 Task: Find connections with filter location Spittal an der Drau with filter topic #Businessmindsetswith filter profile language Potuguese with filter current company Sprinklr with filter school University Of Bombay with filter industry Movies, Videos and Sound with filter service category Mobile Marketing with filter keywords title Life Coach
Action: Mouse moved to (551, 172)
Screenshot: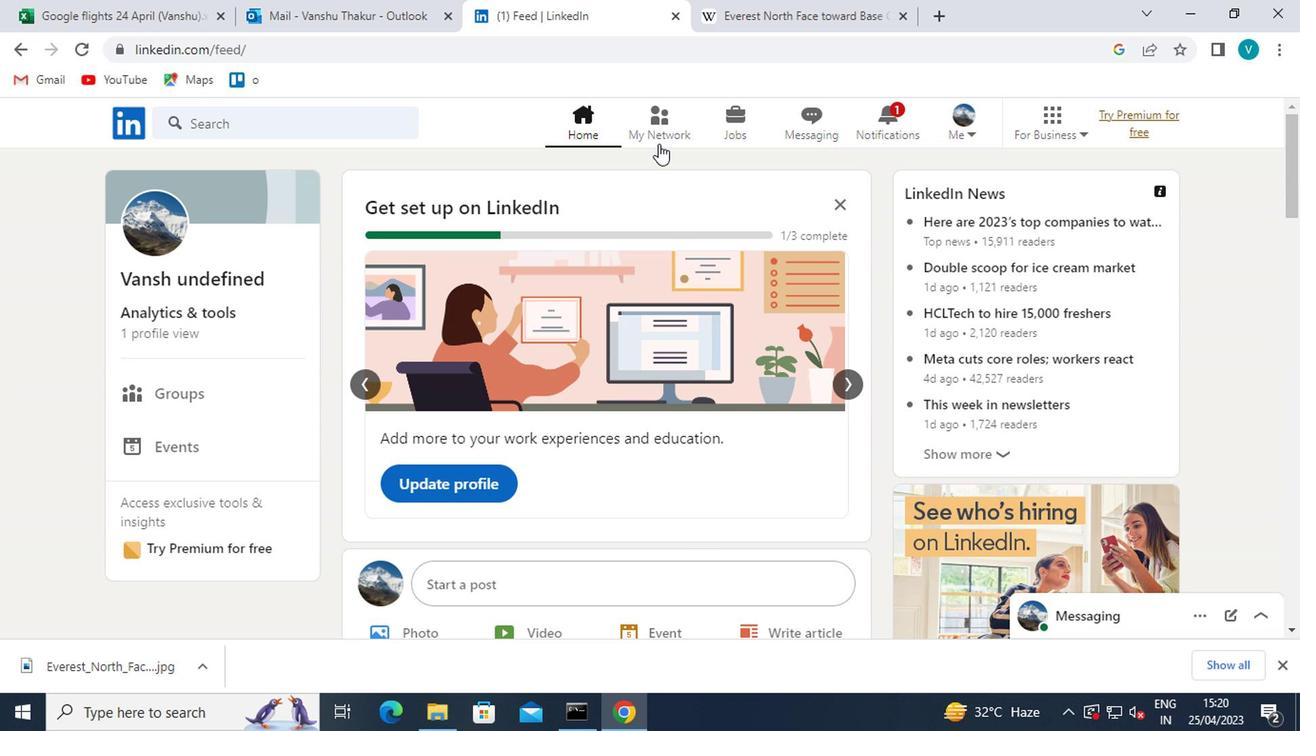 
Action: Mouse pressed left at (551, 172)
Screenshot: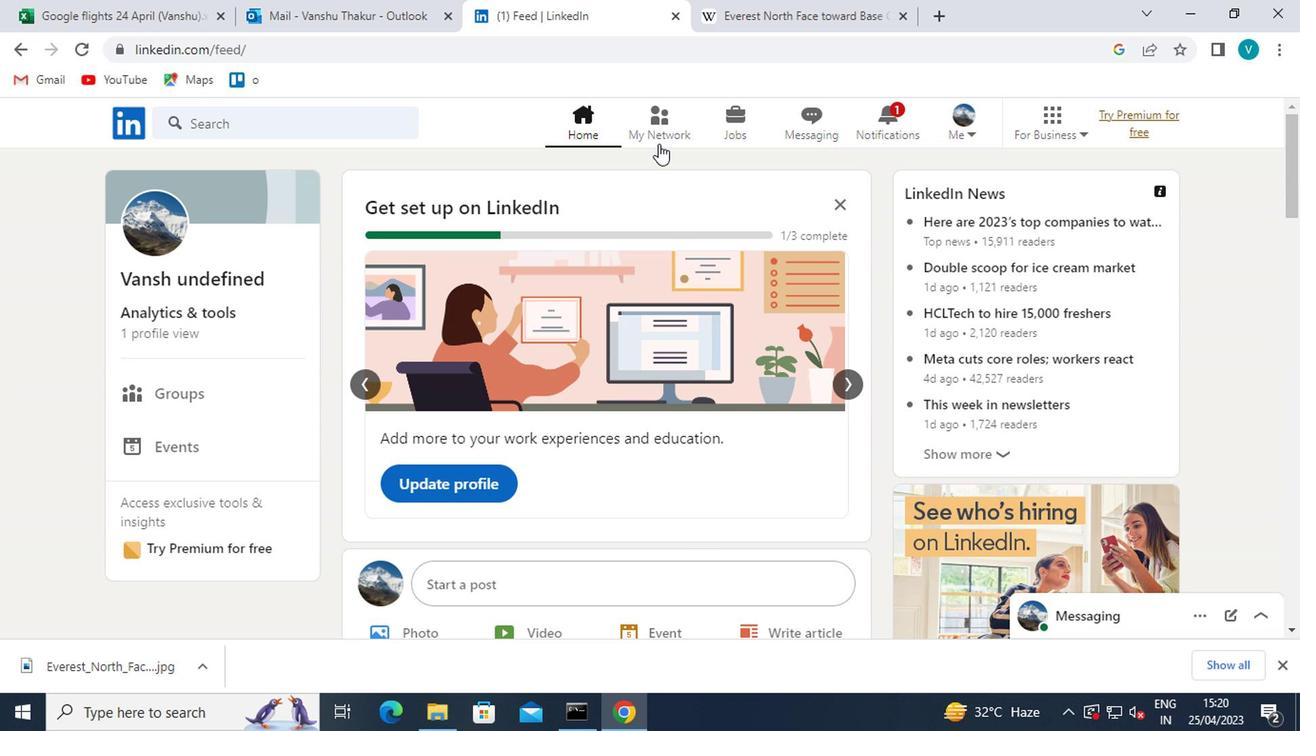 
Action: Mouse moved to (227, 251)
Screenshot: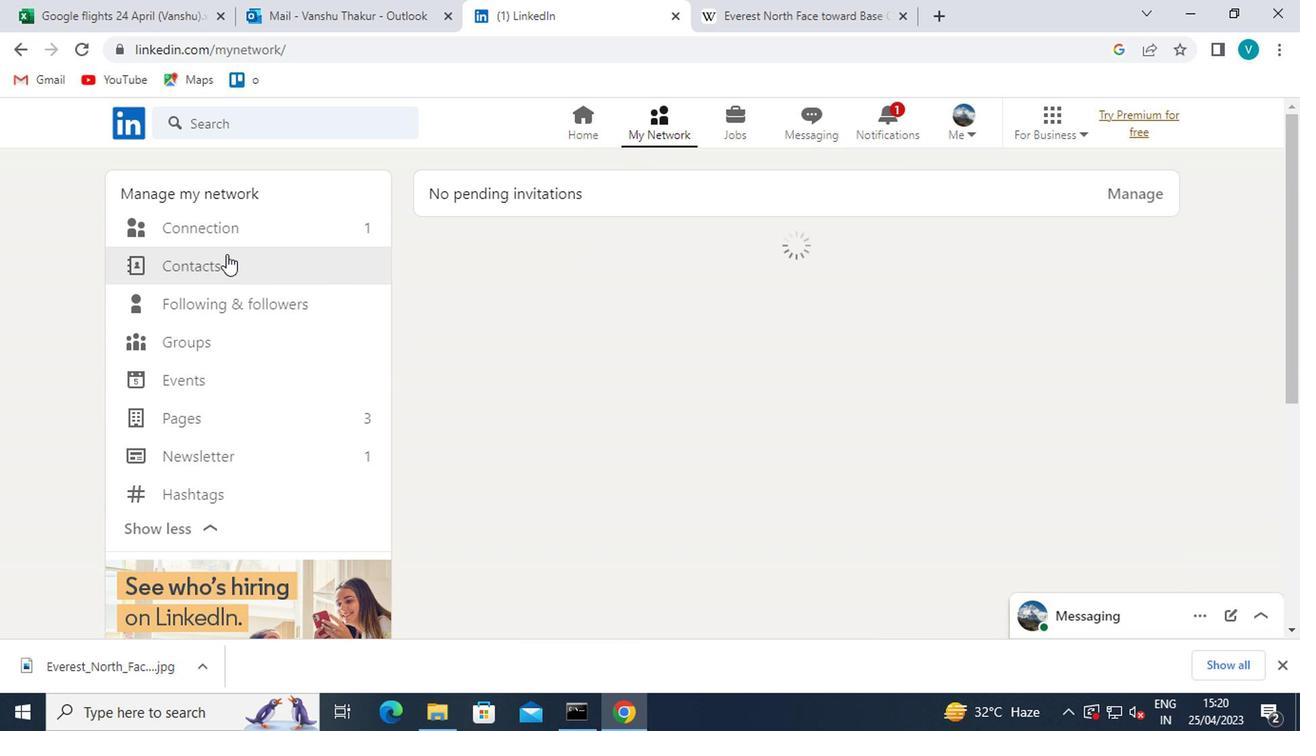
Action: Mouse pressed left at (227, 251)
Screenshot: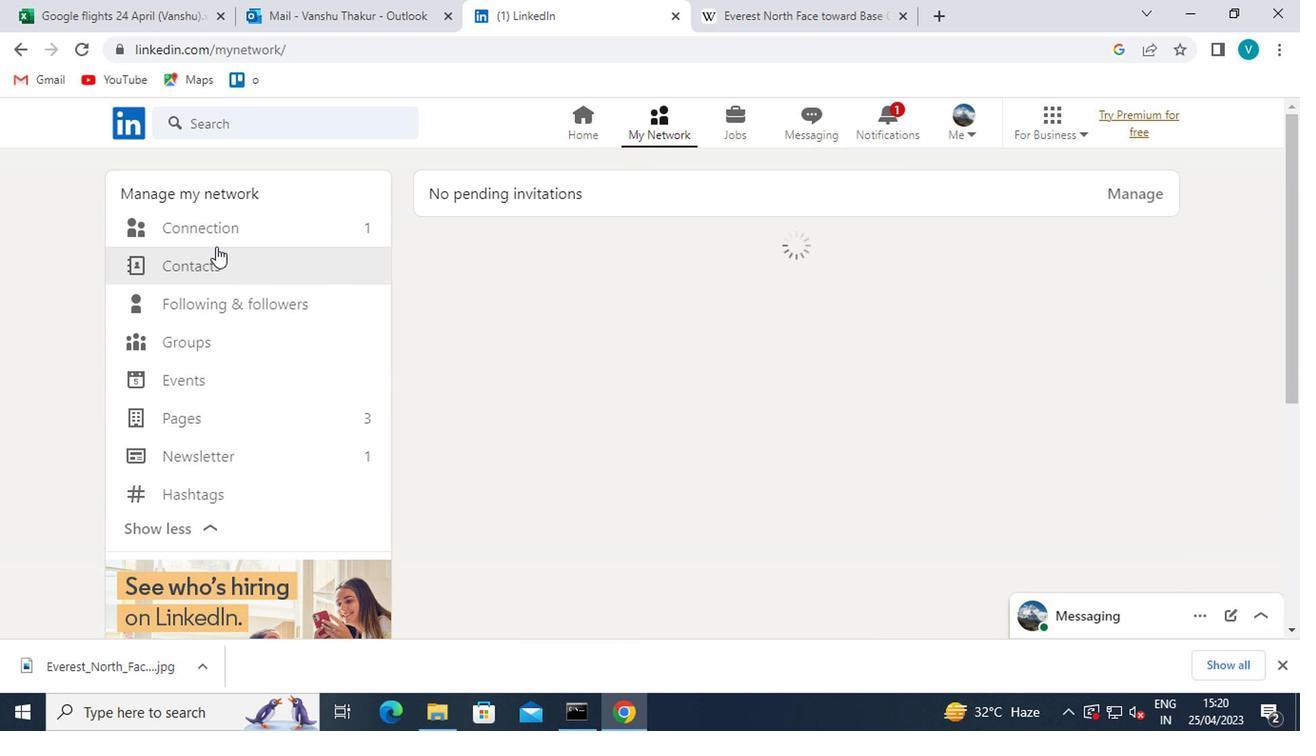 
Action: Mouse moved to (665, 240)
Screenshot: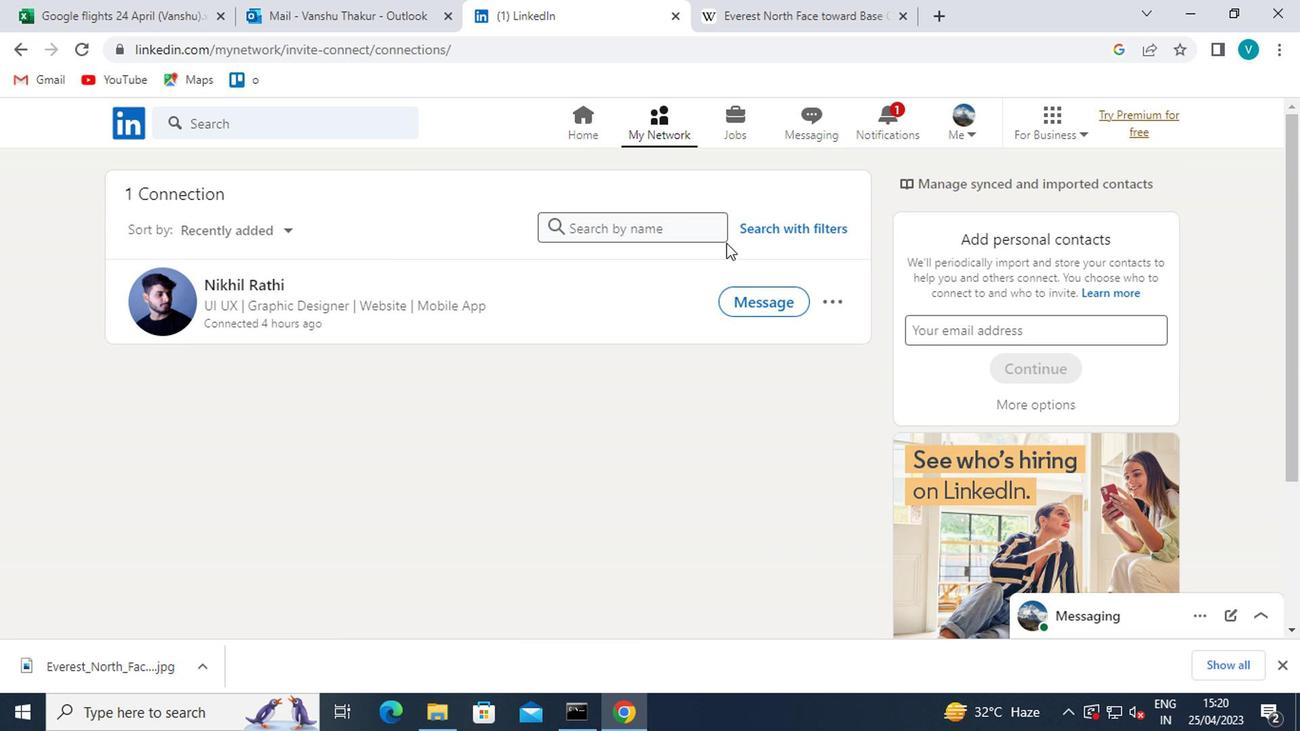 
Action: Mouse pressed left at (665, 240)
Screenshot: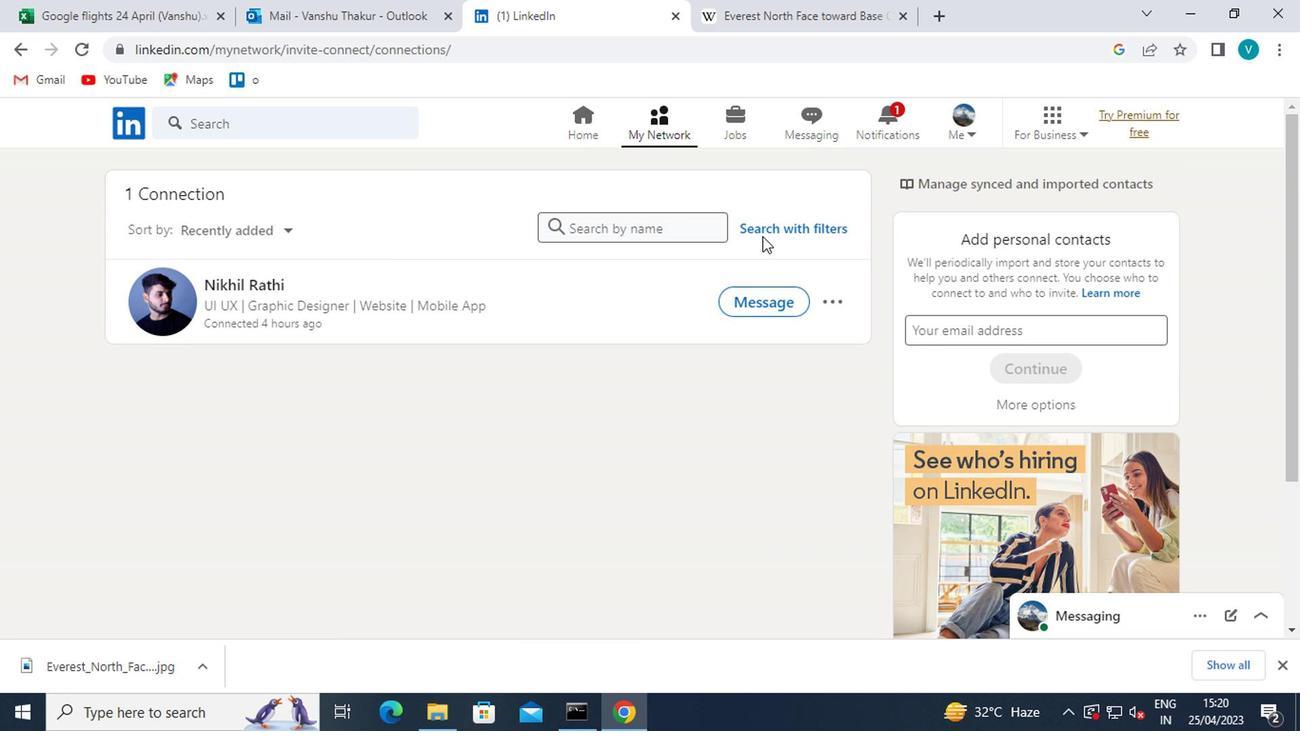 
Action: Mouse moved to (538, 215)
Screenshot: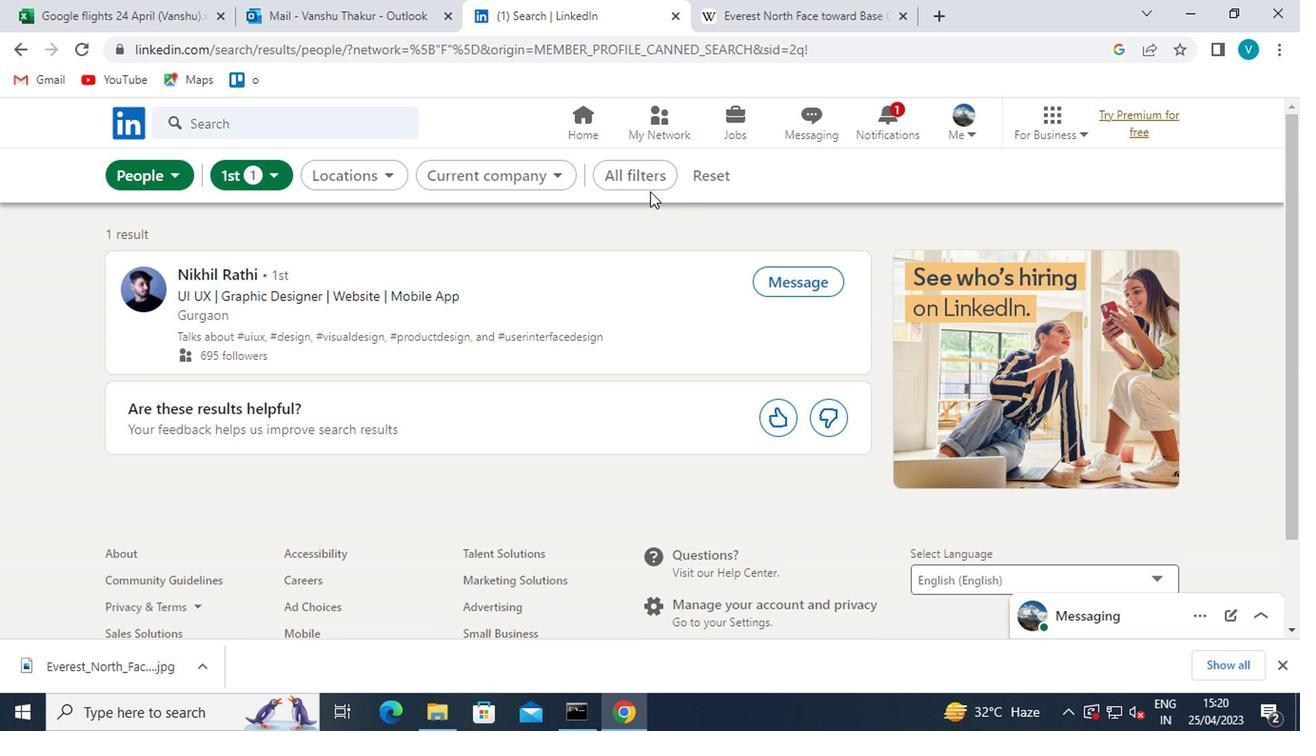 
Action: Mouse pressed left at (538, 215)
Screenshot: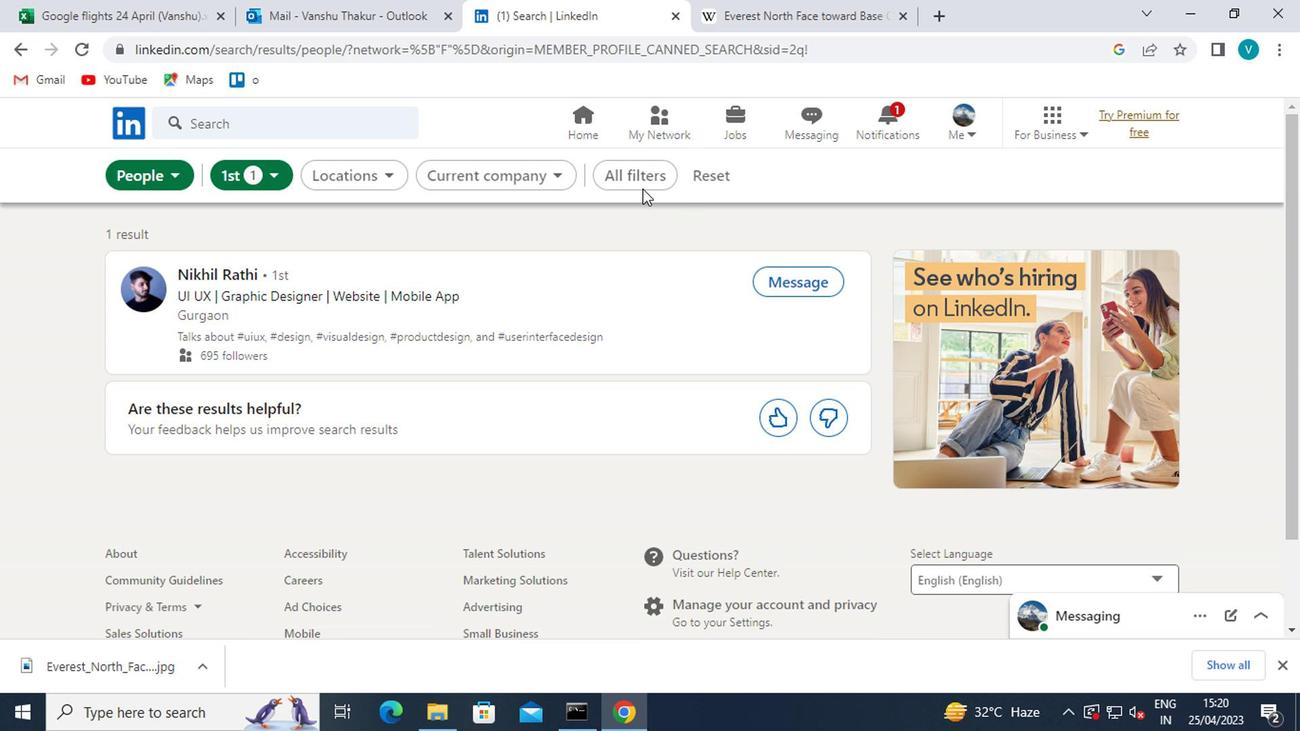 
Action: Mouse moved to (717, 311)
Screenshot: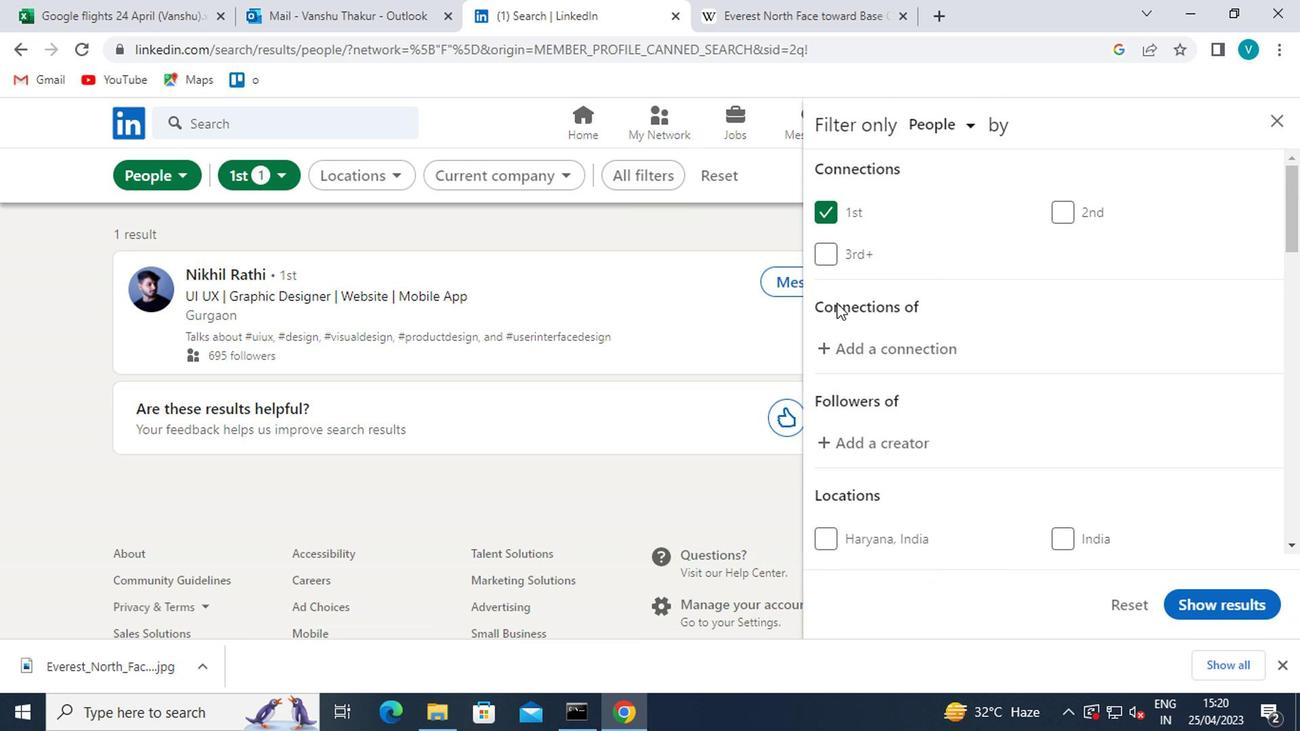 
Action: Mouse scrolled (717, 310) with delta (0, 0)
Screenshot: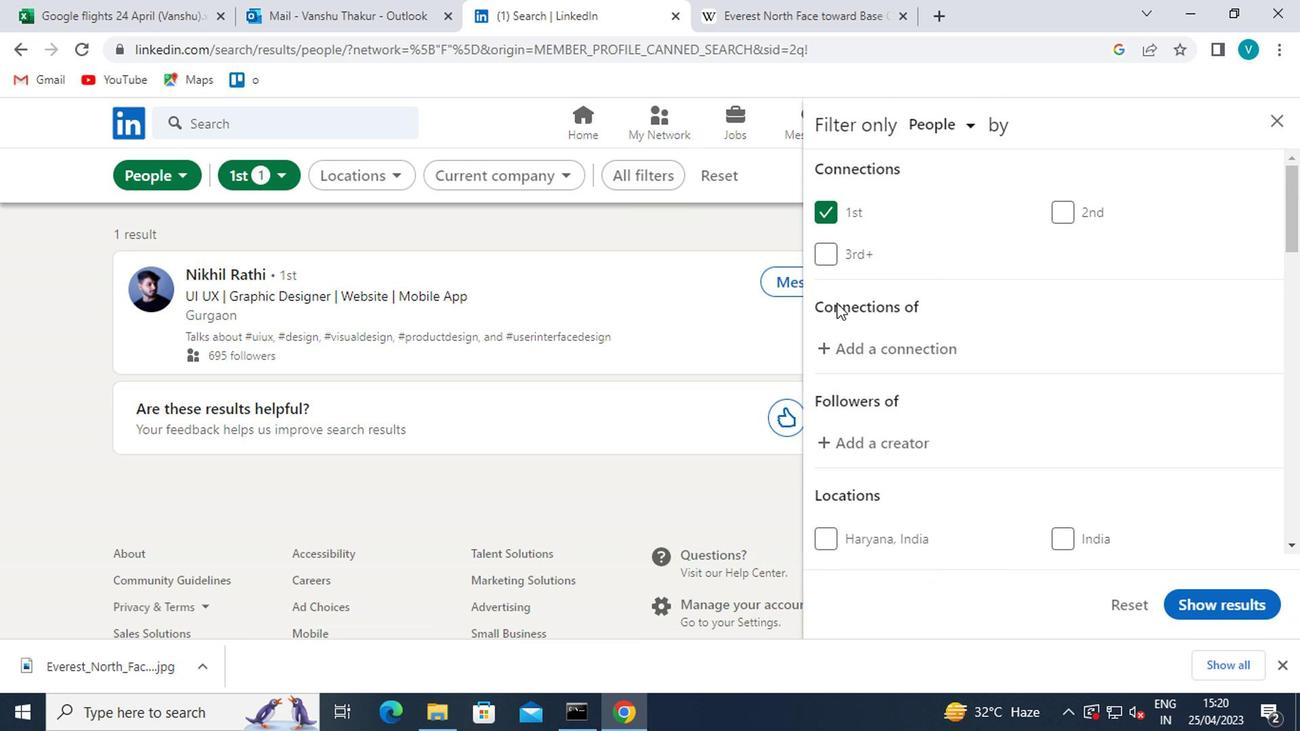 
Action: Mouse moved to (718, 312)
Screenshot: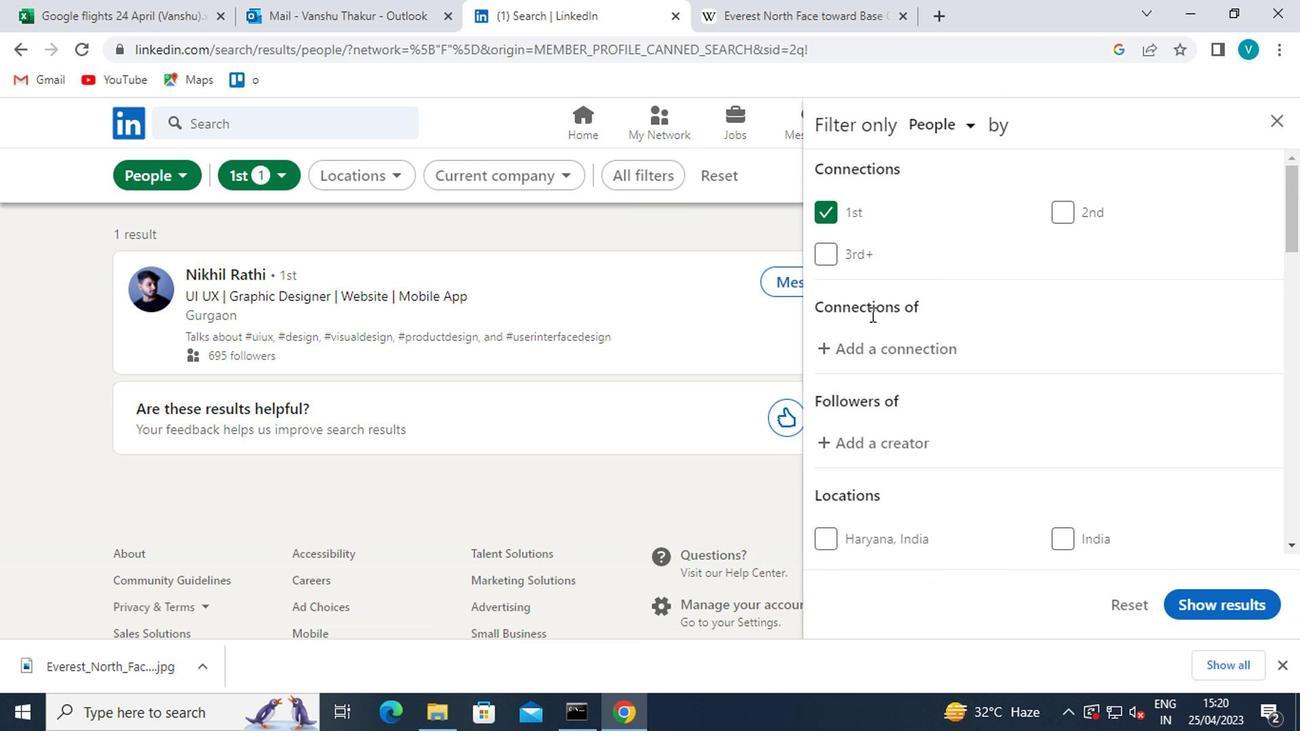 
Action: Mouse scrolled (718, 311) with delta (0, 0)
Screenshot: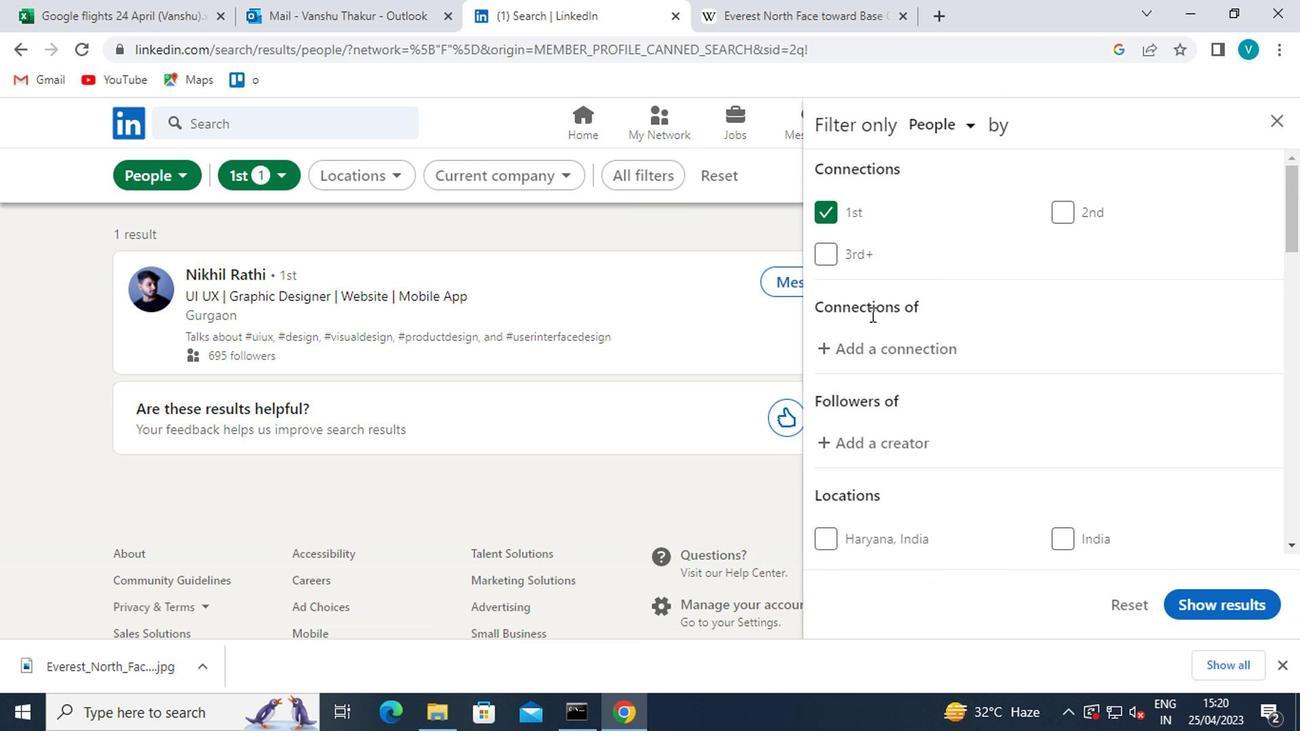 
Action: Mouse scrolled (718, 311) with delta (0, 0)
Screenshot: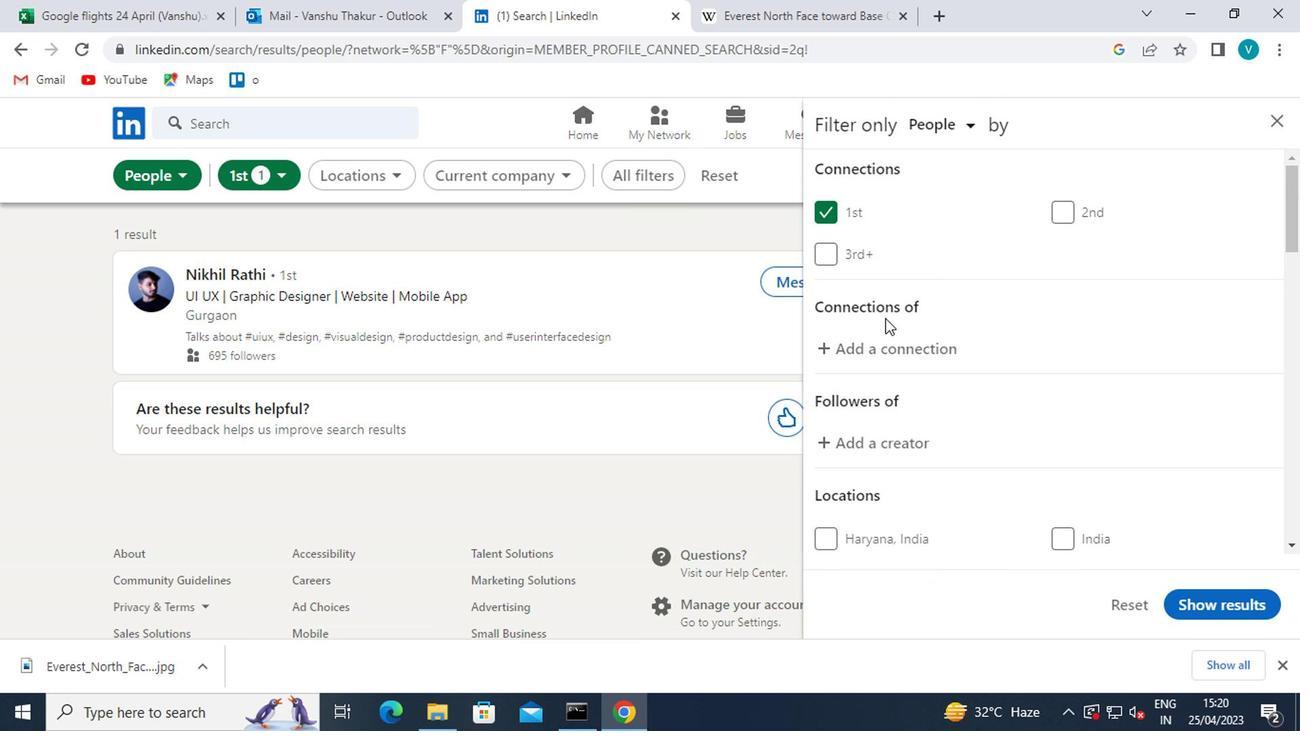 
Action: Mouse moved to (725, 320)
Screenshot: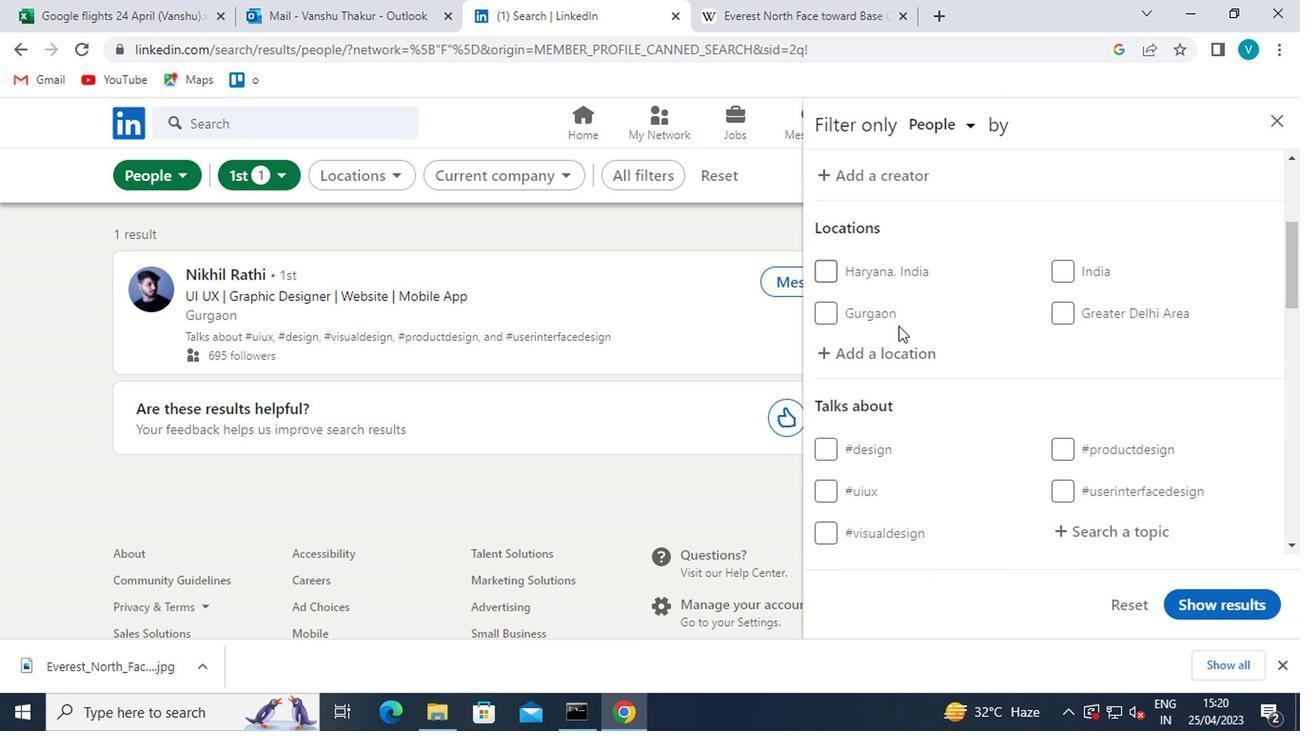 
Action: Mouse pressed left at (725, 320)
Screenshot: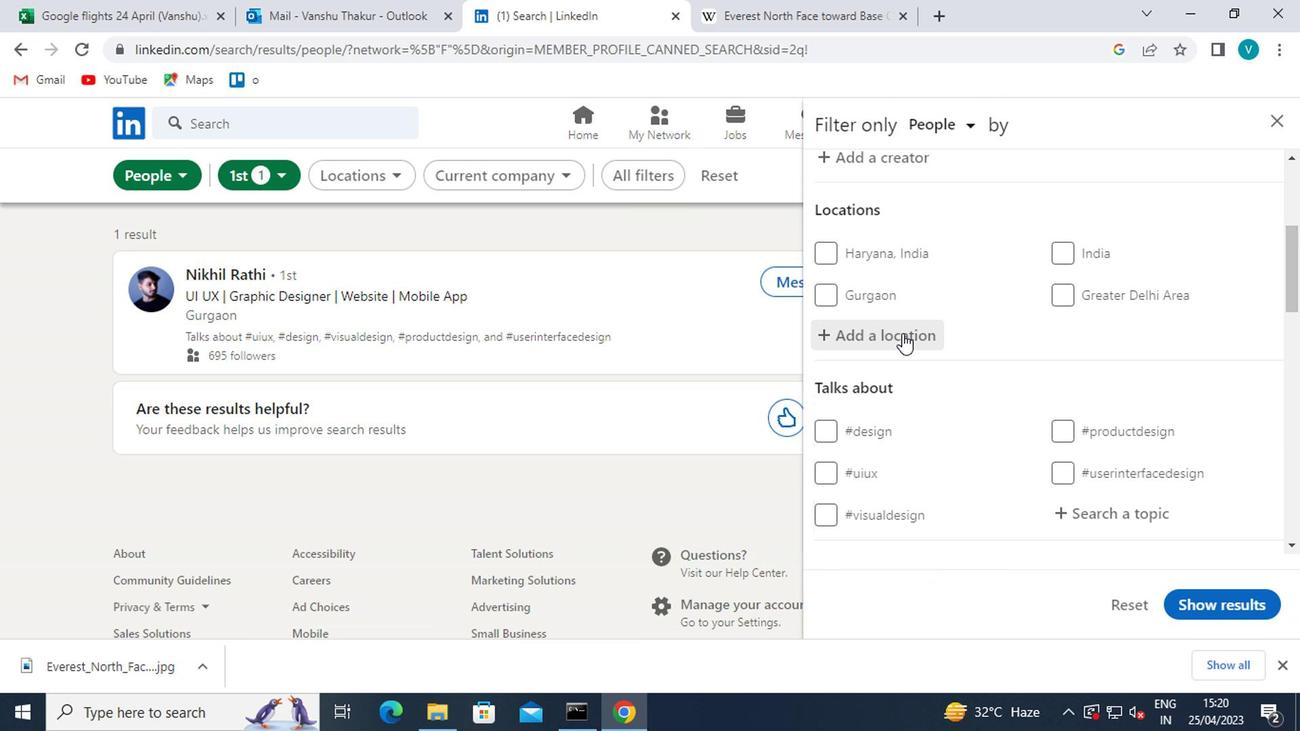 
Action: Mouse moved to (727, 320)
Screenshot: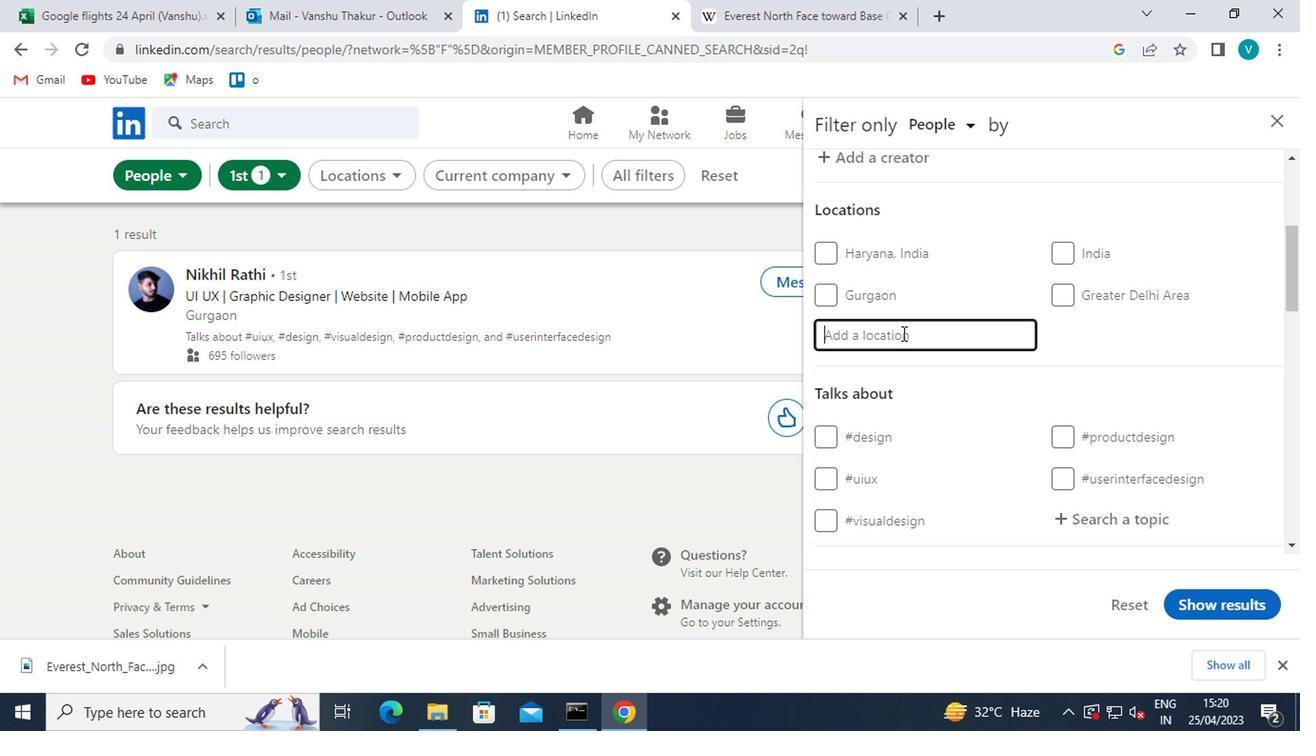 
Action: Key pressed <Key.shift>SPITTAL<Key.space>AB<Key.backspace>N<Key.space>
Screenshot: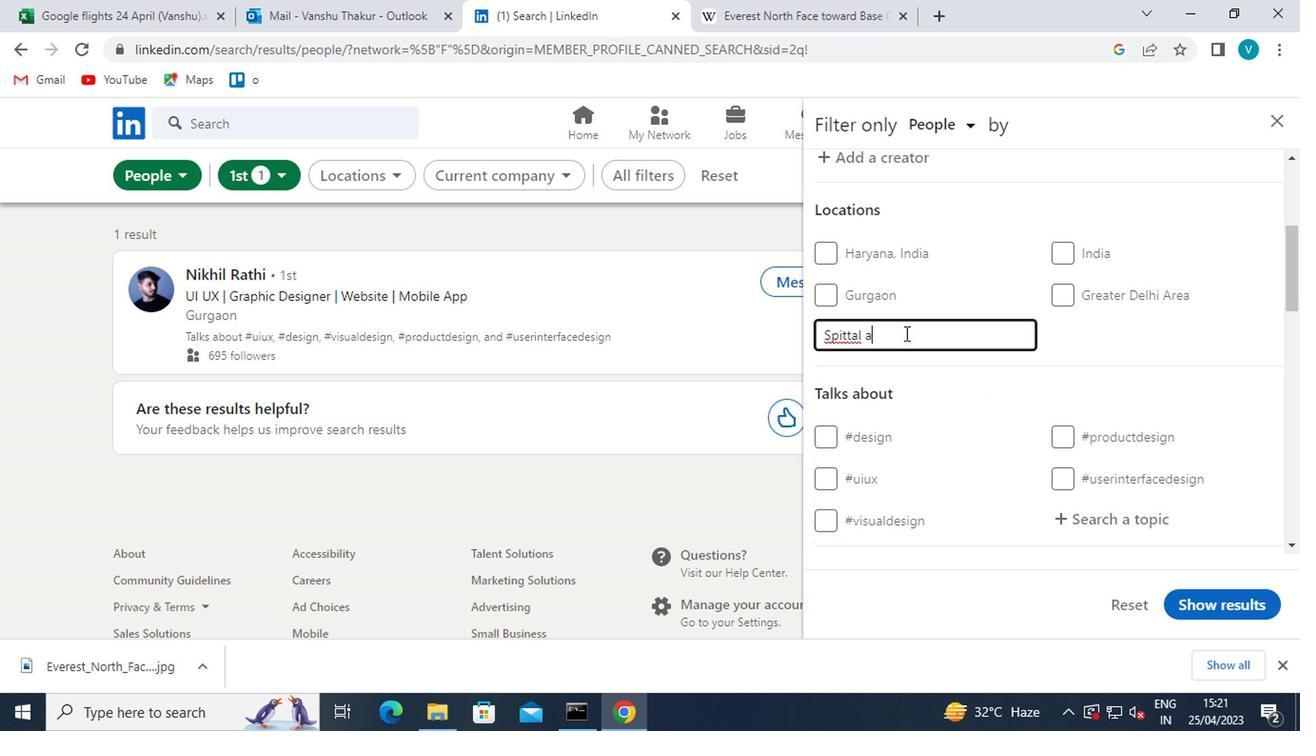
Action: Mouse moved to (748, 348)
Screenshot: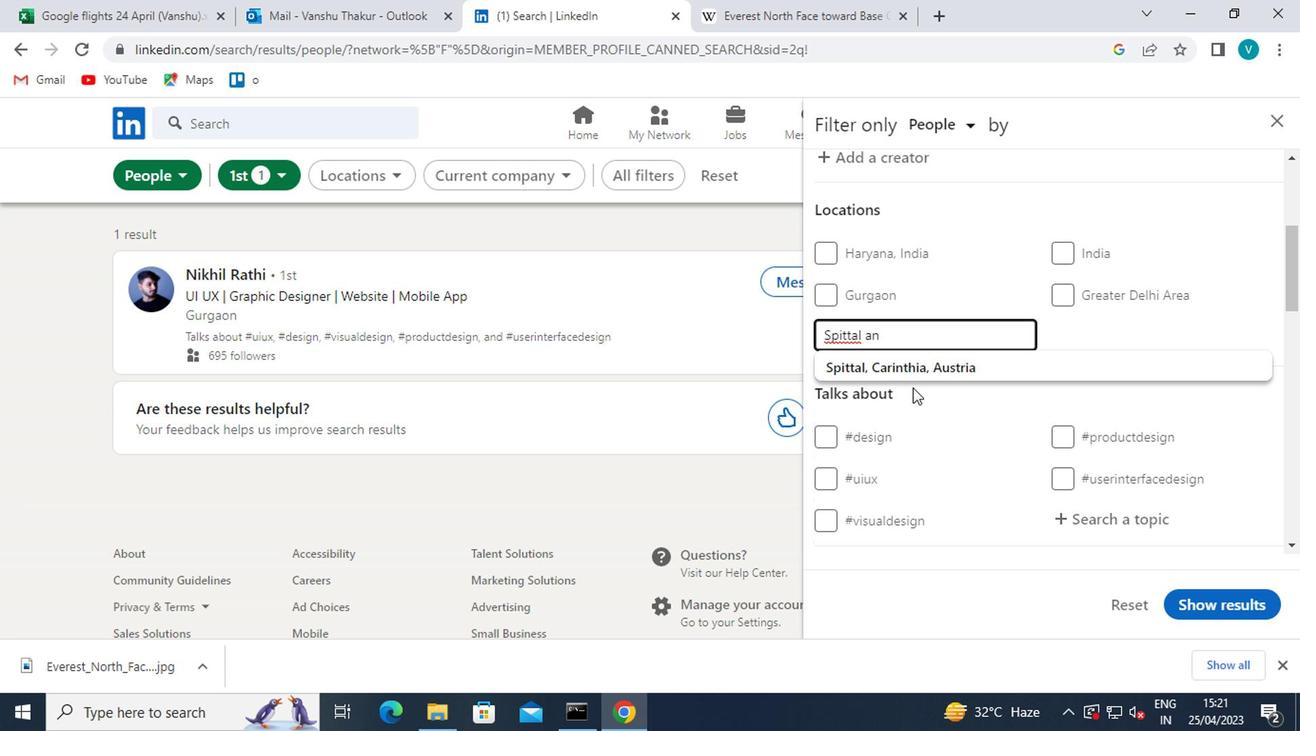 
Action: Mouse pressed left at (748, 348)
Screenshot: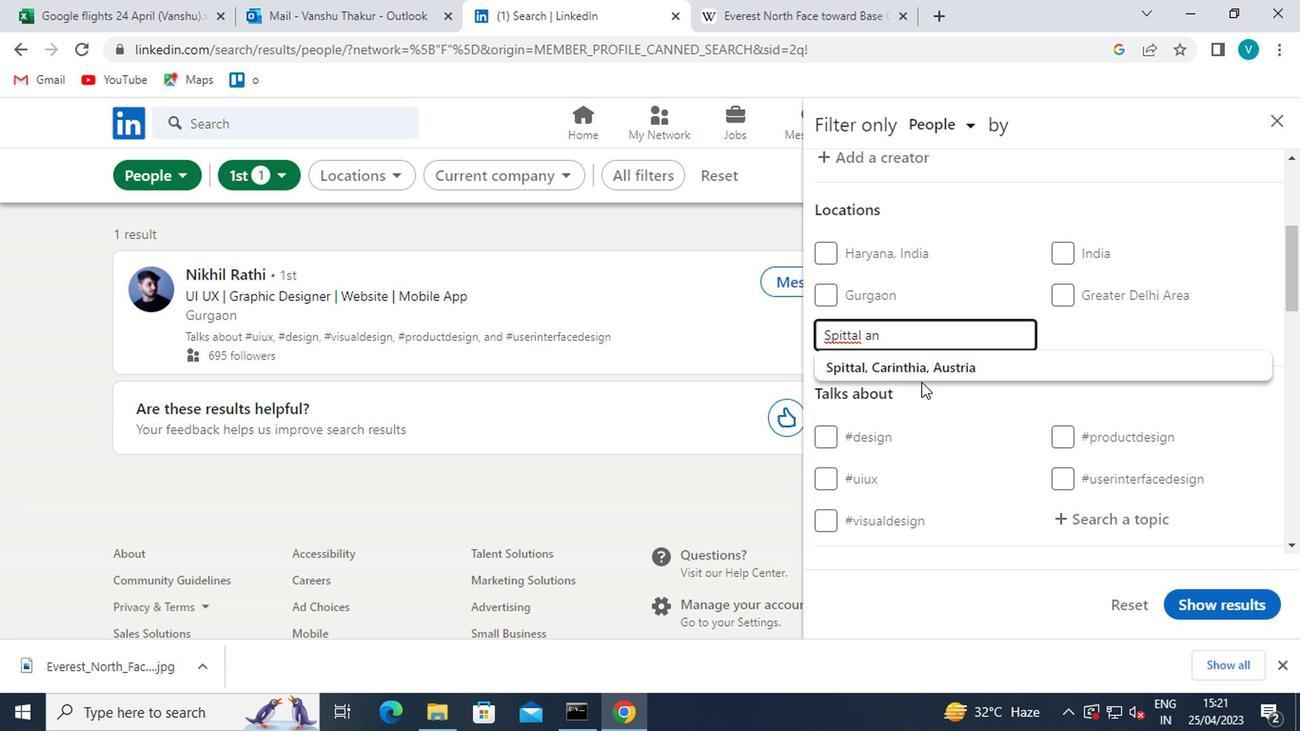 
Action: Mouse moved to (751, 350)
Screenshot: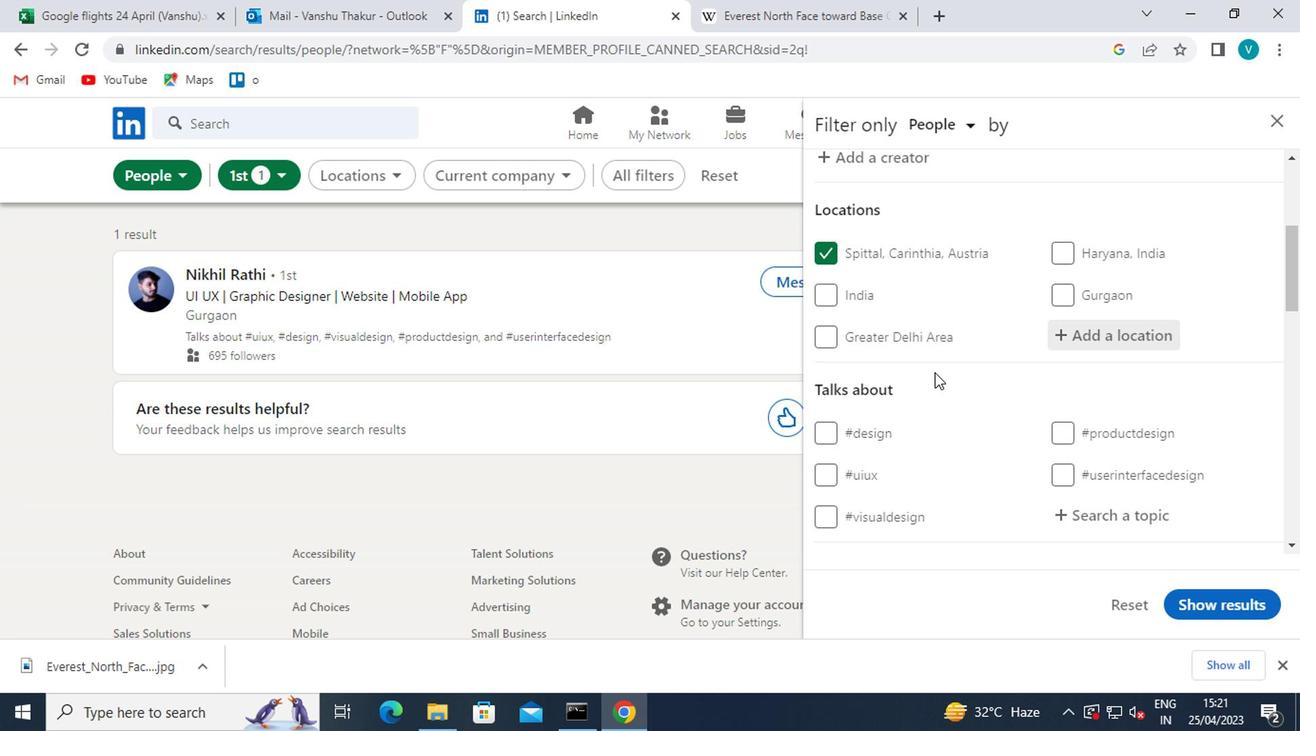 
Action: Mouse scrolled (751, 349) with delta (0, 0)
Screenshot: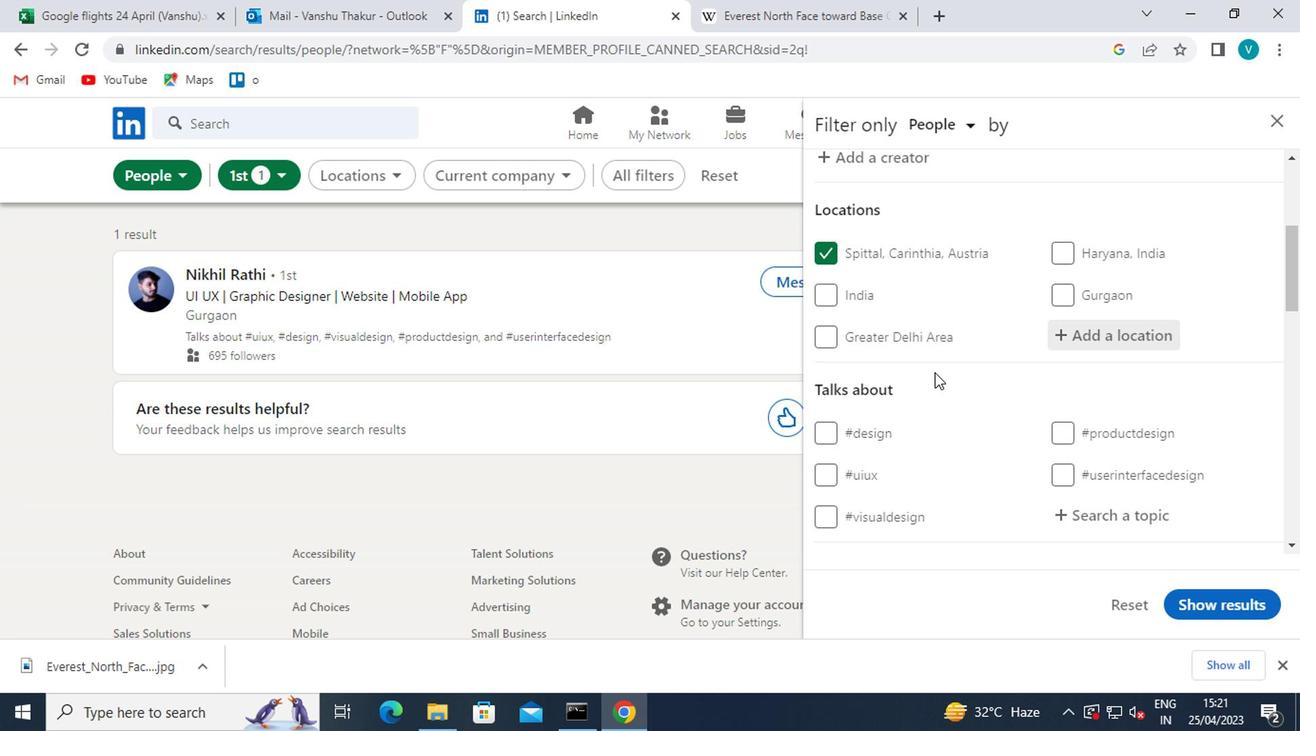 
Action: Mouse moved to (755, 352)
Screenshot: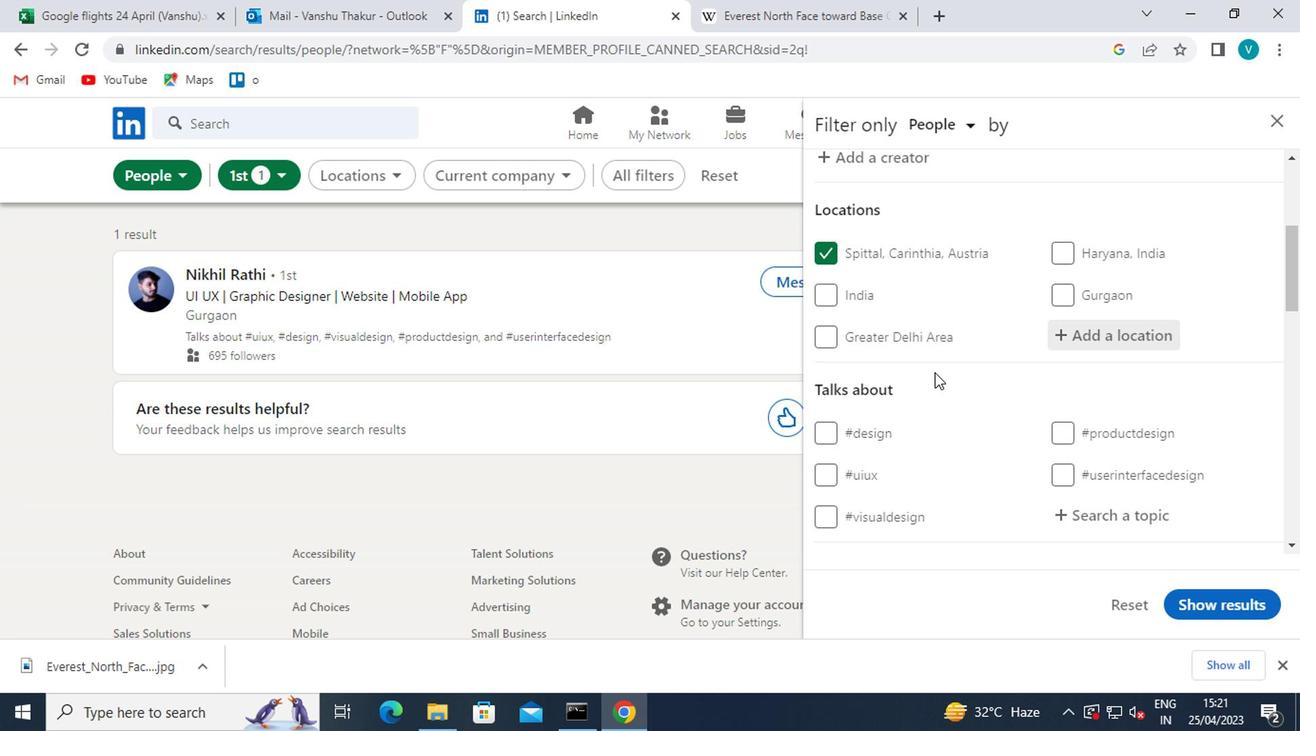 
Action: Mouse scrolled (755, 351) with delta (0, 0)
Screenshot: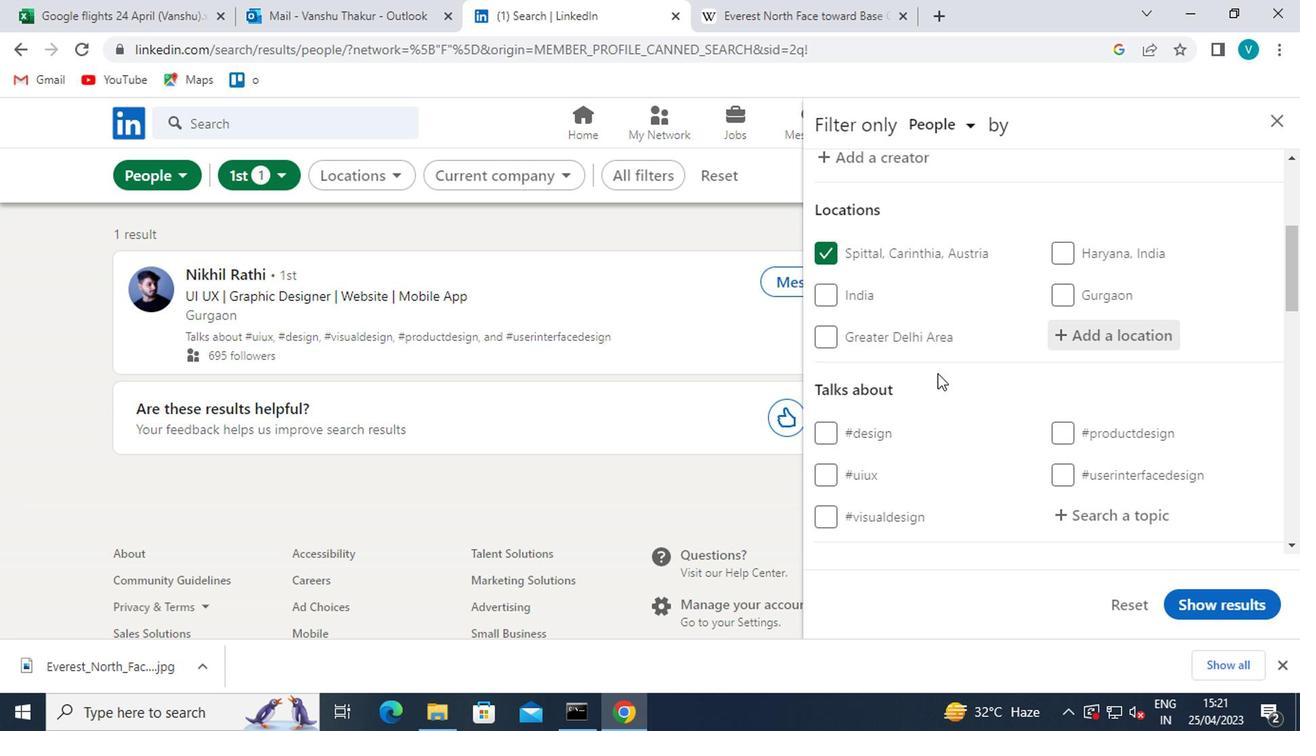 
Action: Mouse moved to (889, 318)
Screenshot: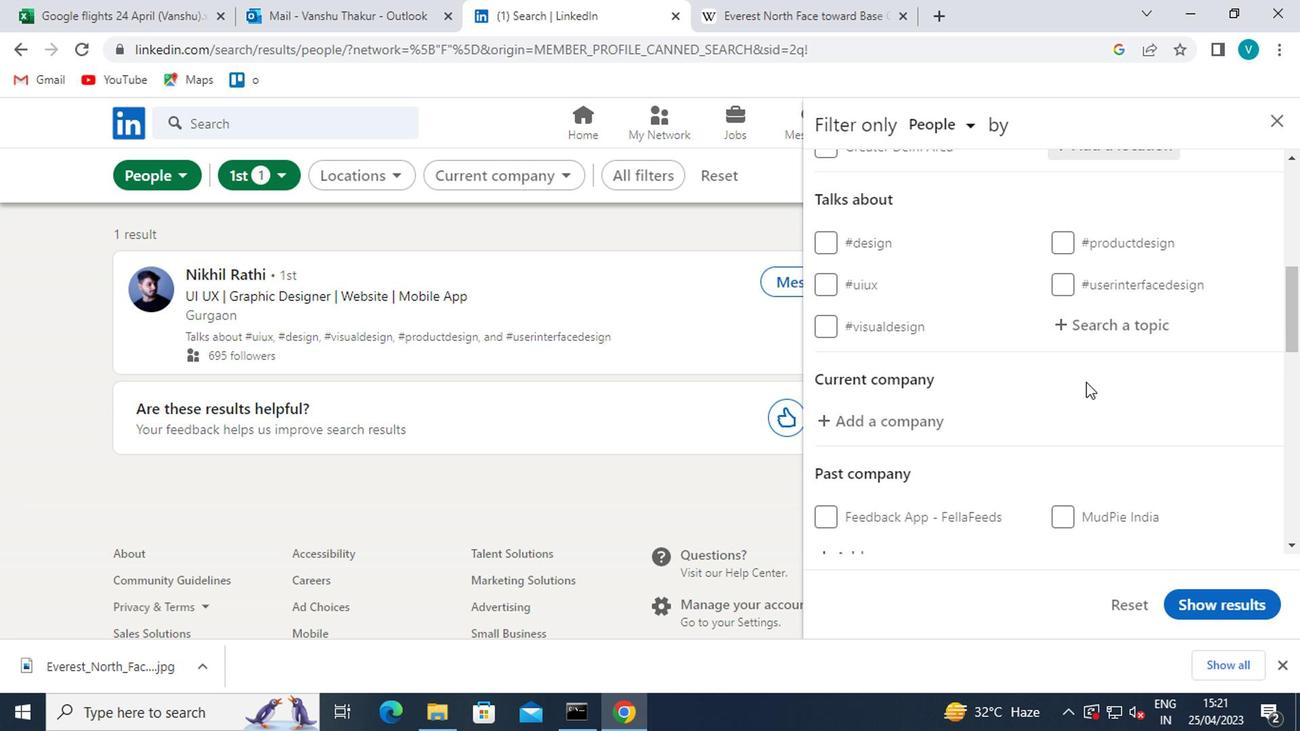
Action: Mouse pressed left at (889, 318)
Screenshot: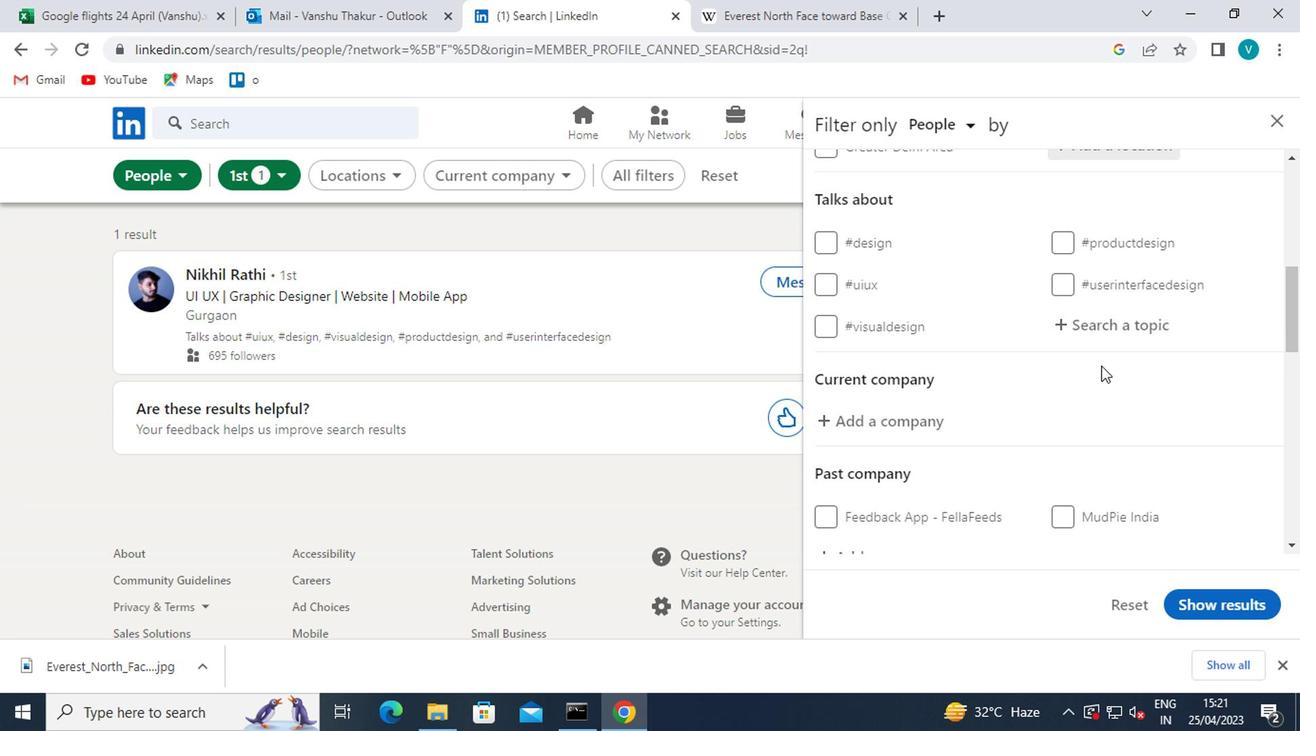
Action: Mouse moved to (872, 306)
Screenshot: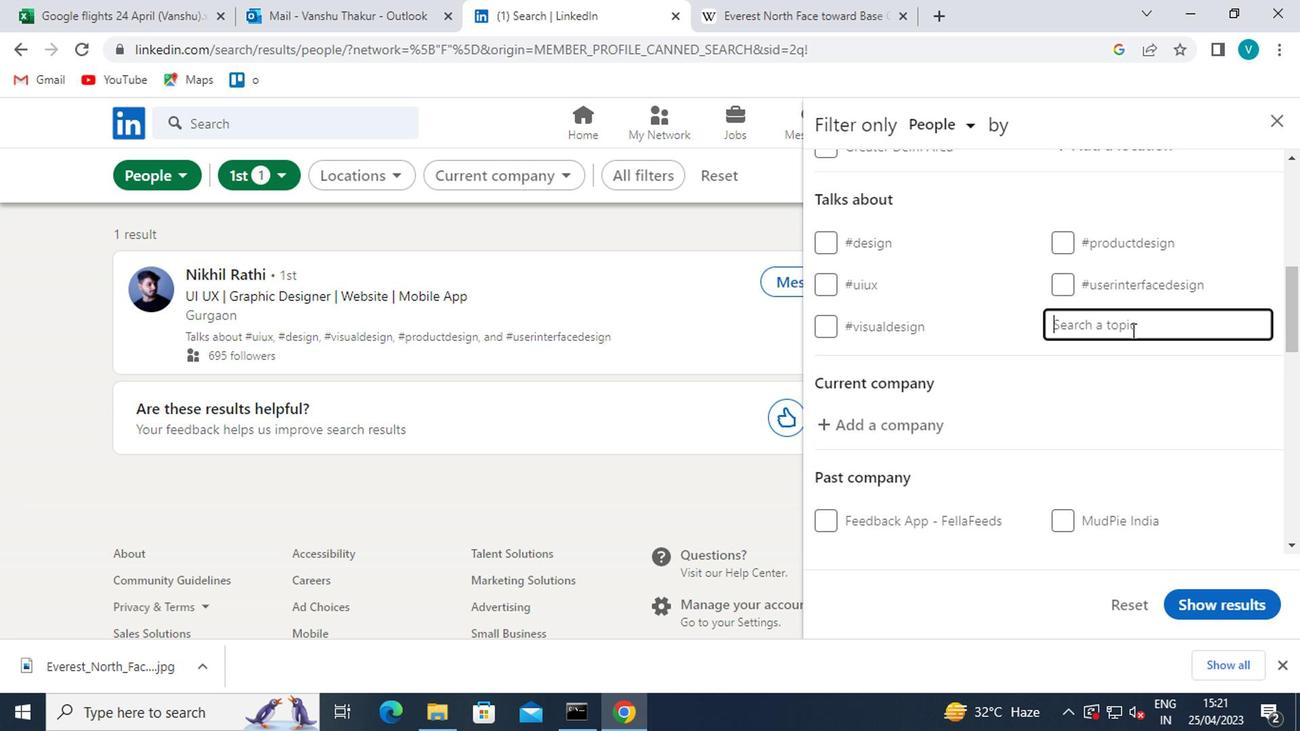 
Action: Key pressed <Key.shift>#<Key.shift>BUSINESSMINDSETS
Screenshot: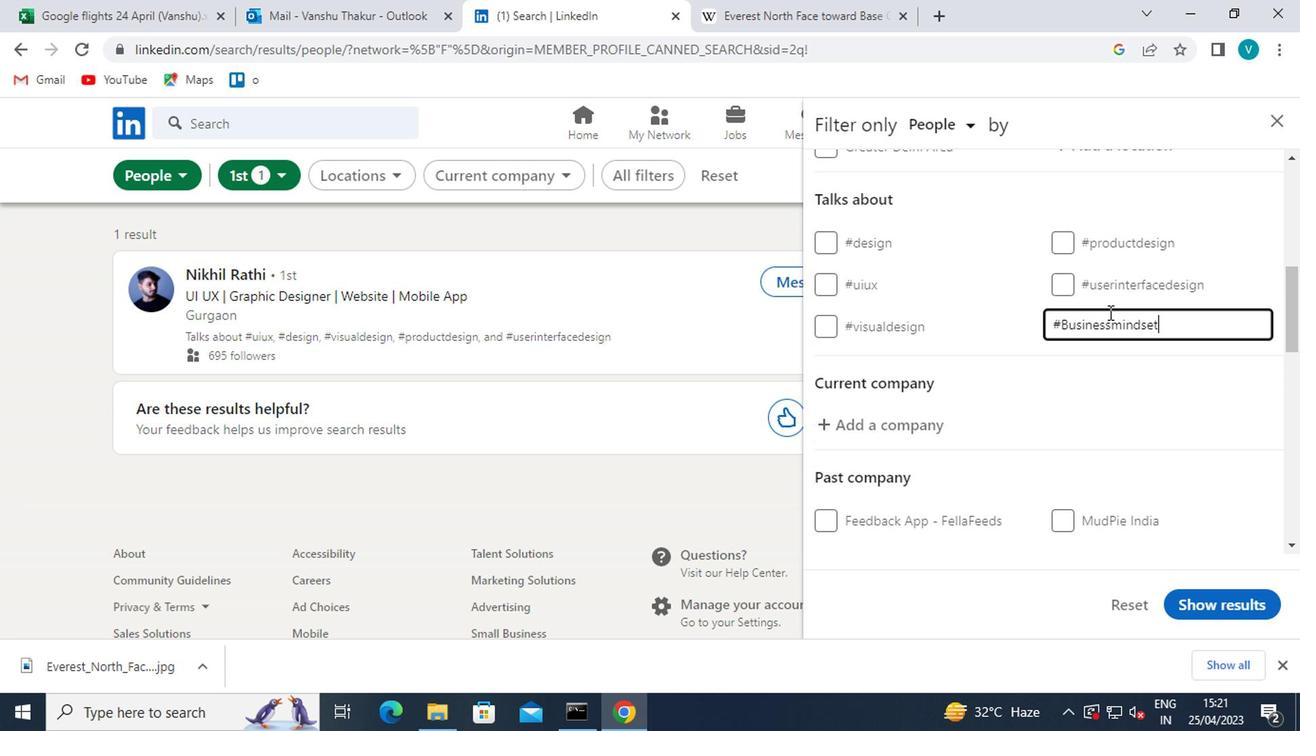 
Action: Mouse moved to (885, 359)
Screenshot: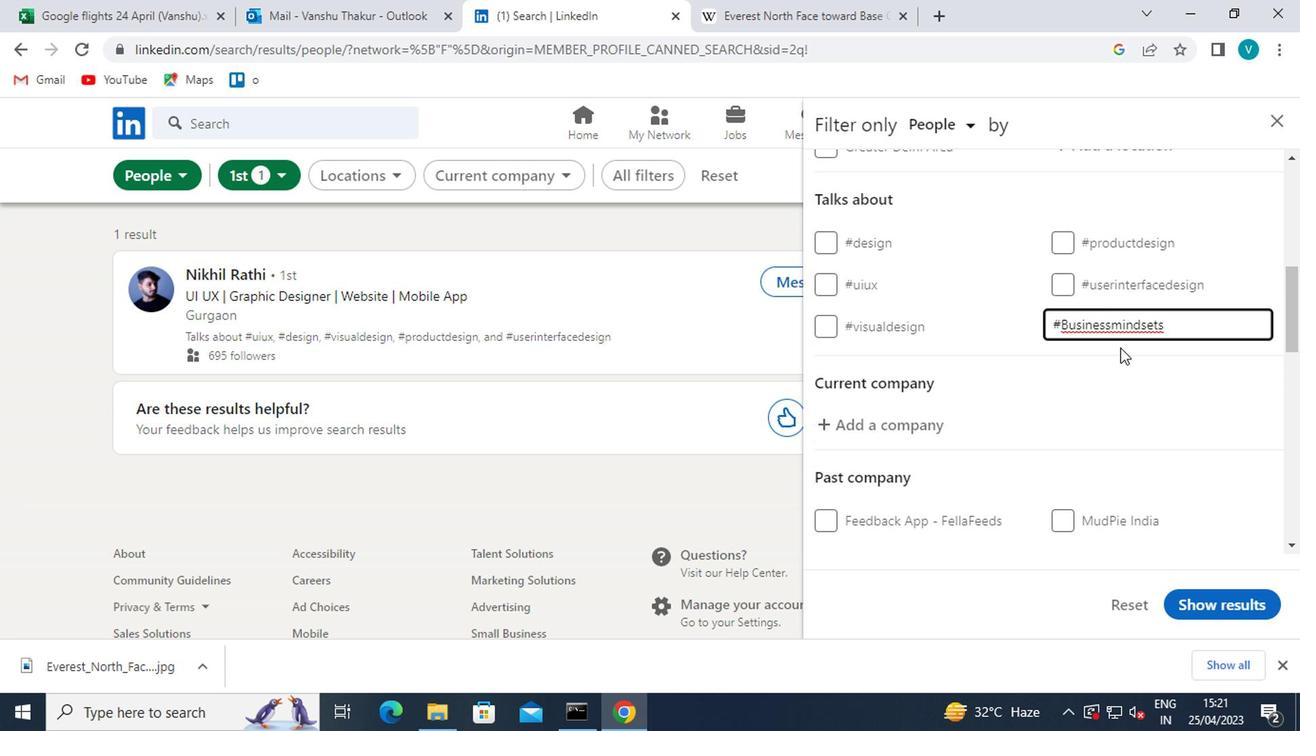 
Action: Mouse pressed left at (885, 359)
Screenshot: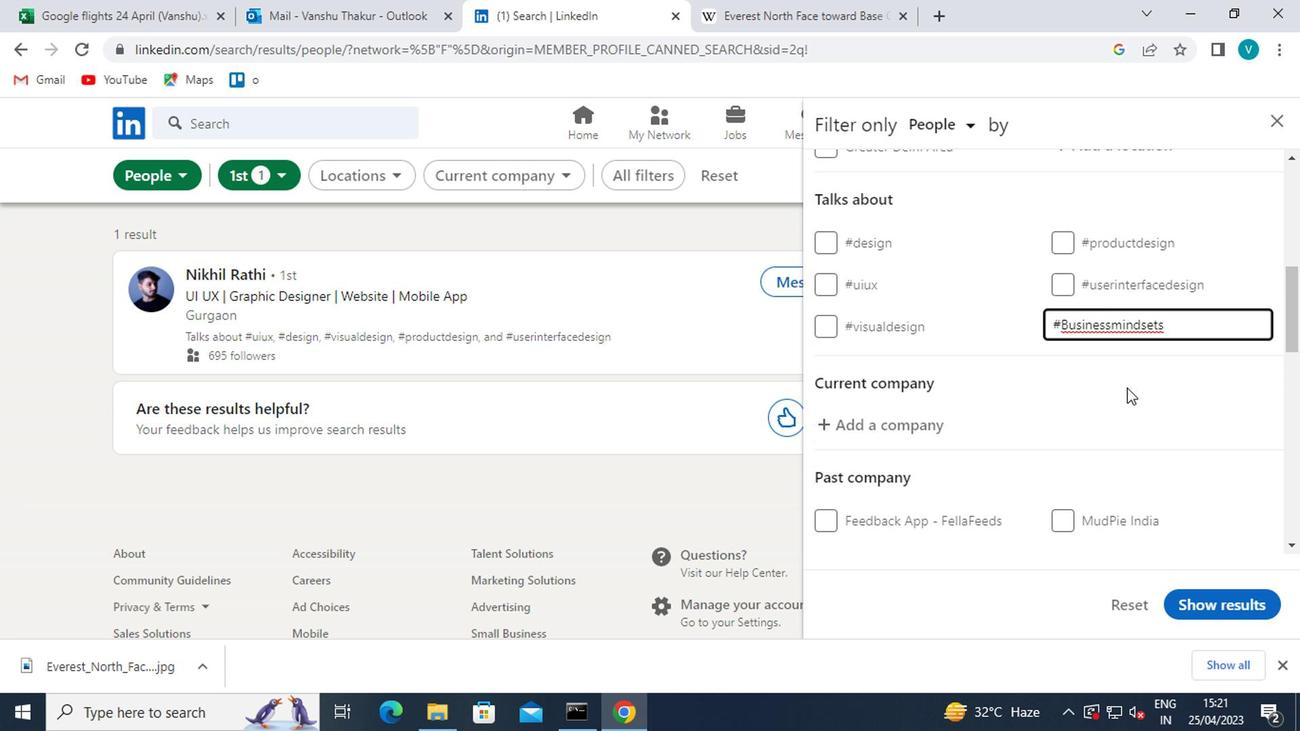 
Action: Mouse scrolled (885, 358) with delta (0, 0)
Screenshot: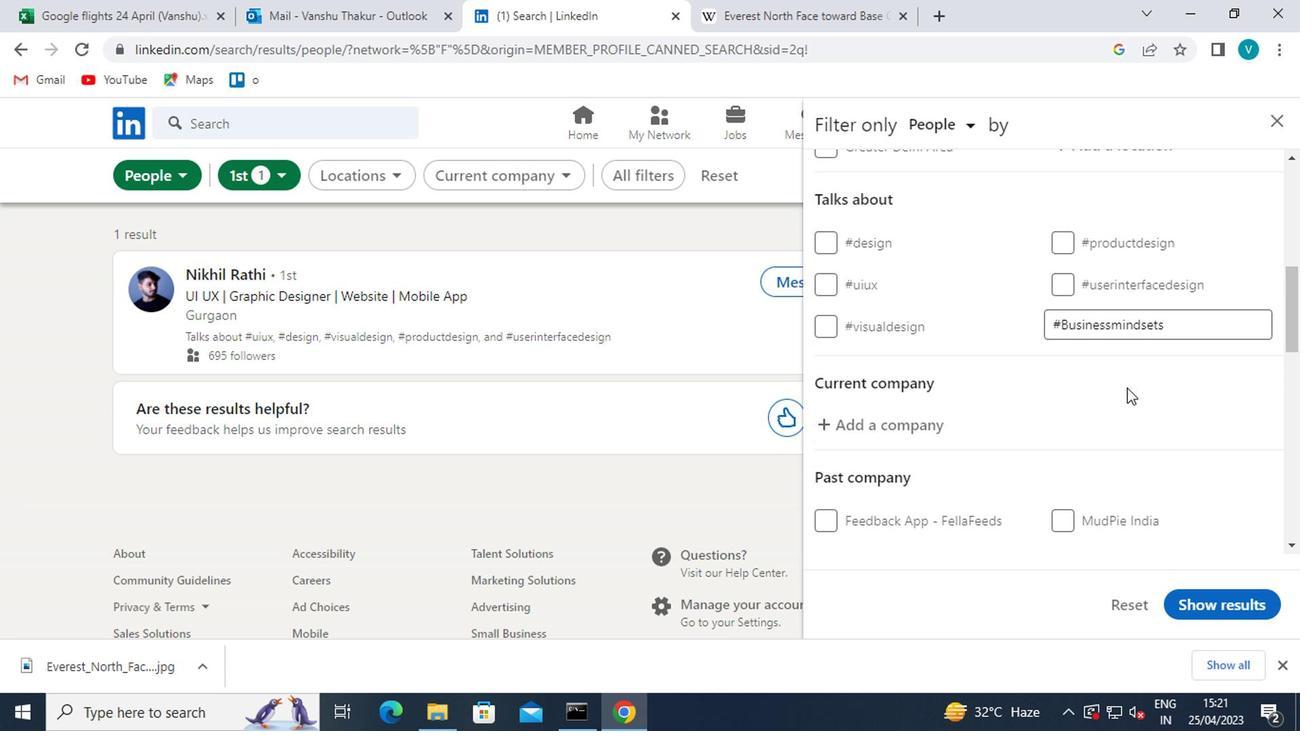 
Action: Mouse scrolled (885, 358) with delta (0, 0)
Screenshot: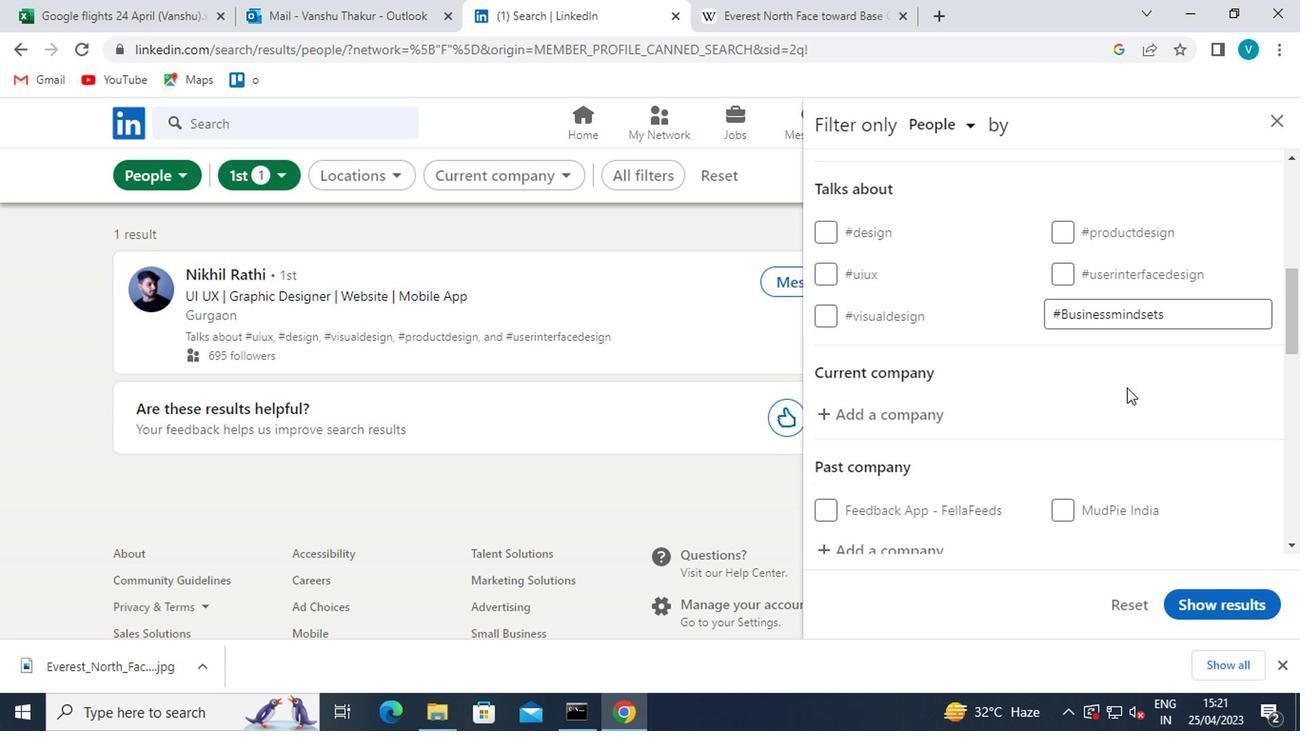 
Action: Mouse scrolled (885, 358) with delta (0, 0)
Screenshot: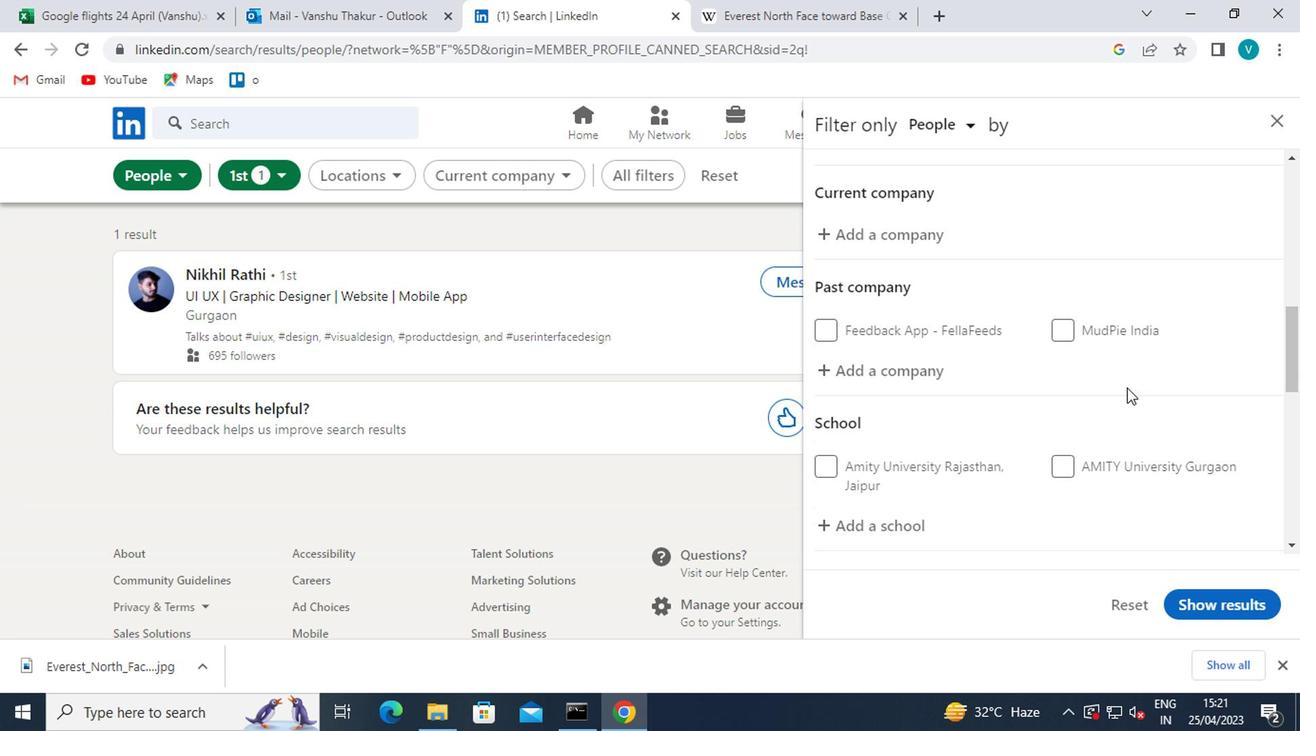 
Action: Mouse scrolled (885, 358) with delta (0, 0)
Screenshot: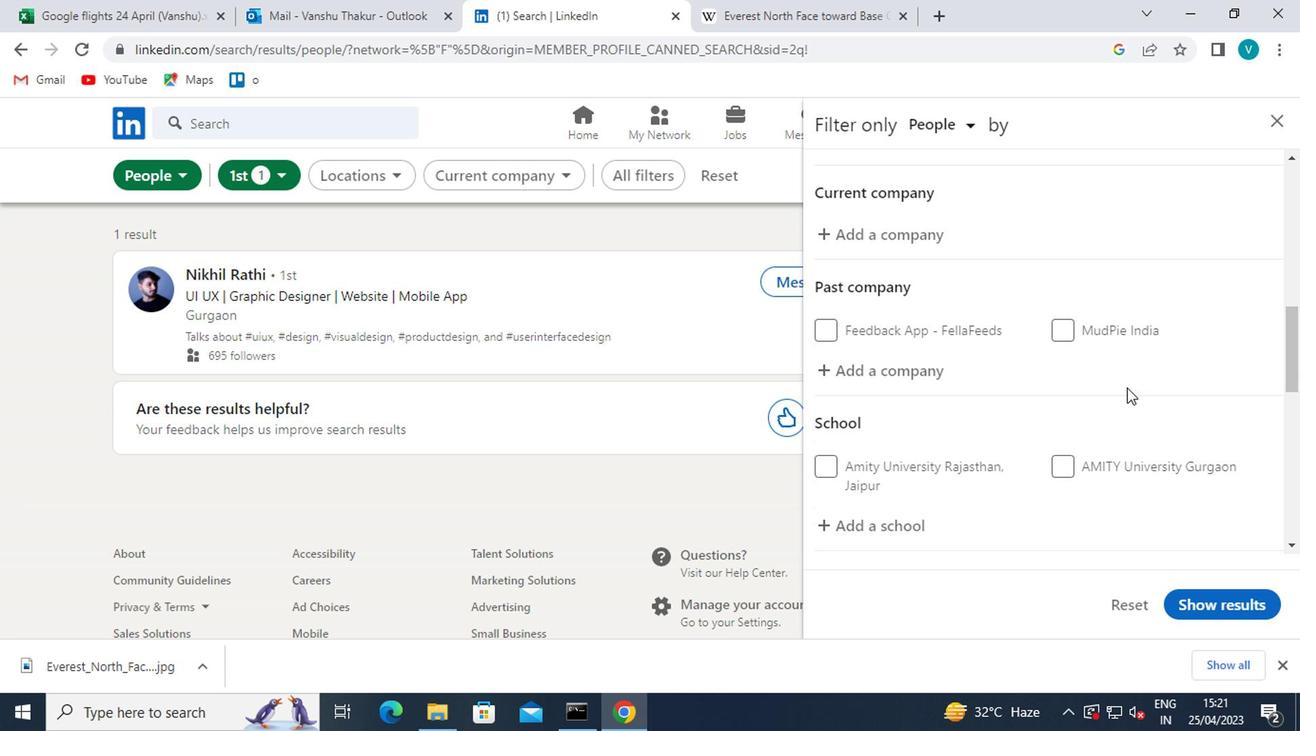 
Action: Mouse scrolled (885, 358) with delta (0, 0)
Screenshot: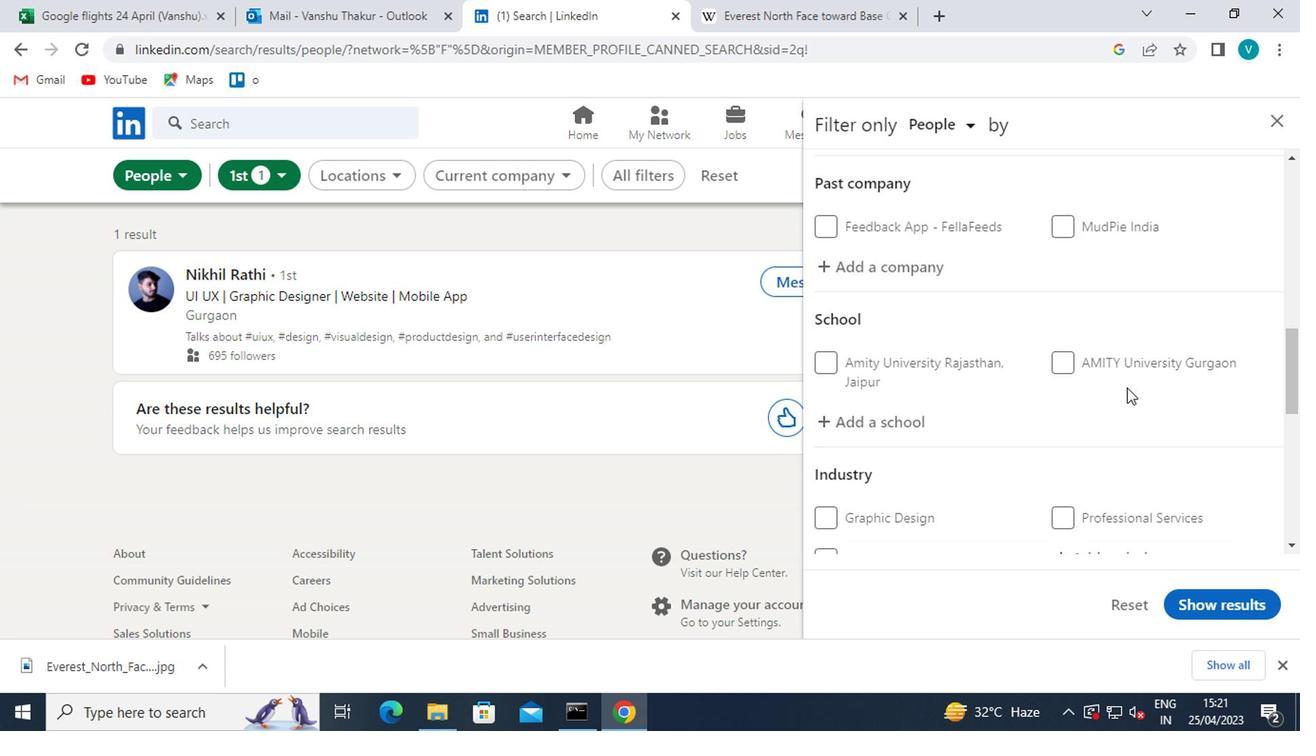 
Action: Mouse scrolled (885, 360) with delta (0, 0)
Screenshot: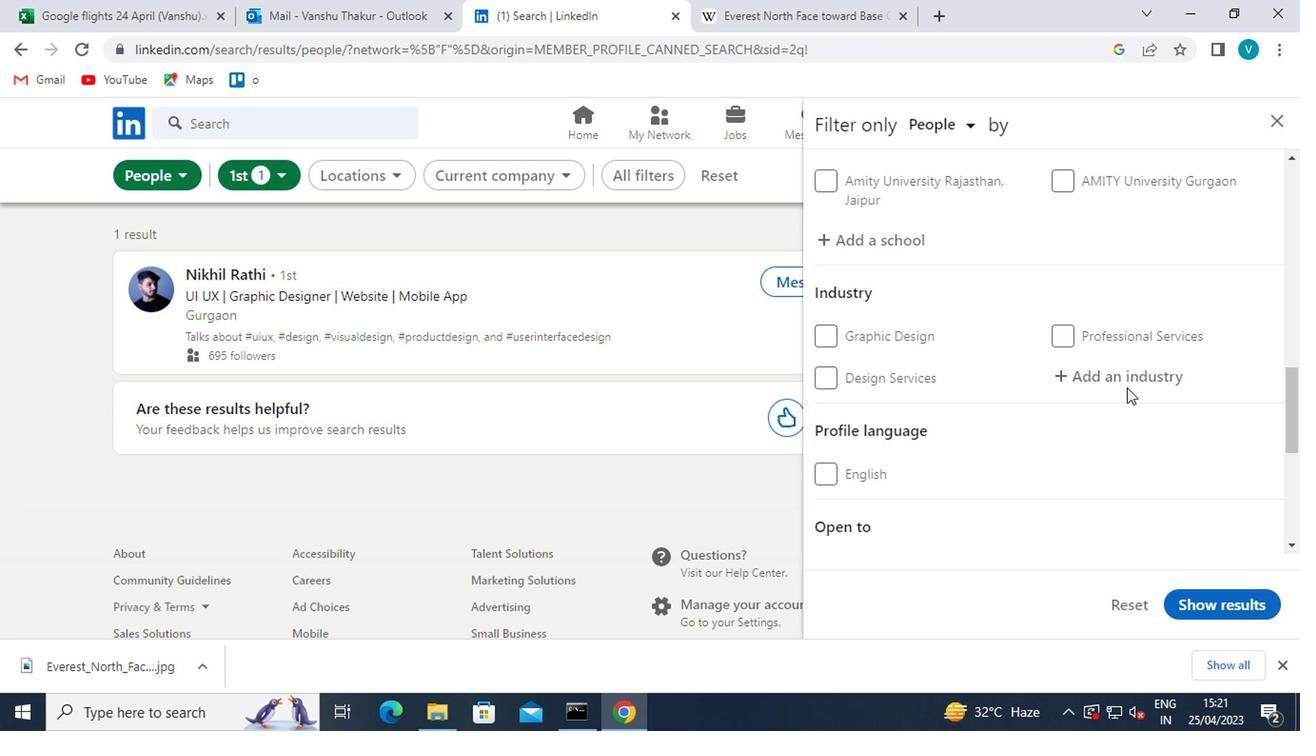 
Action: Mouse scrolled (885, 360) with delta (0, 0)
Screenshot: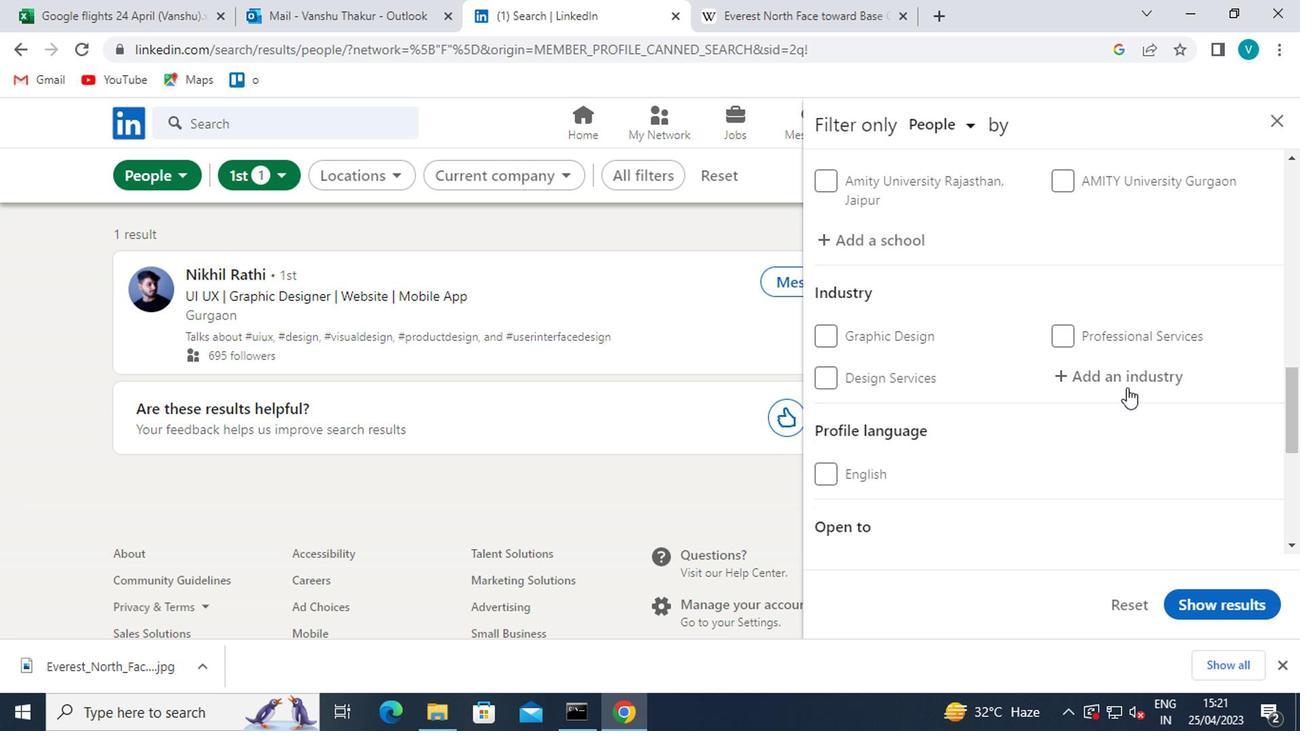 
Action: Mouse scrolled (885, 360) with delta (0, 0)
Screenshot: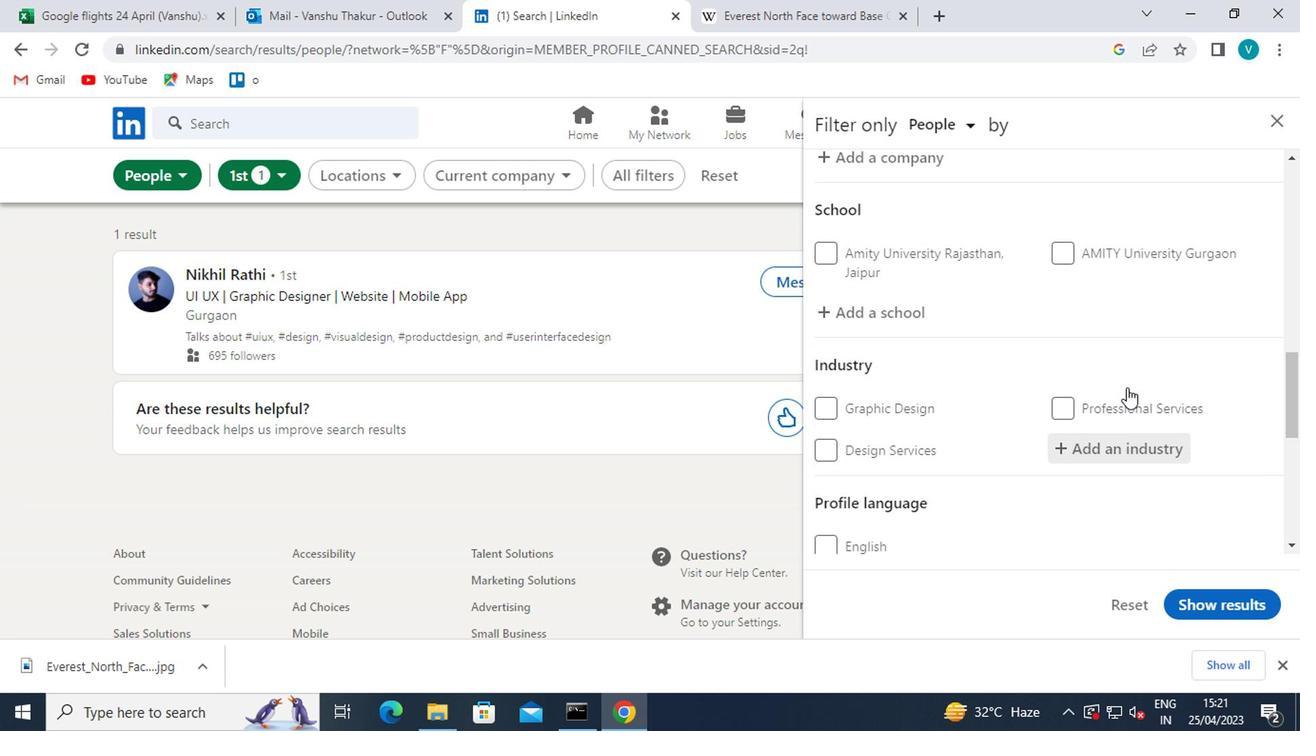
Action: Mouse moved to (729, 247)
Screenshot: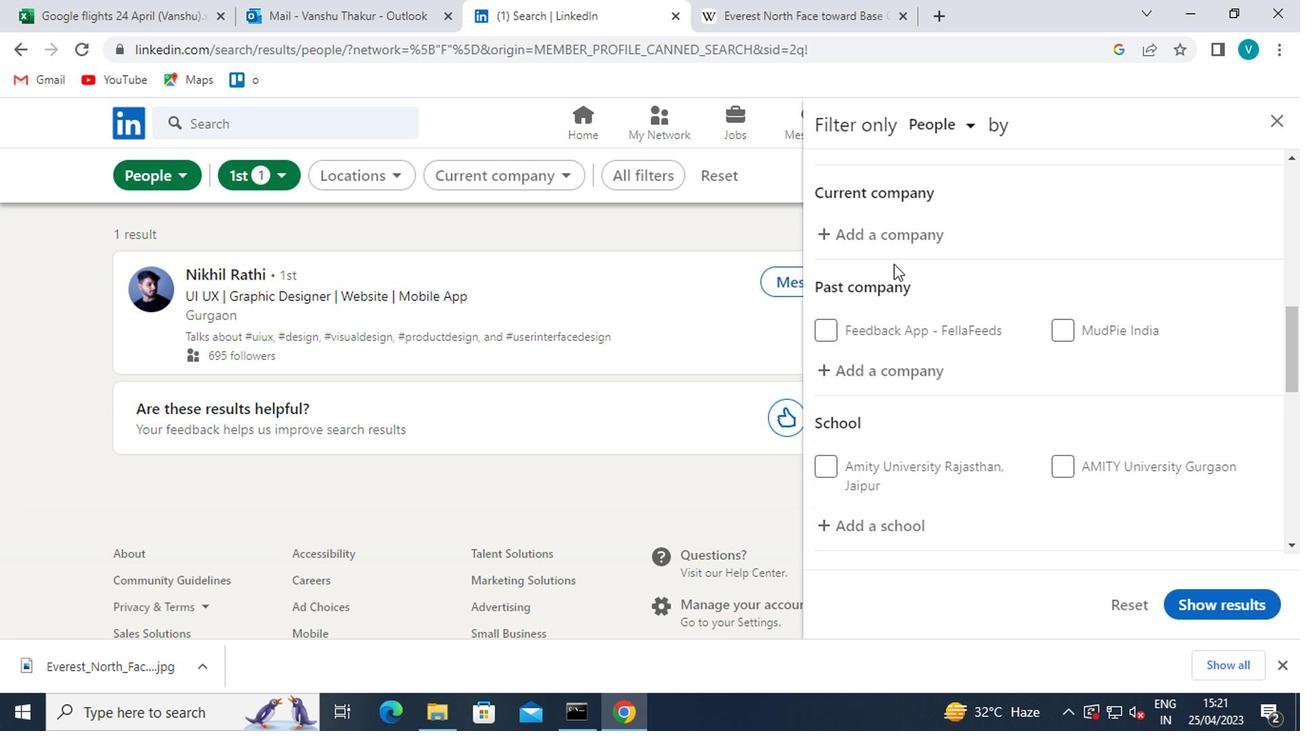 
Action: Mouse pressed left at (729, 247)
Screenshot: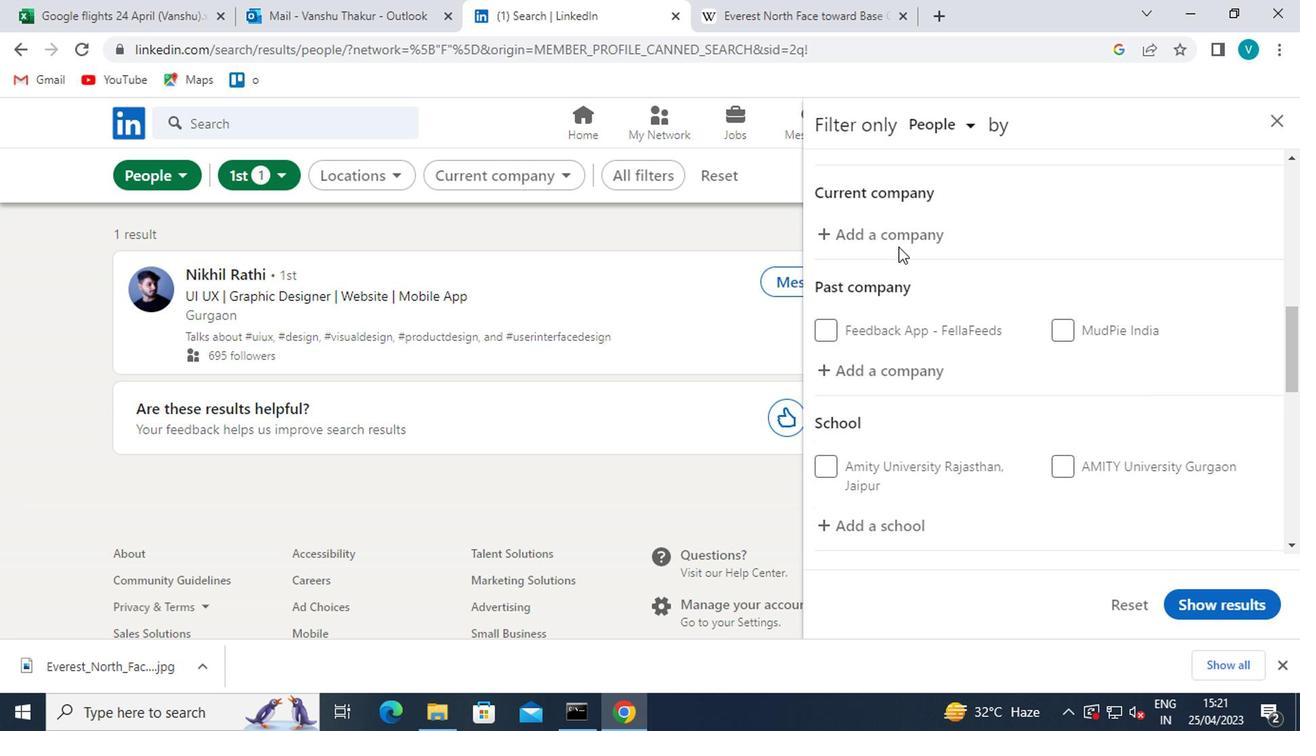 
Action: Key pressed <Key.shift>SPRINK
Screenshot: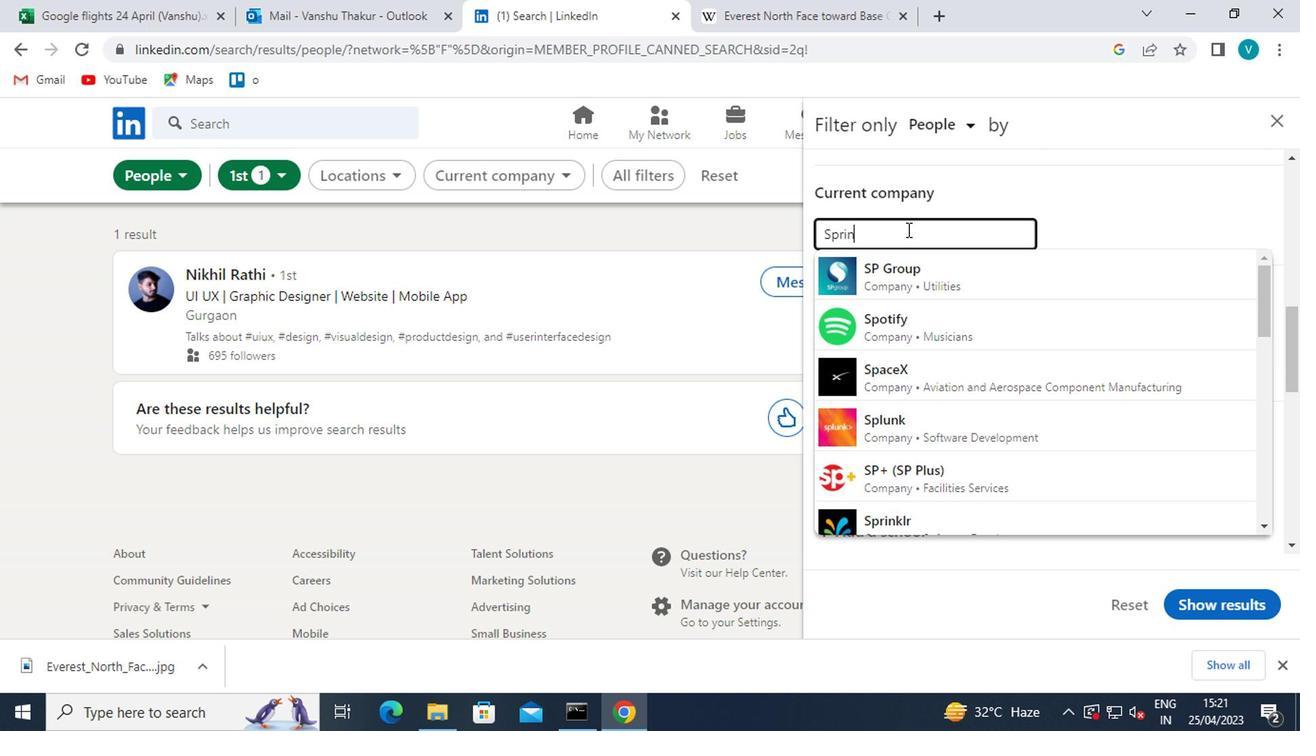 
Action: Mouse moved to (762, 267)
Screenshot: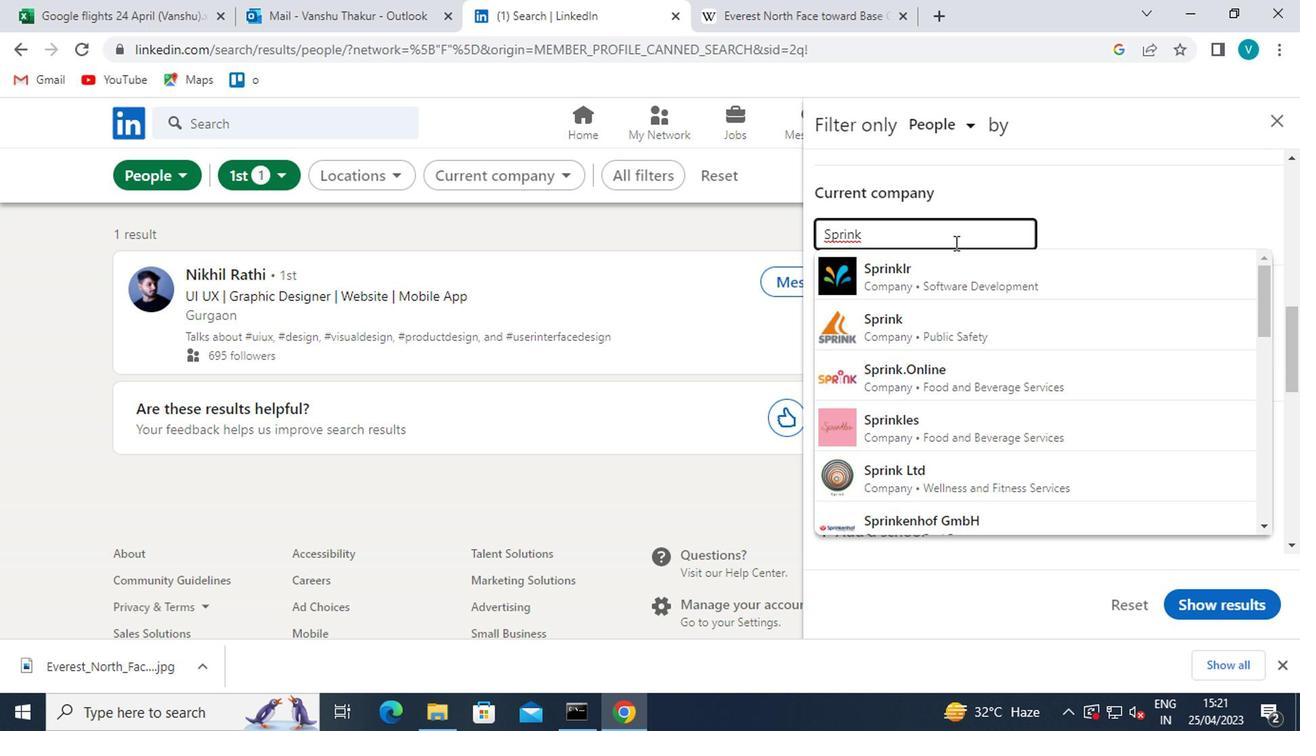 
Action: Mouse pressed left at (762, 267)
Screenshot: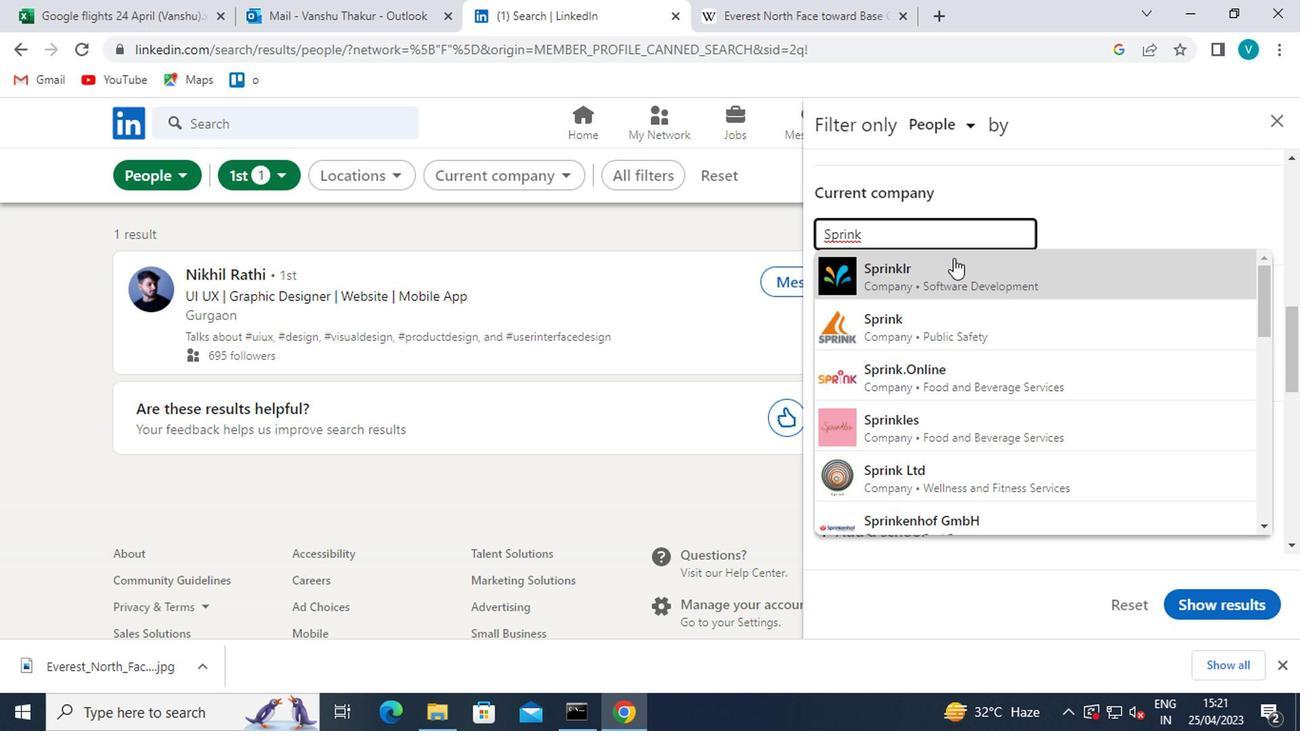 
Action: Mouse scrolled (762, 266) with delta (0, 0)
Screenshot: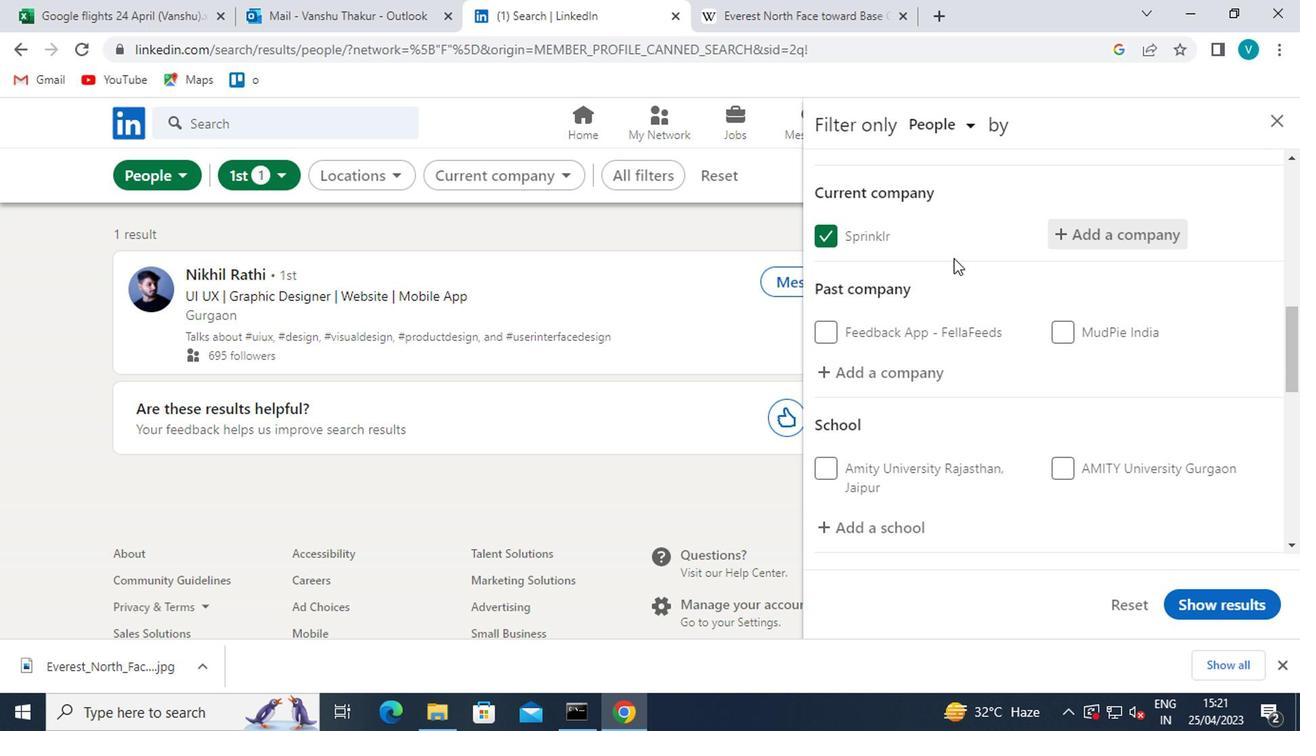 
Action: Mouse scrolled (762, 266) with delta (0, 0)
Screenshot: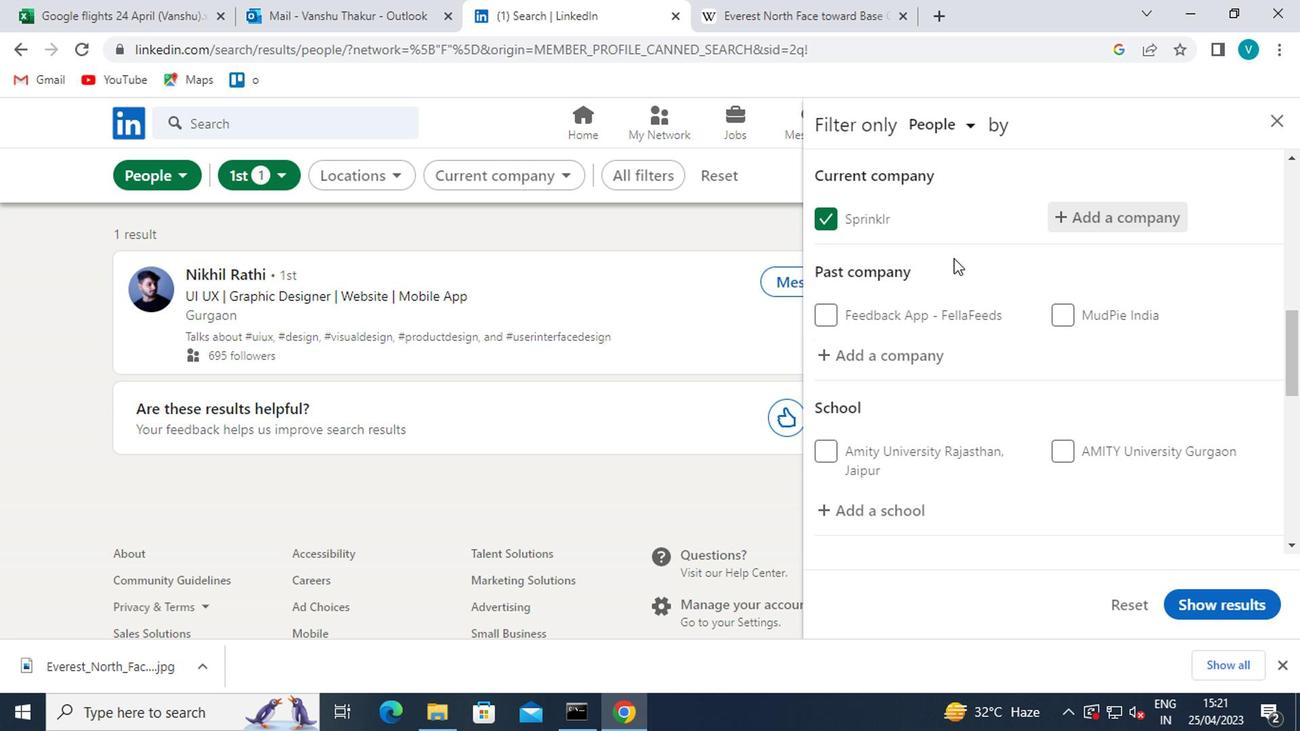
Action: Mouse moved to (710, 326)
Screenshot: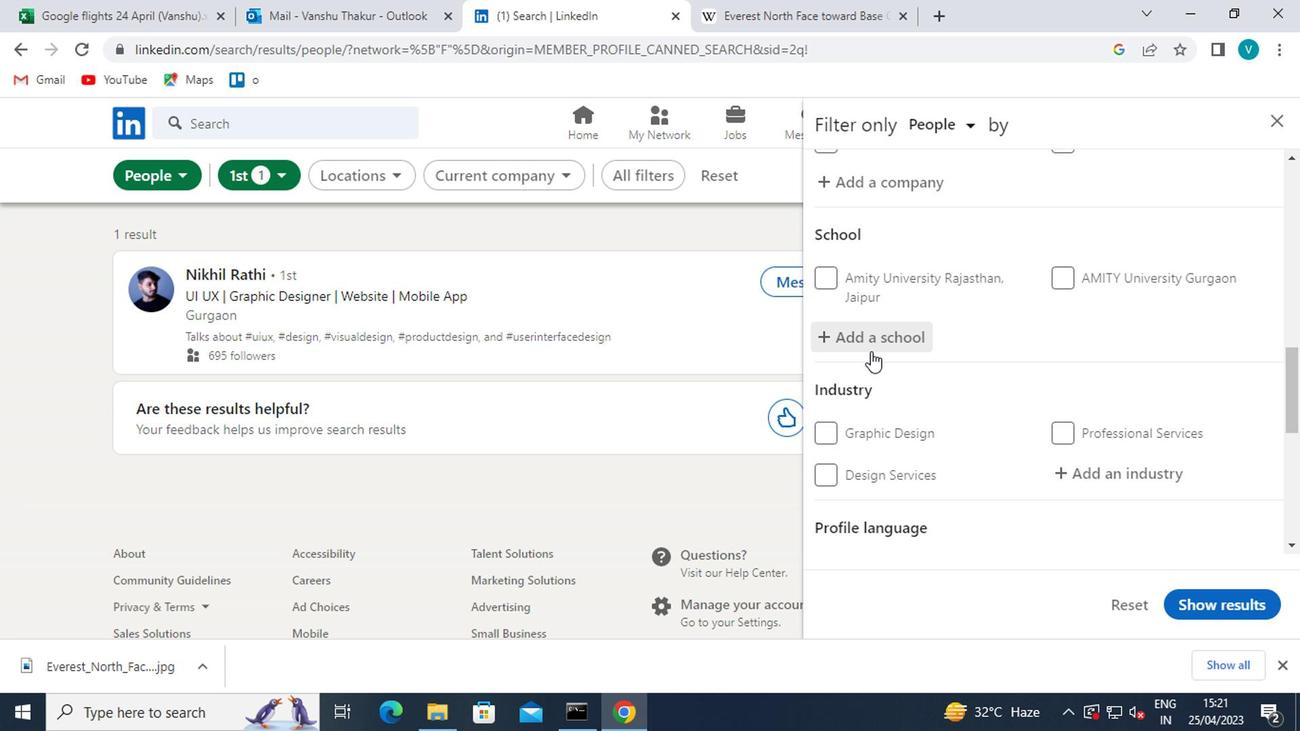 
Action: Mouse pressed left at (710, 326)
Screenshot: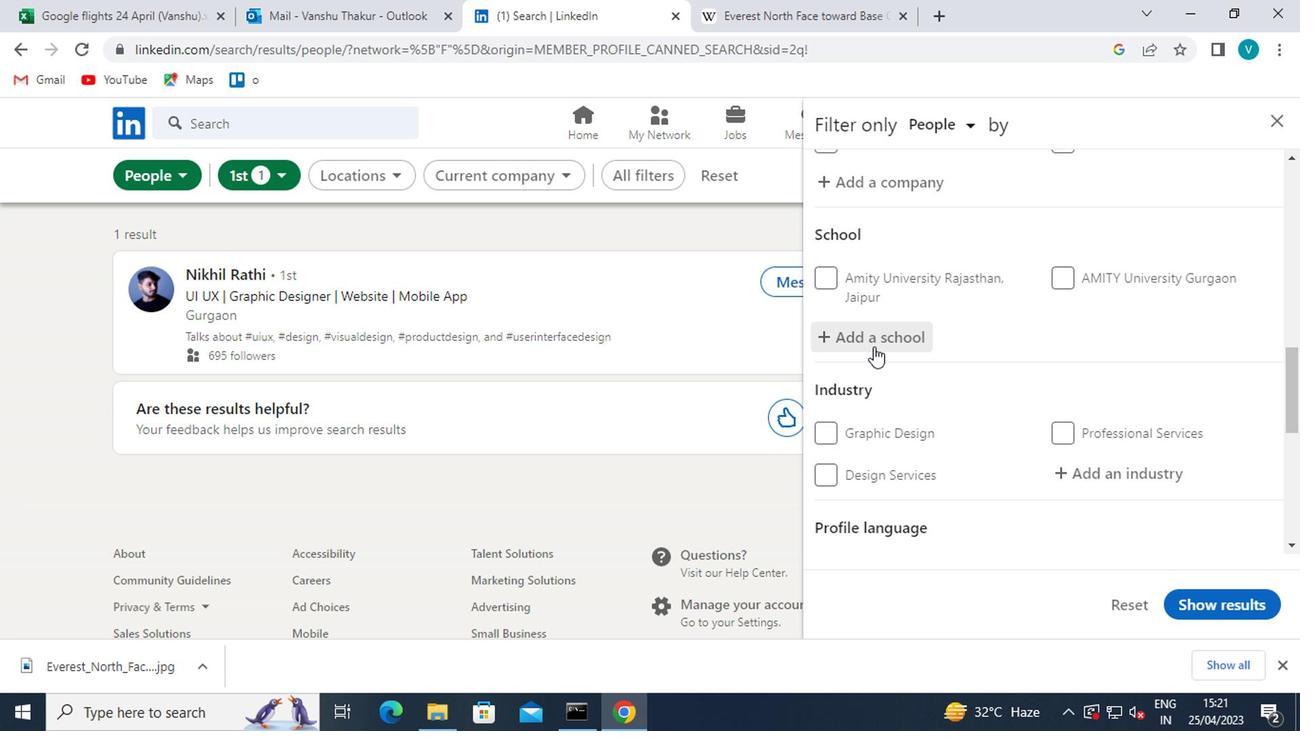 
Action: Mouse moved to (717, 323)
Screenshot: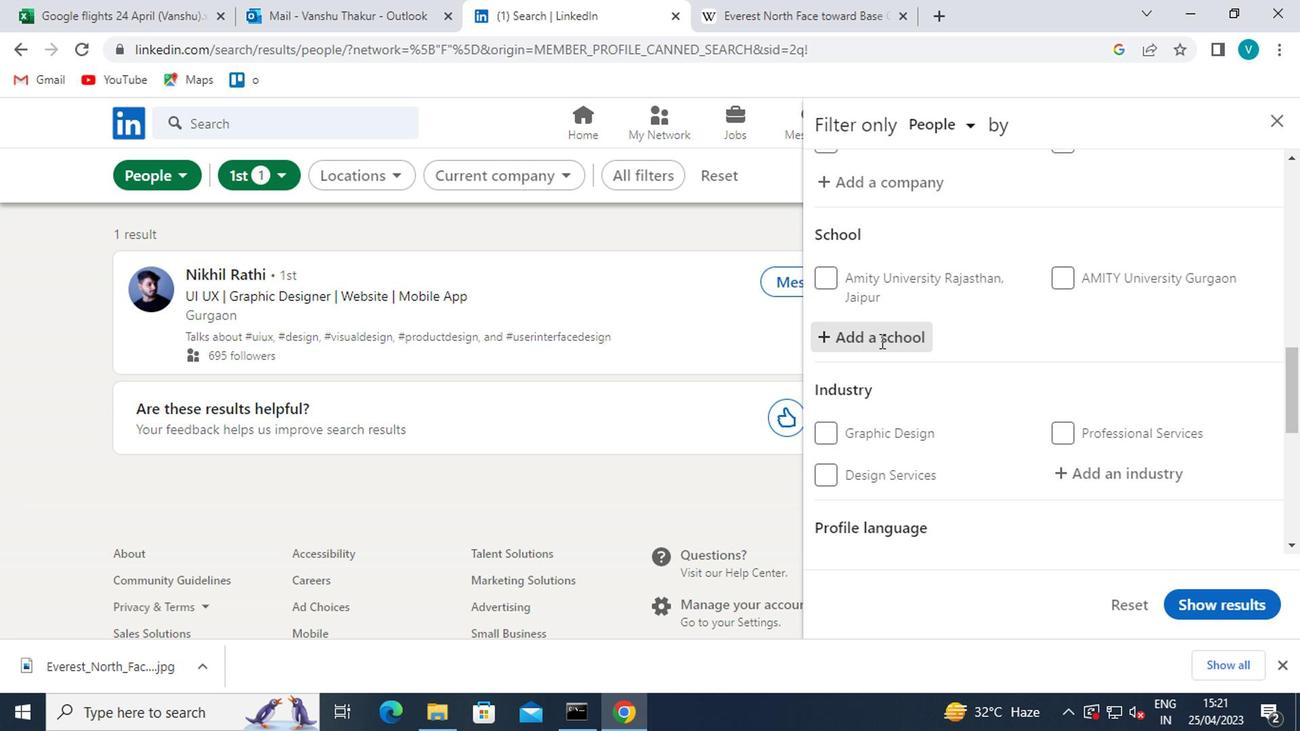 
Action: Key pressed <Key.shift>UNIB<Key.backspace>VERSITY<Key.space>OG<Key.space><Key.backspace><Key.backspace>F<Key.space><Key.shift>BOM
Screenshot: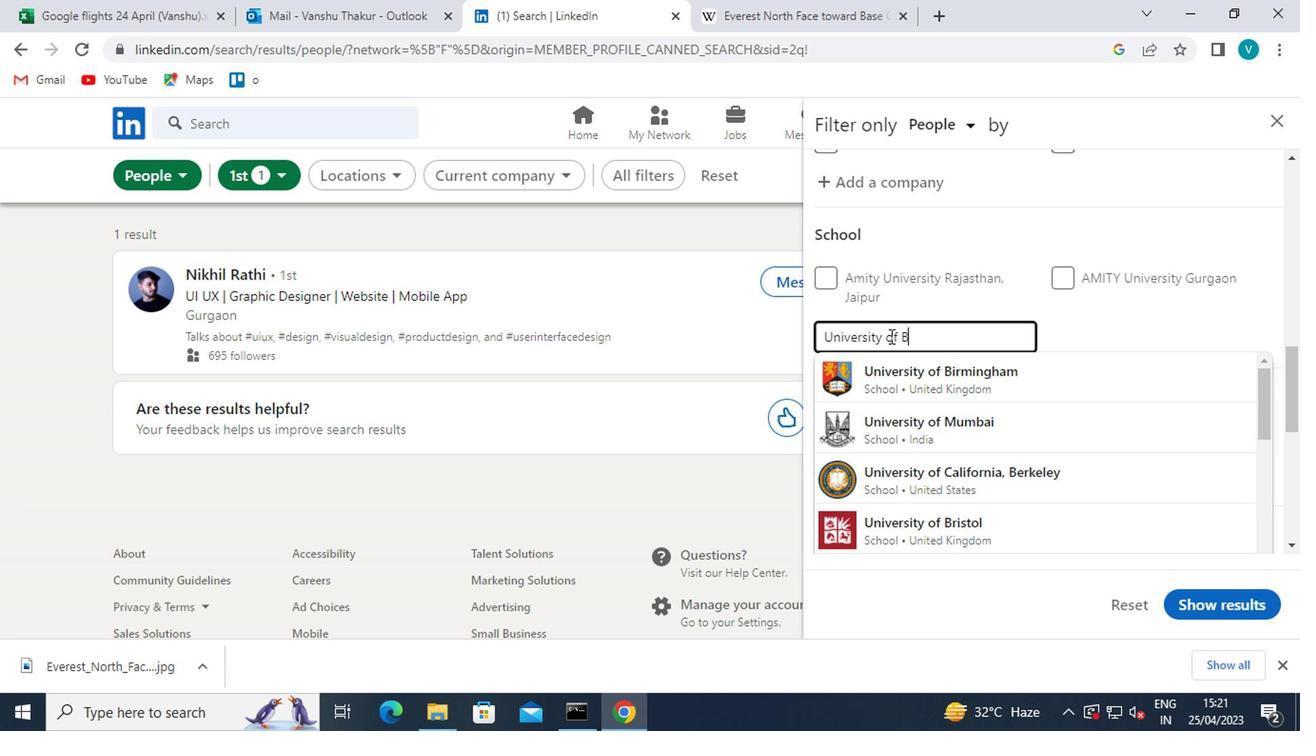 
Action: Mouse moved to (778, 387)
Screenshot: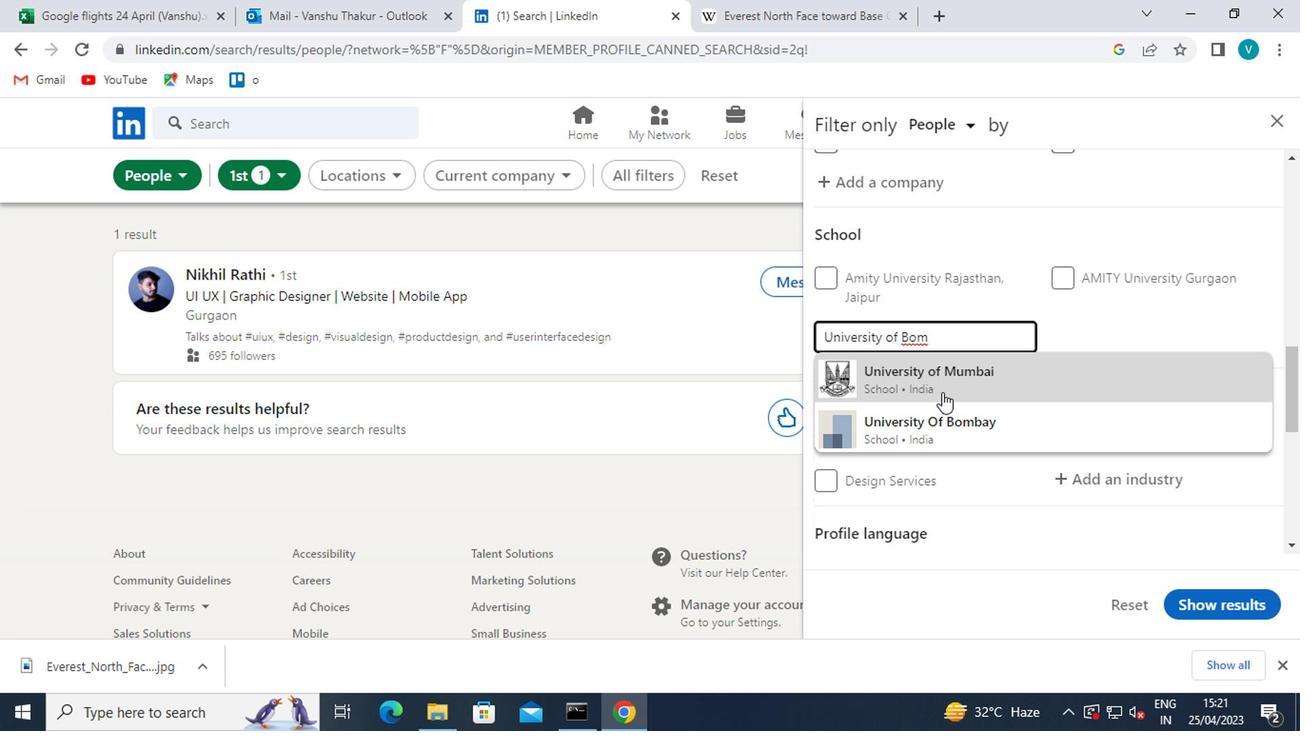 
Action: Mouse pressed left at (778, 387)
Screenshot: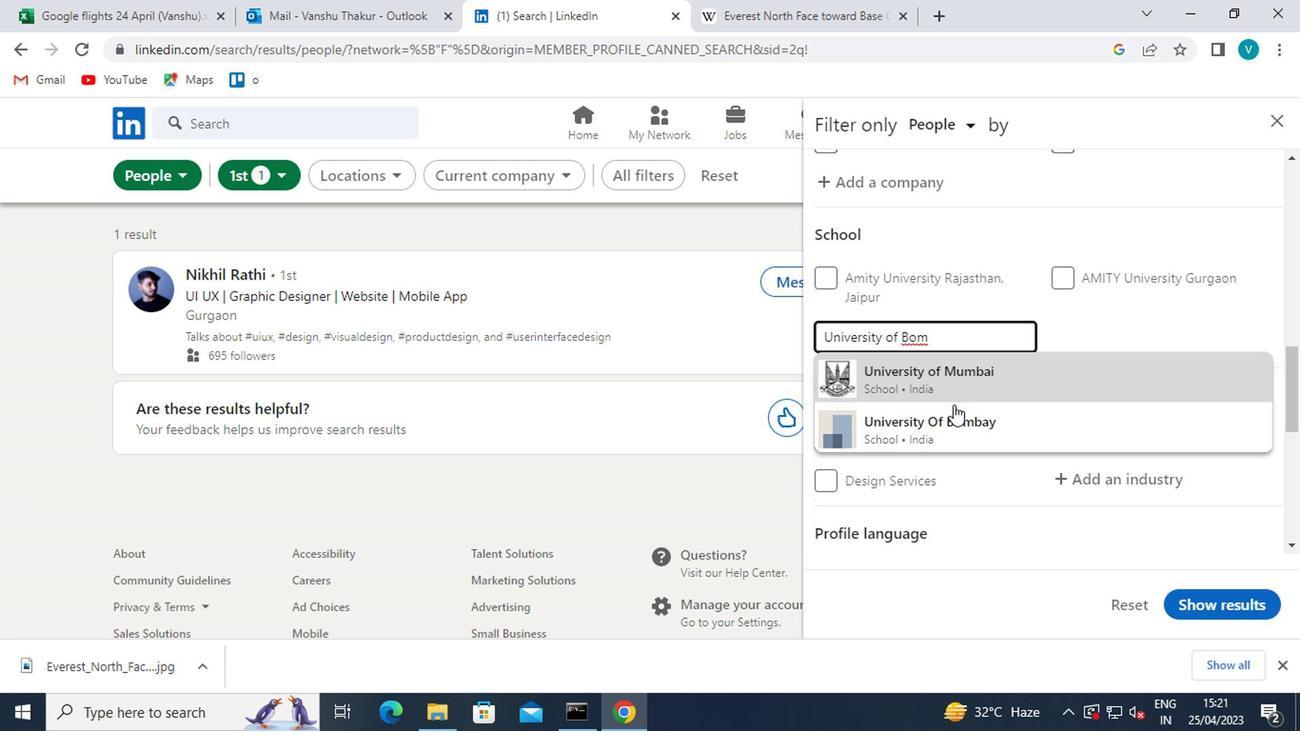 
Action: Mouse moved to (779, 388)
Screenshot: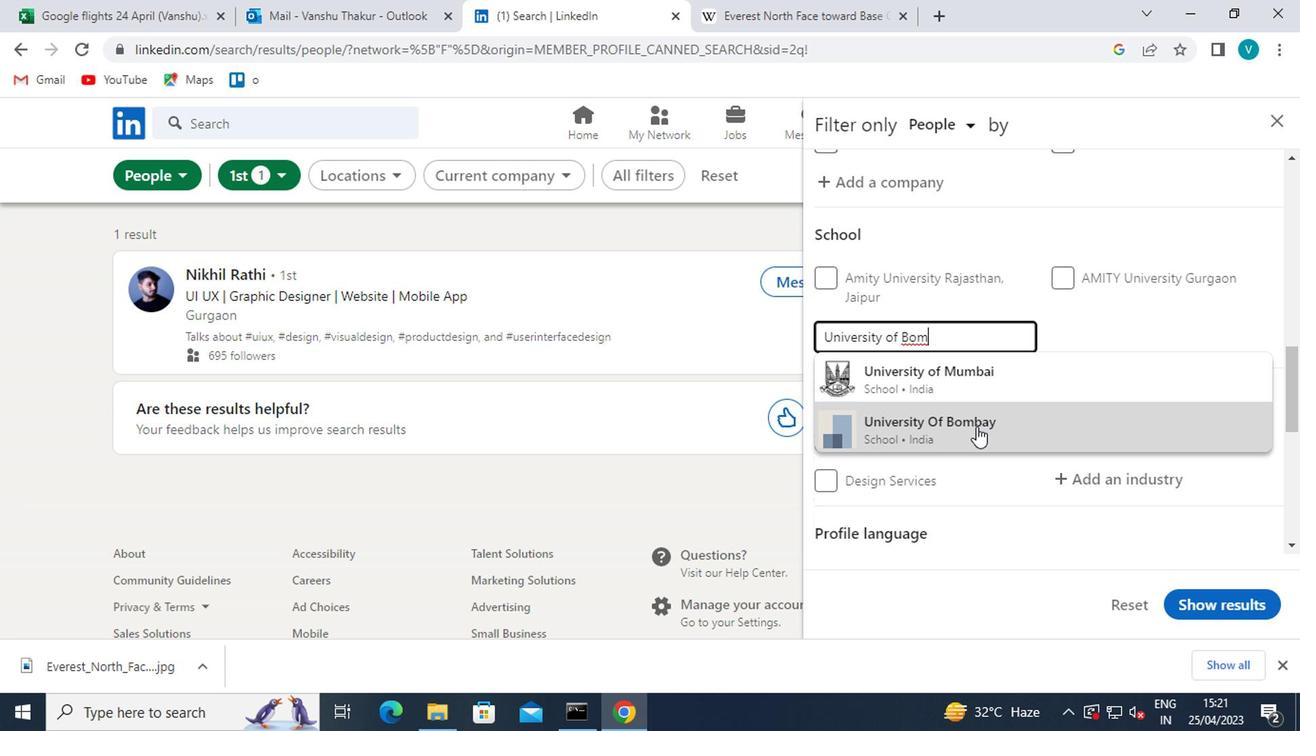 
Action: Mouse scrolled (779, 387) with delta (0, 0)
Screenshot: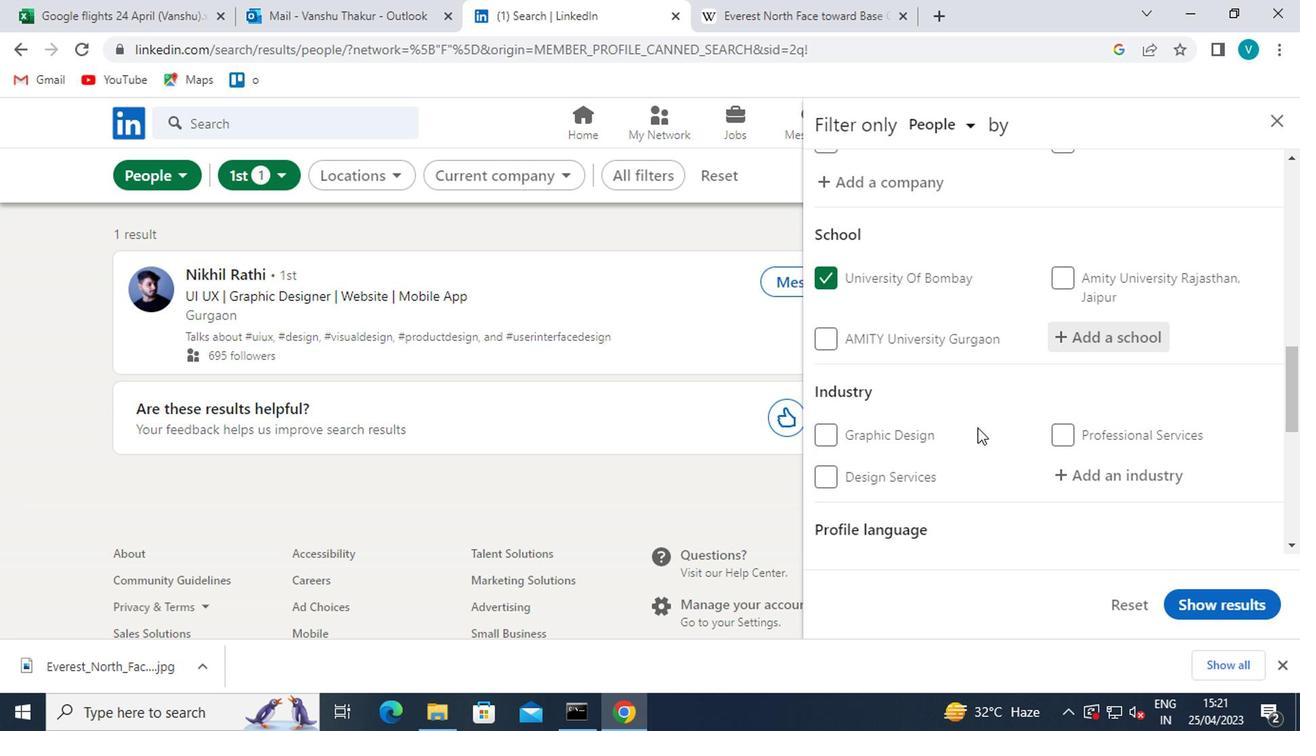 
Action: Mouse scrolled (779, 387) with delta (0, 0)
Screenshot: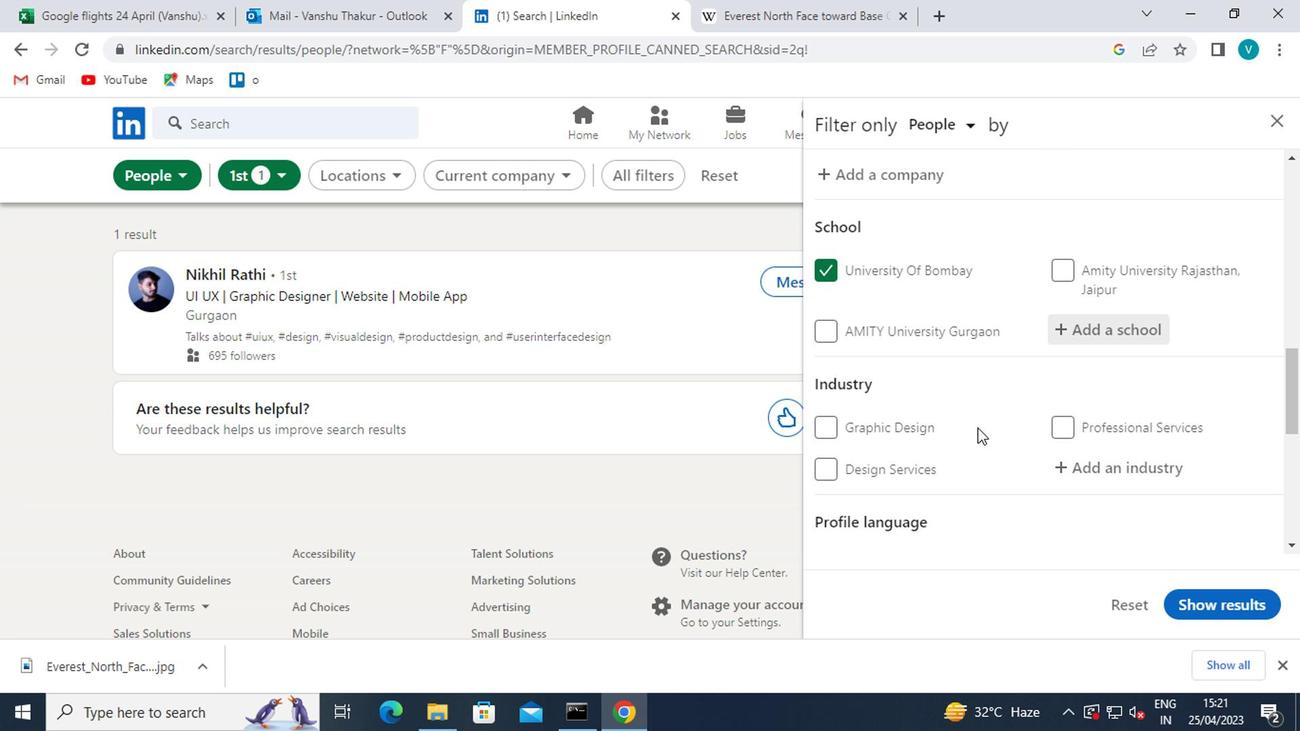 
Action: Mouse moved to (885, 285)
Screenshot: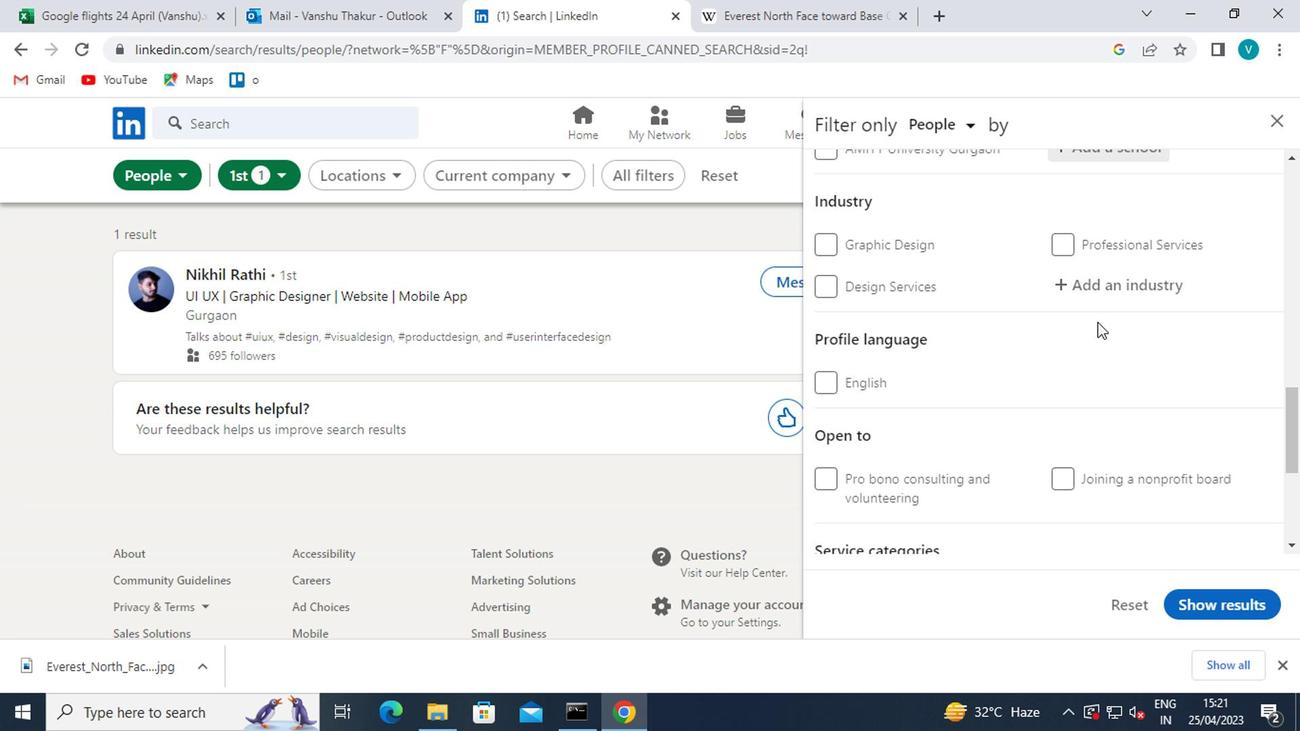 
Action: Mouse pressed left at (885, 285)
Screenshot: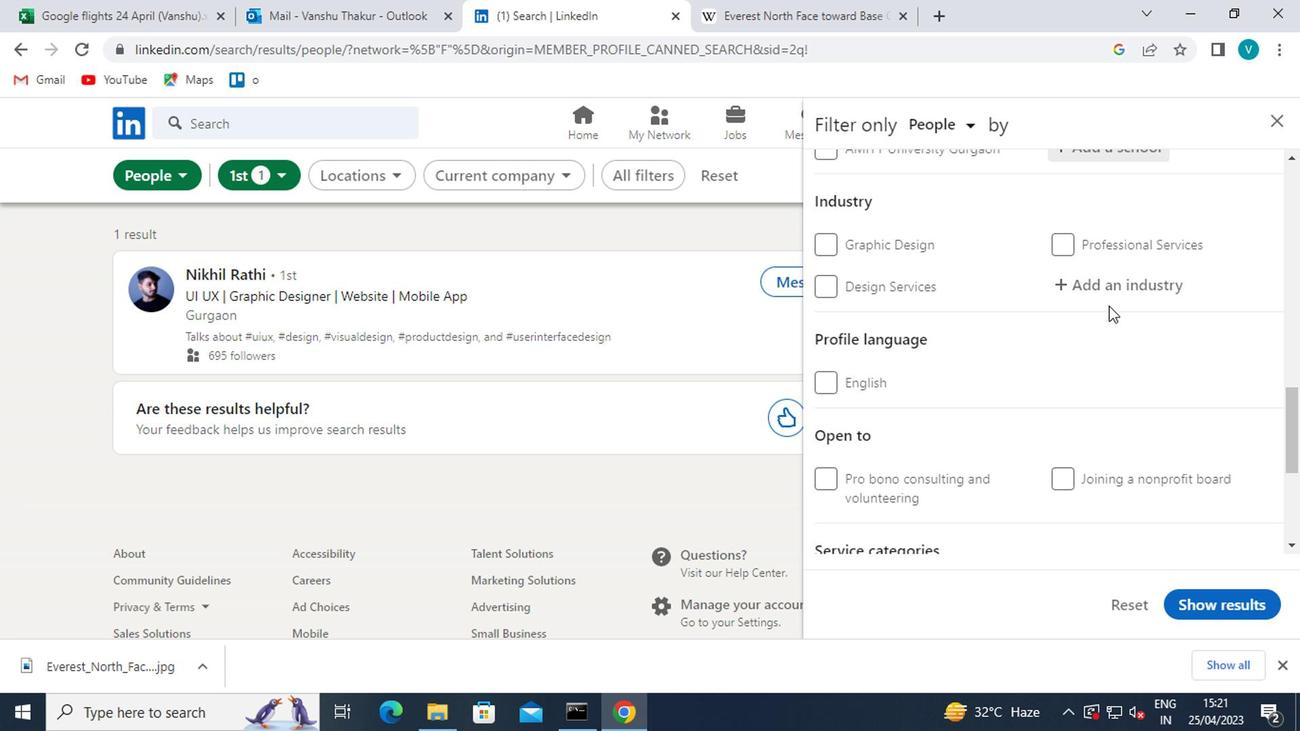 
Action: Key pressed <Key.shift>MOVIES
Screenshot: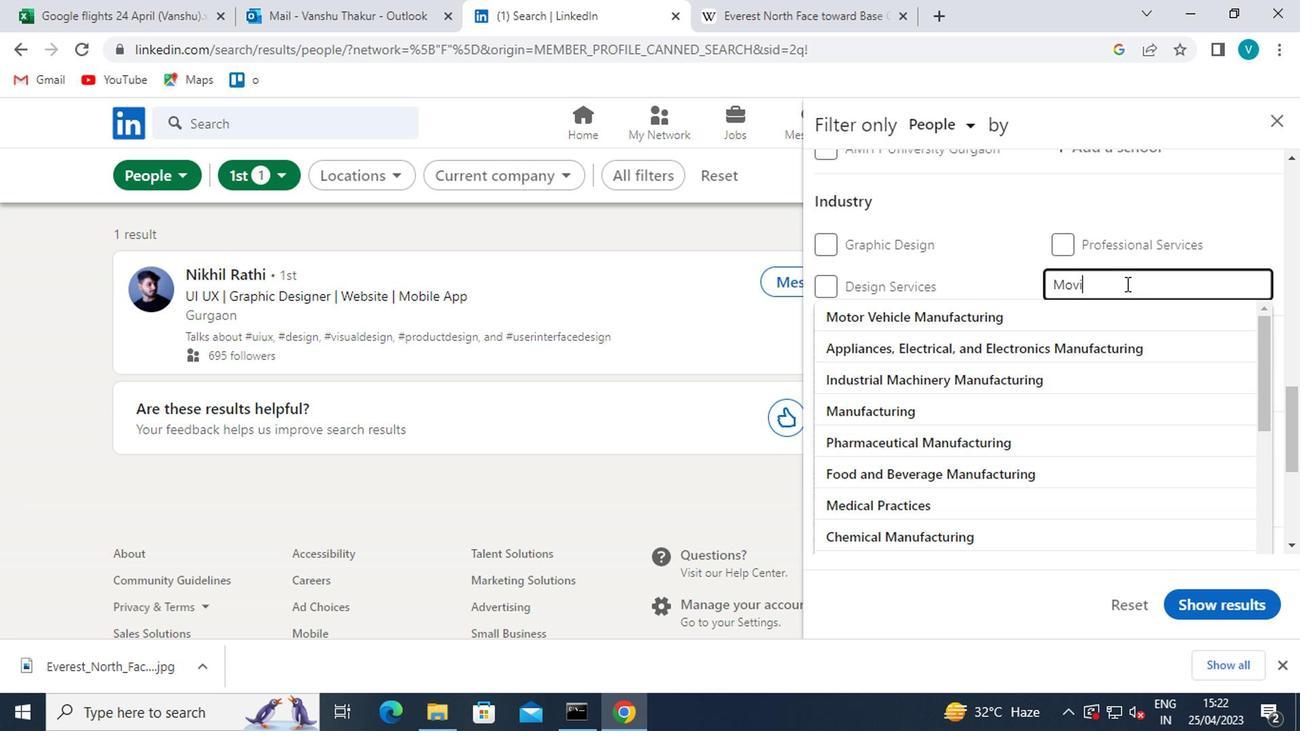 
Action: Mouse moved to (807, 312)
Screenshot: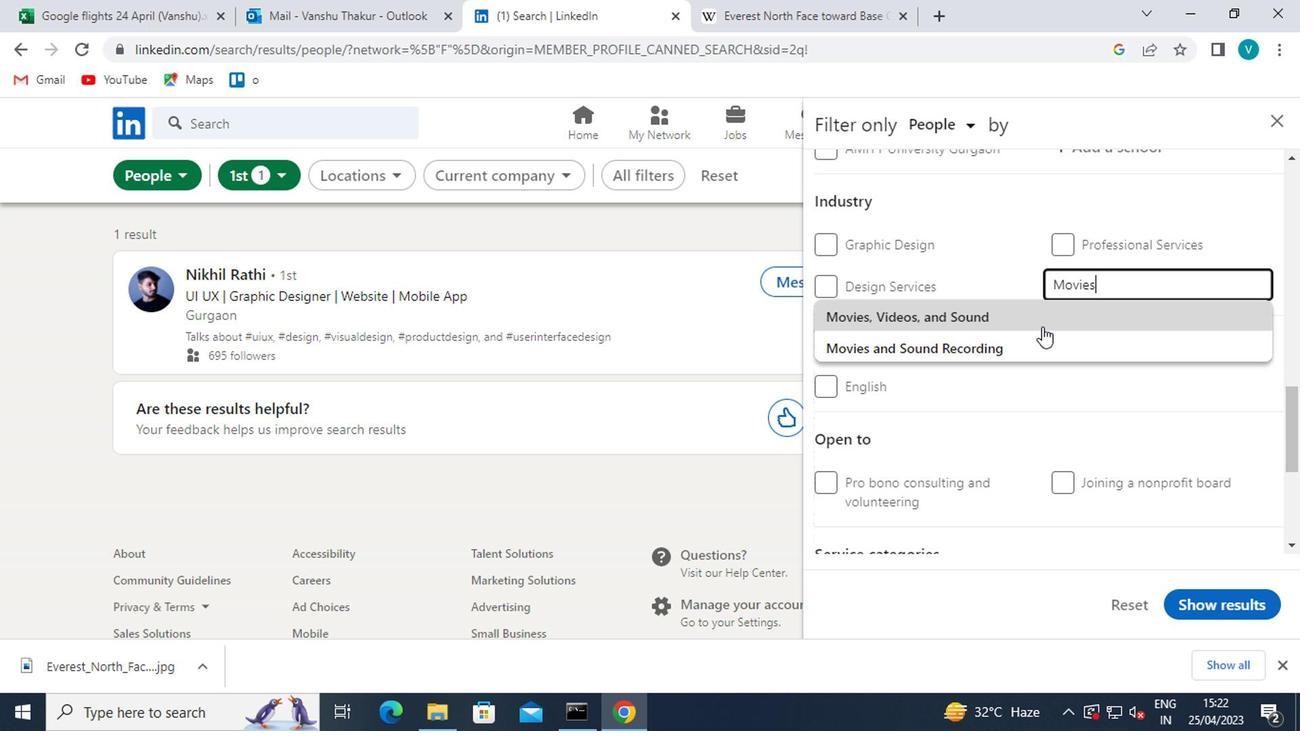 
Action: Mouse pressed left at (807, 312)
Screenshot: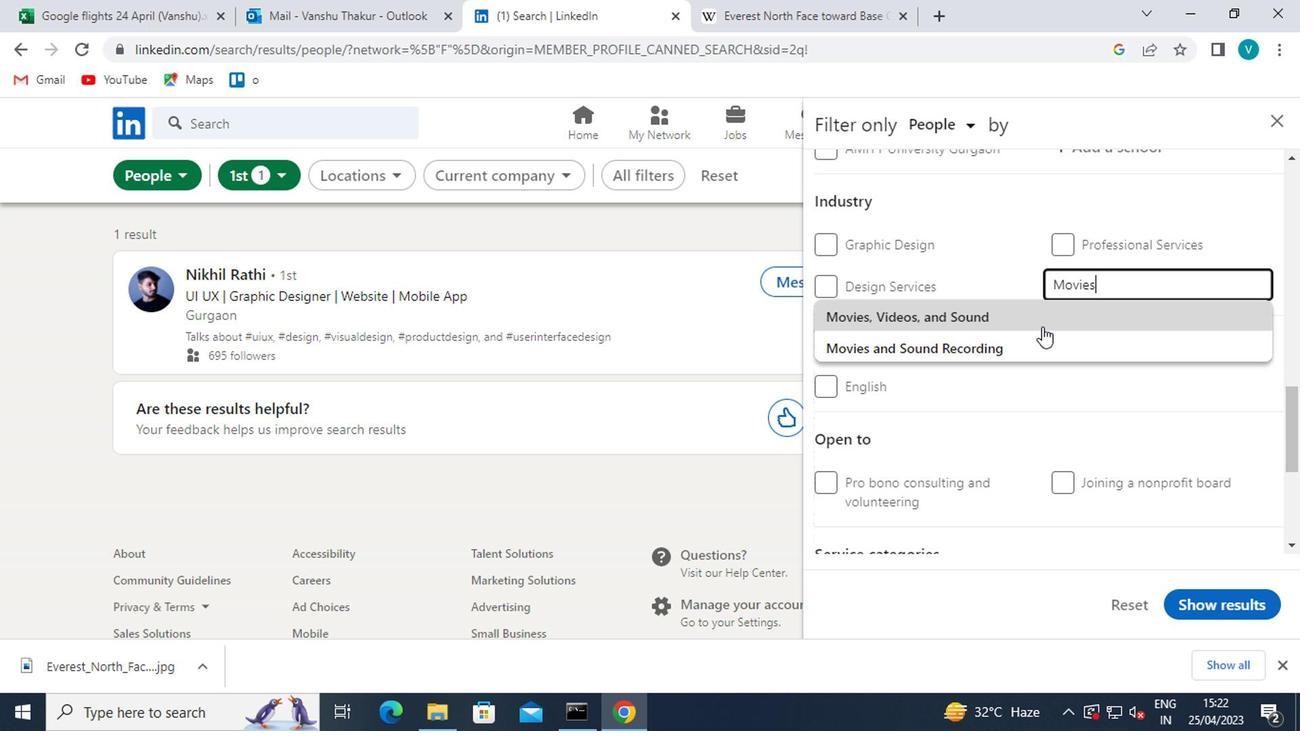 
Action: Mouse moved to (808, 312)
Screenshot: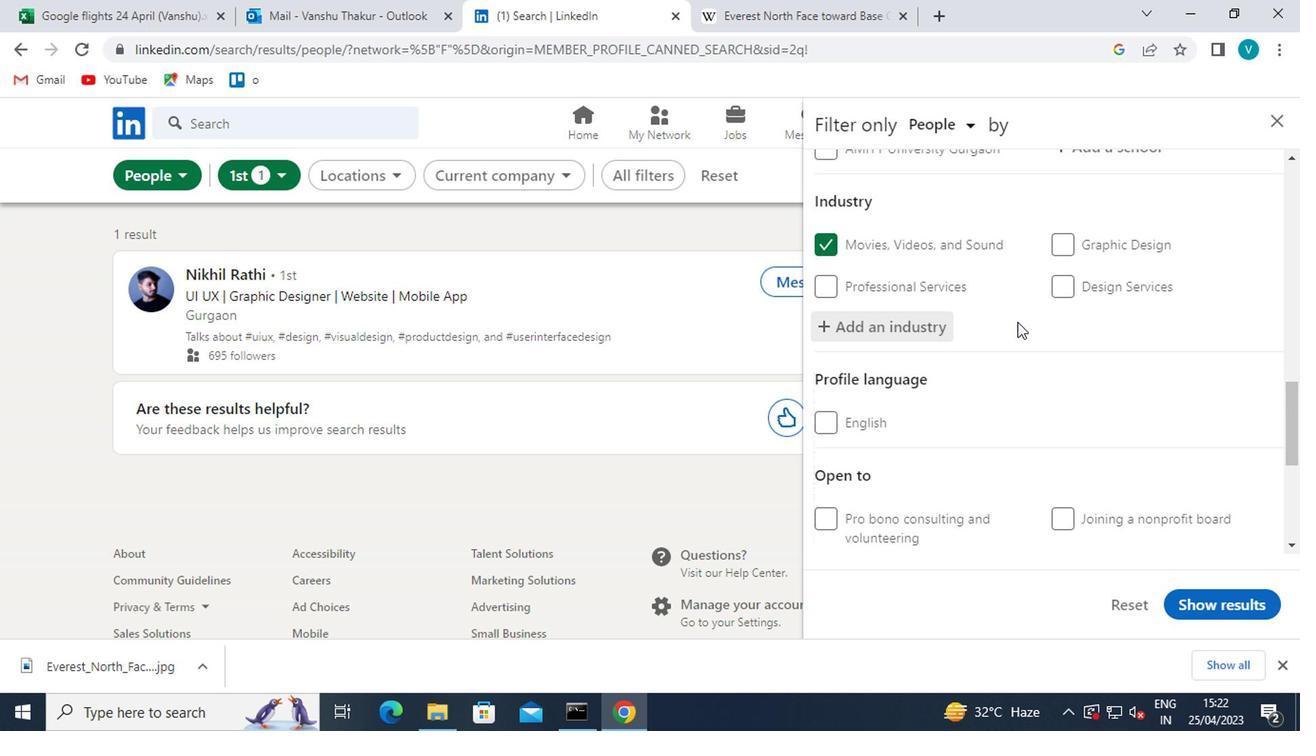 
Action: Mouse scrolled (808, 311) with delta (0, 0)
Screenshot: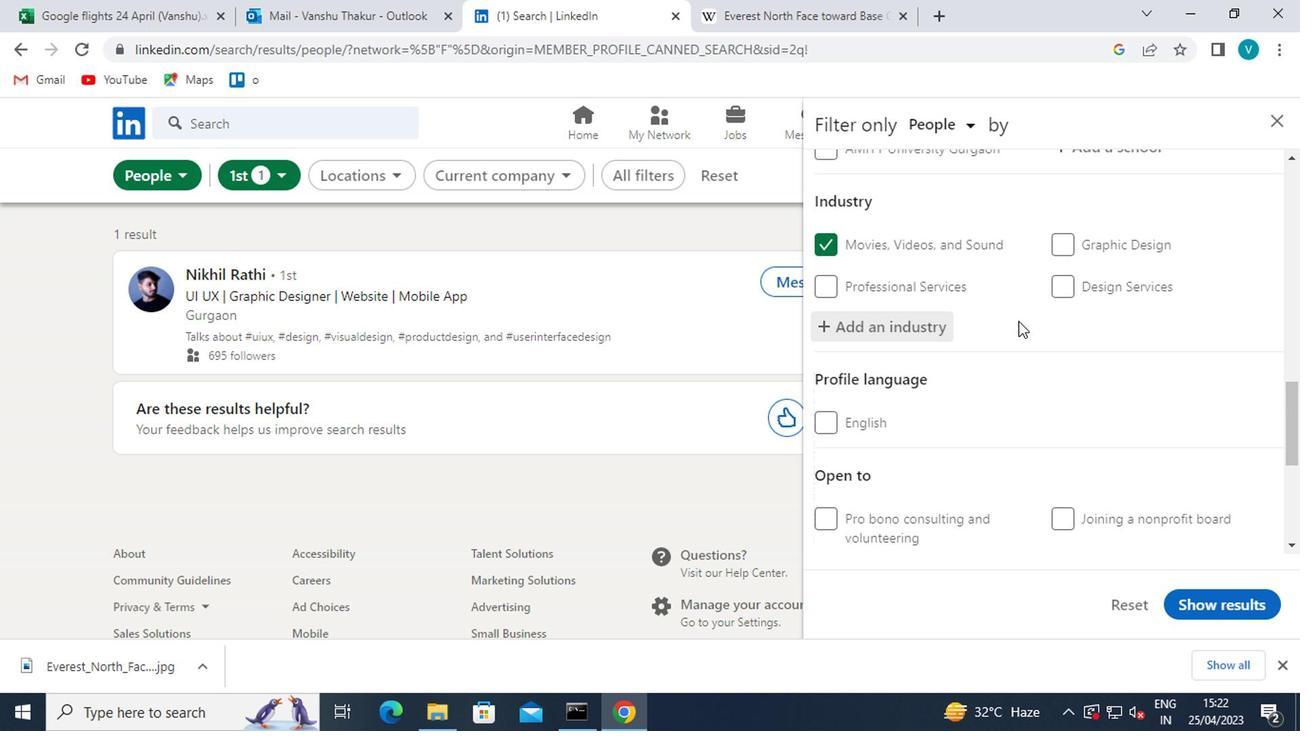 
Action: Mouse moved to (809, 312)
Screenshot: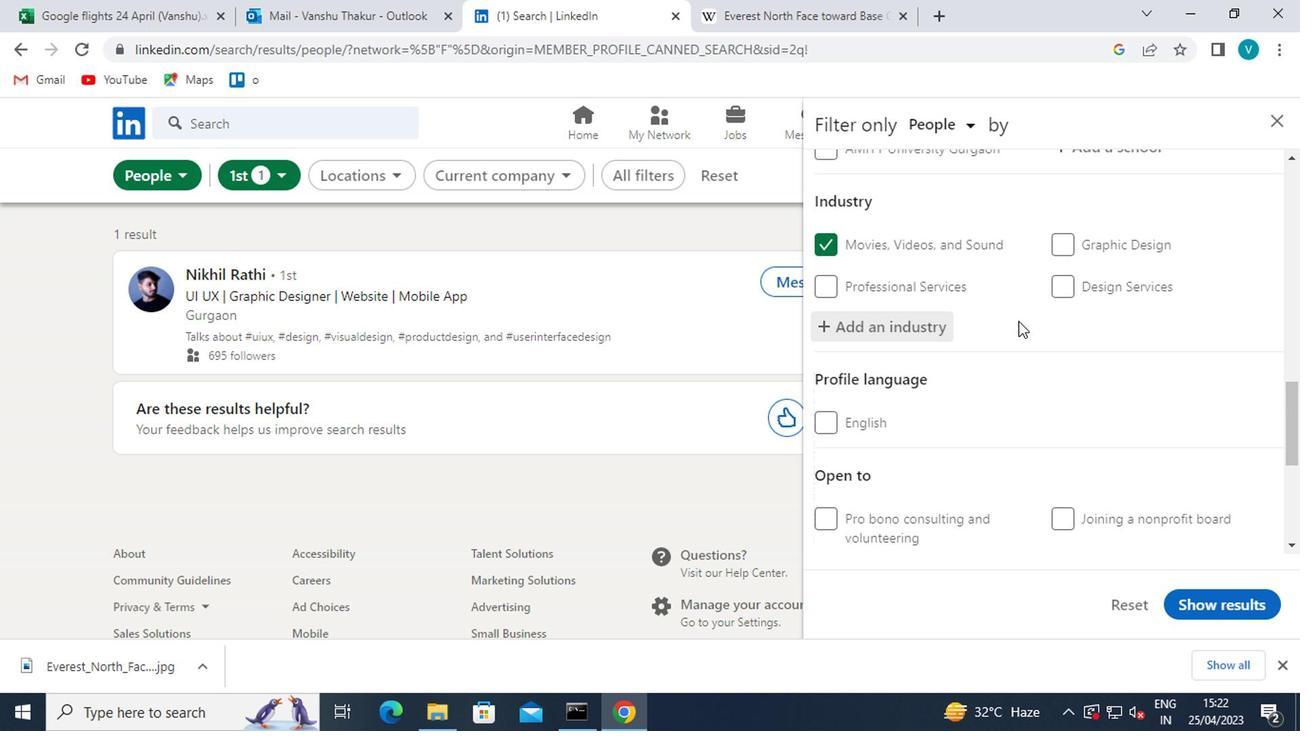 
Action: Mouse scrolled (809, 311) with delta (0, 0)
Screenshot: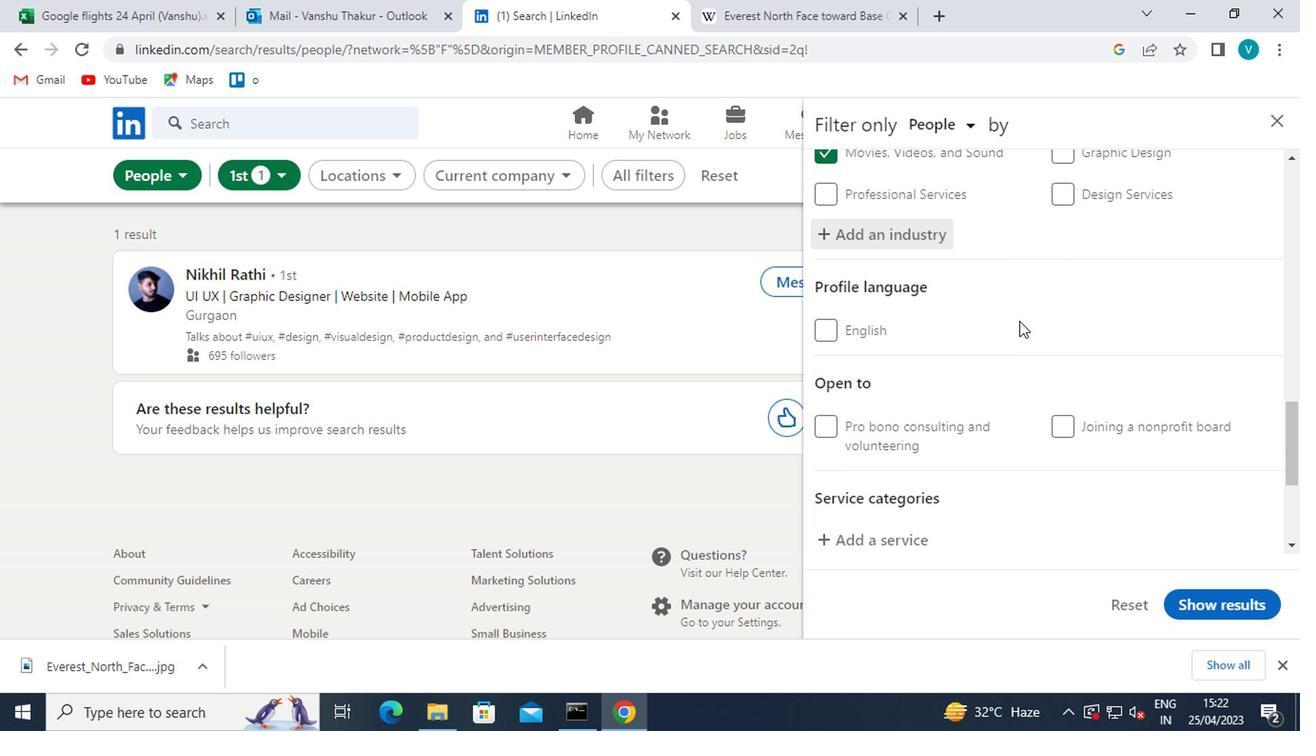 
Action: Mouse scrolled (809, 311) with delta (0, 0)
Screenshot: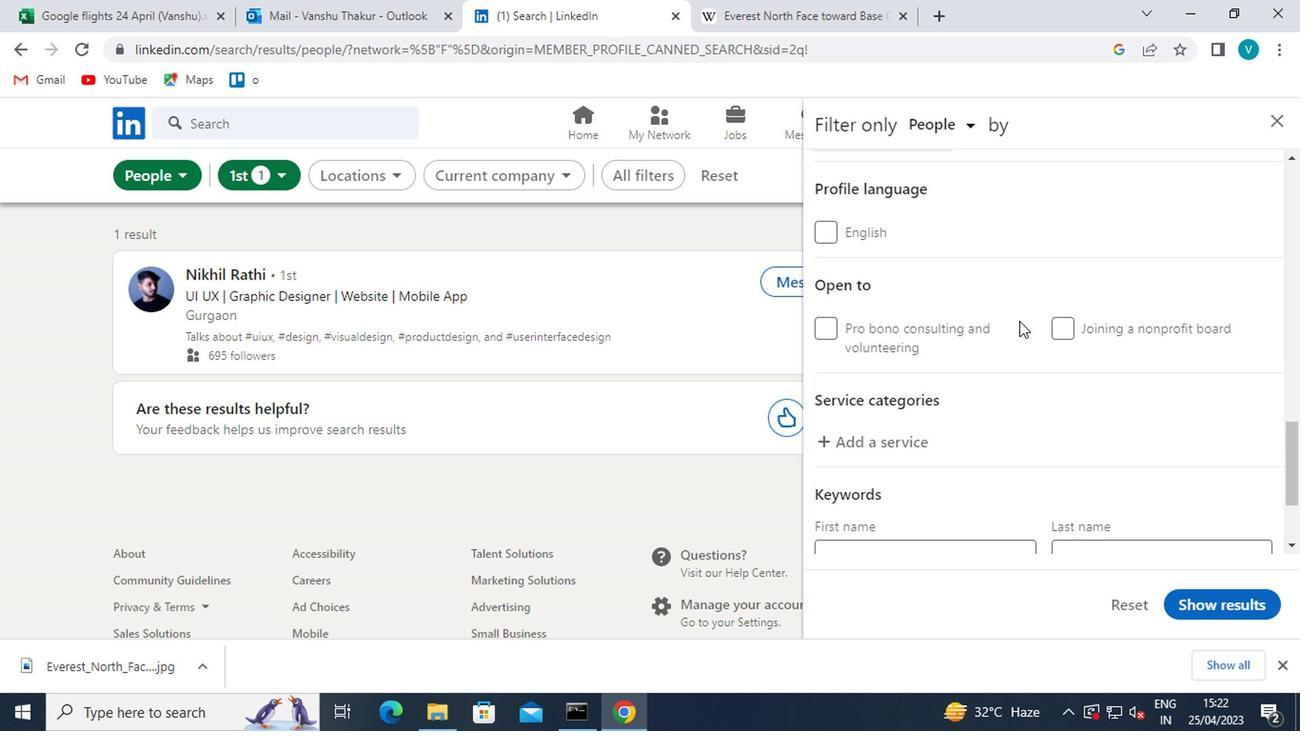 
Action: Mouse moved to (717, 325)
Screenshot: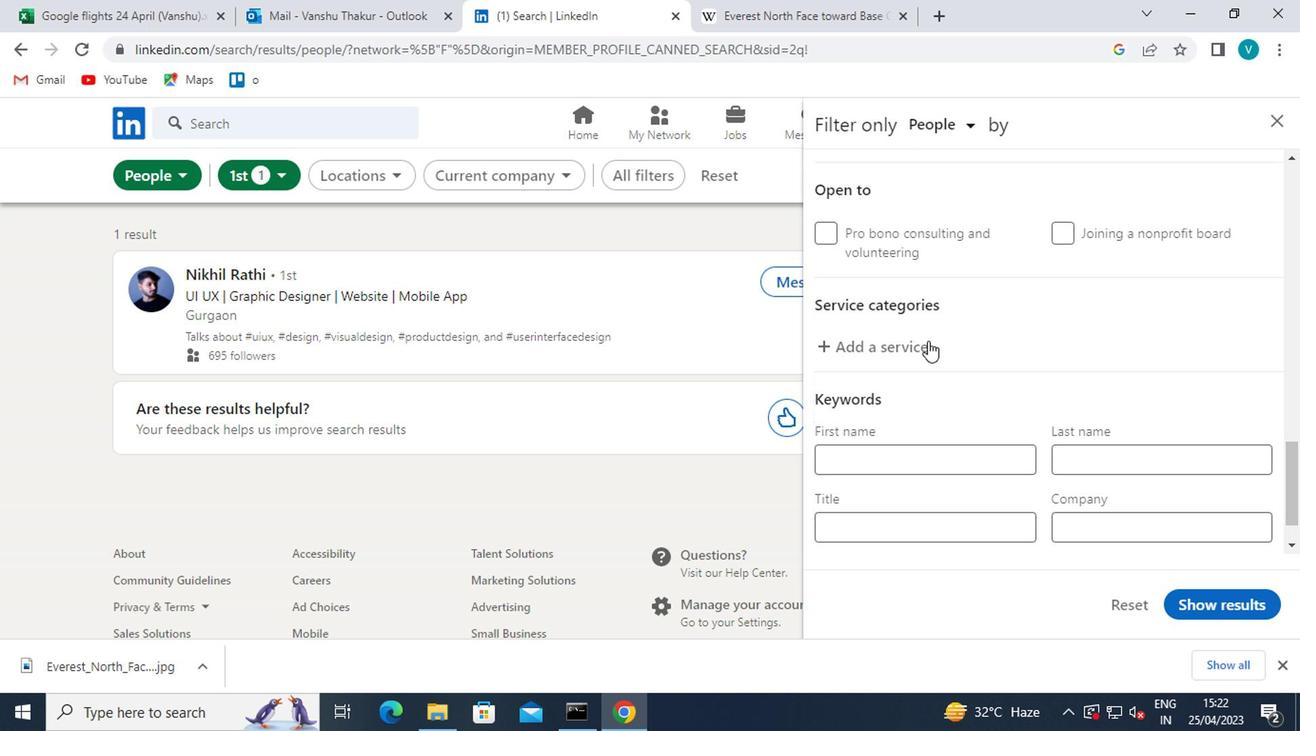 
Action: Mouse pressed left at (717, 325)
Screenshot: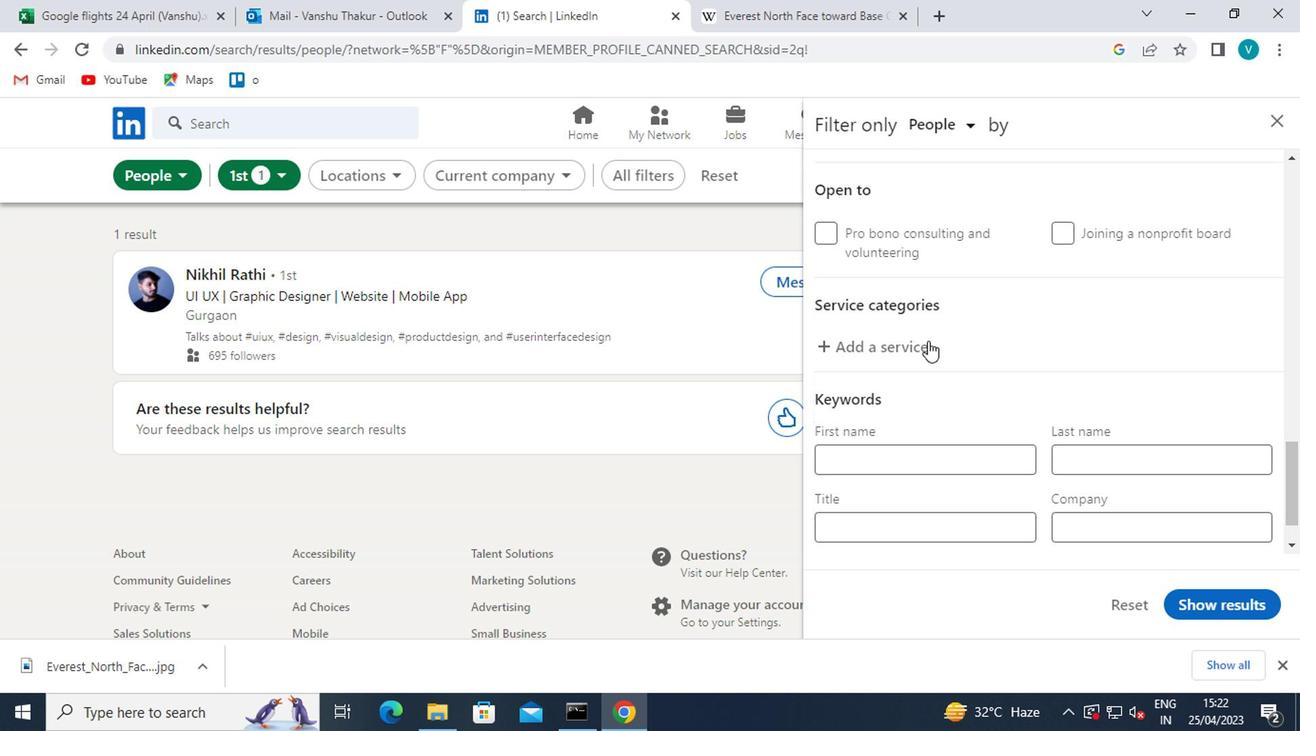 
Action: Mouse moved to (717, 324)
Screenshot: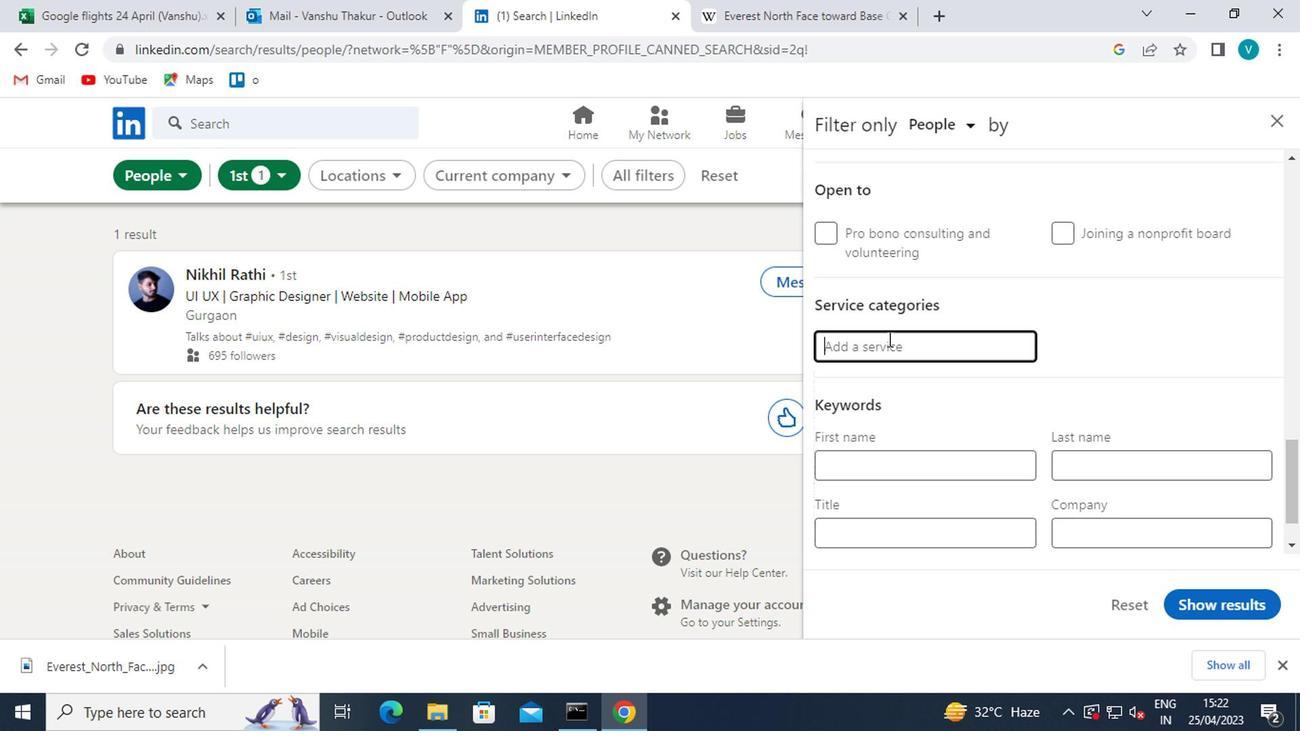 
Action: Key pressed <Key.shift>MOBILE<Key.space>
Screenshot: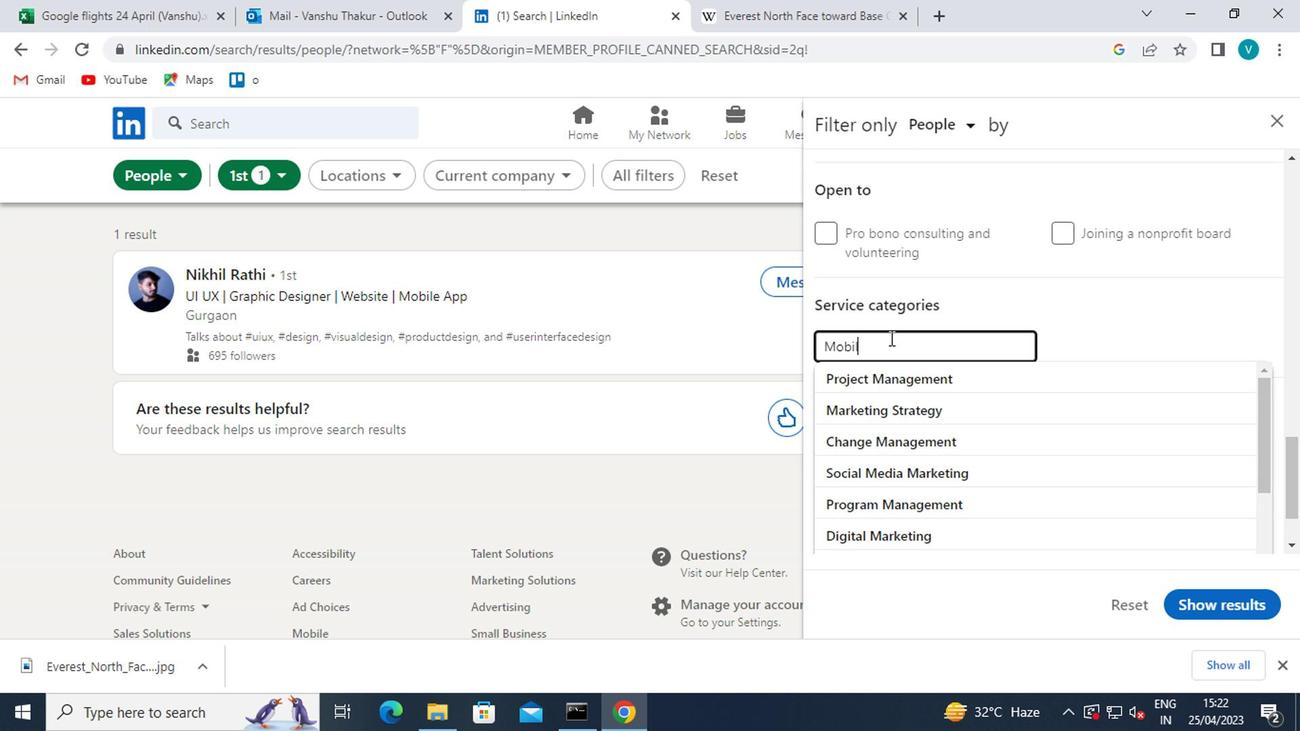 
Action: Mouse moved to (742, 348)
Screenshot: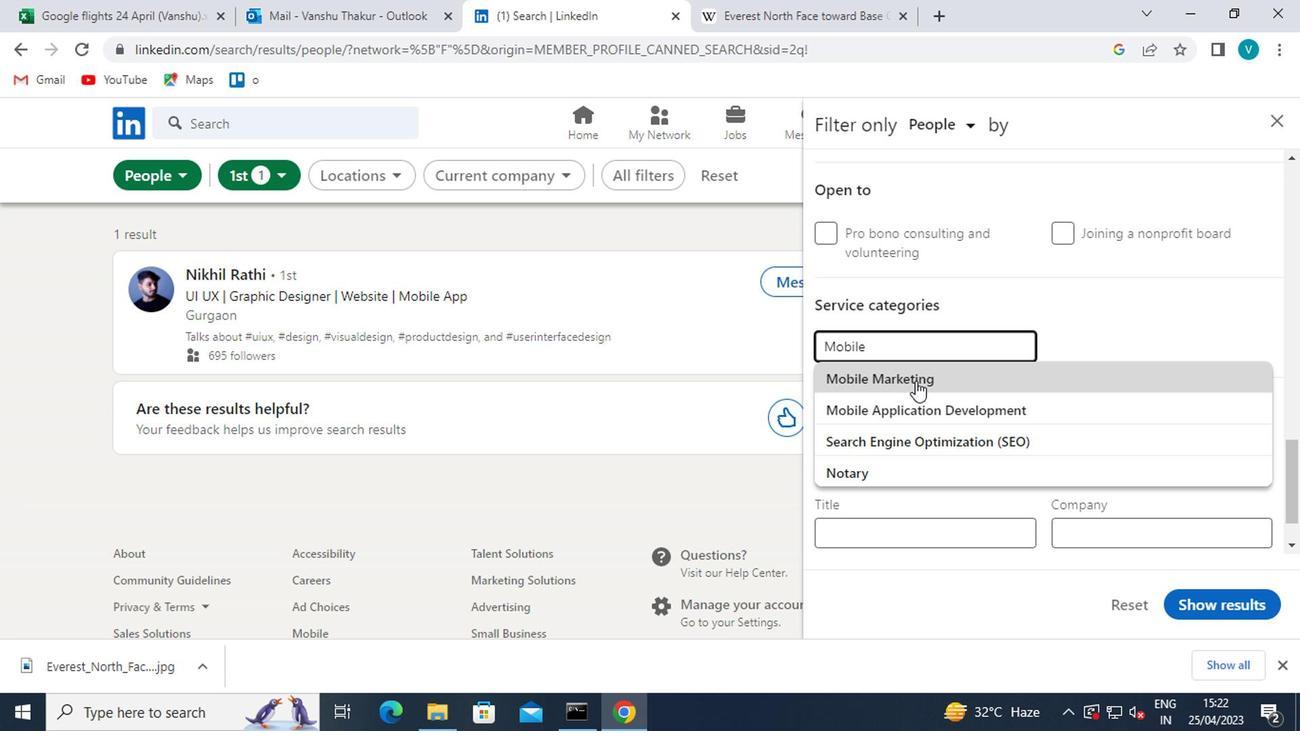 
Action: Mouse pressed left at (742, 348)
Screenshot: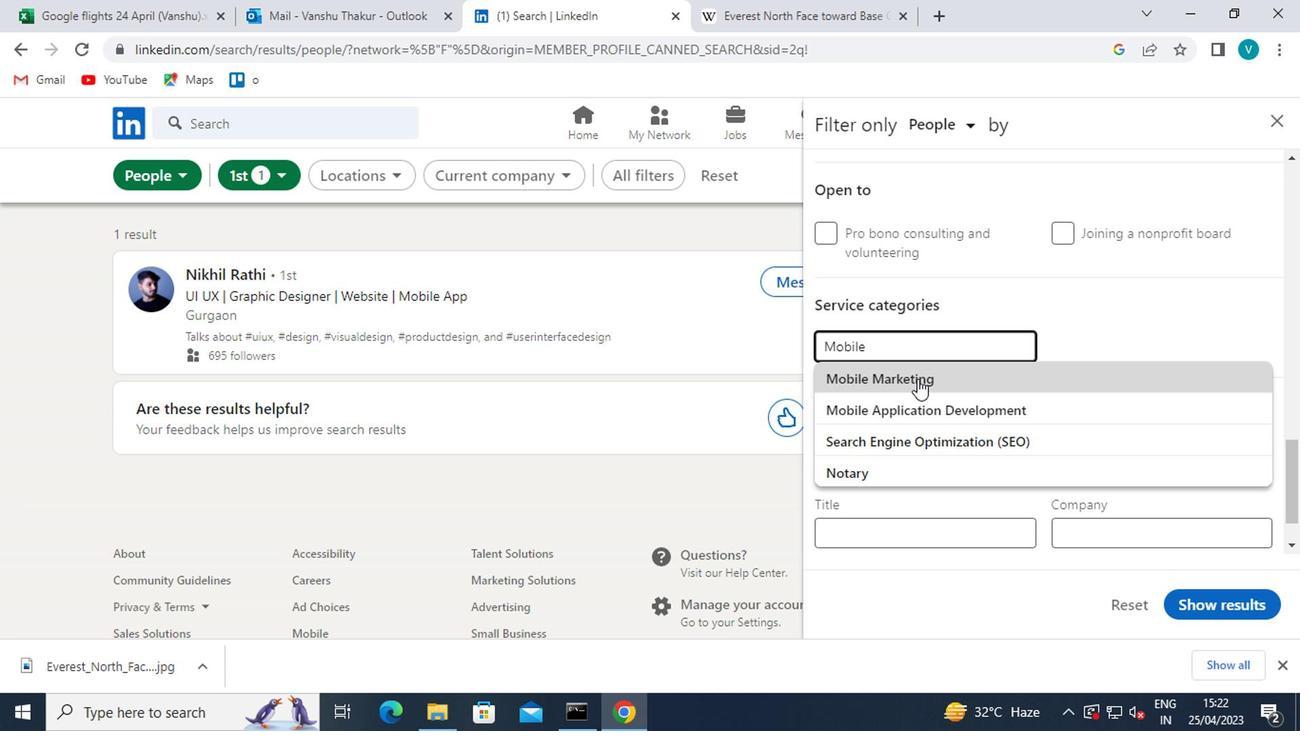 
Action: Mouse scrolled (742, 347) with delta (0, 0)
Screenshot: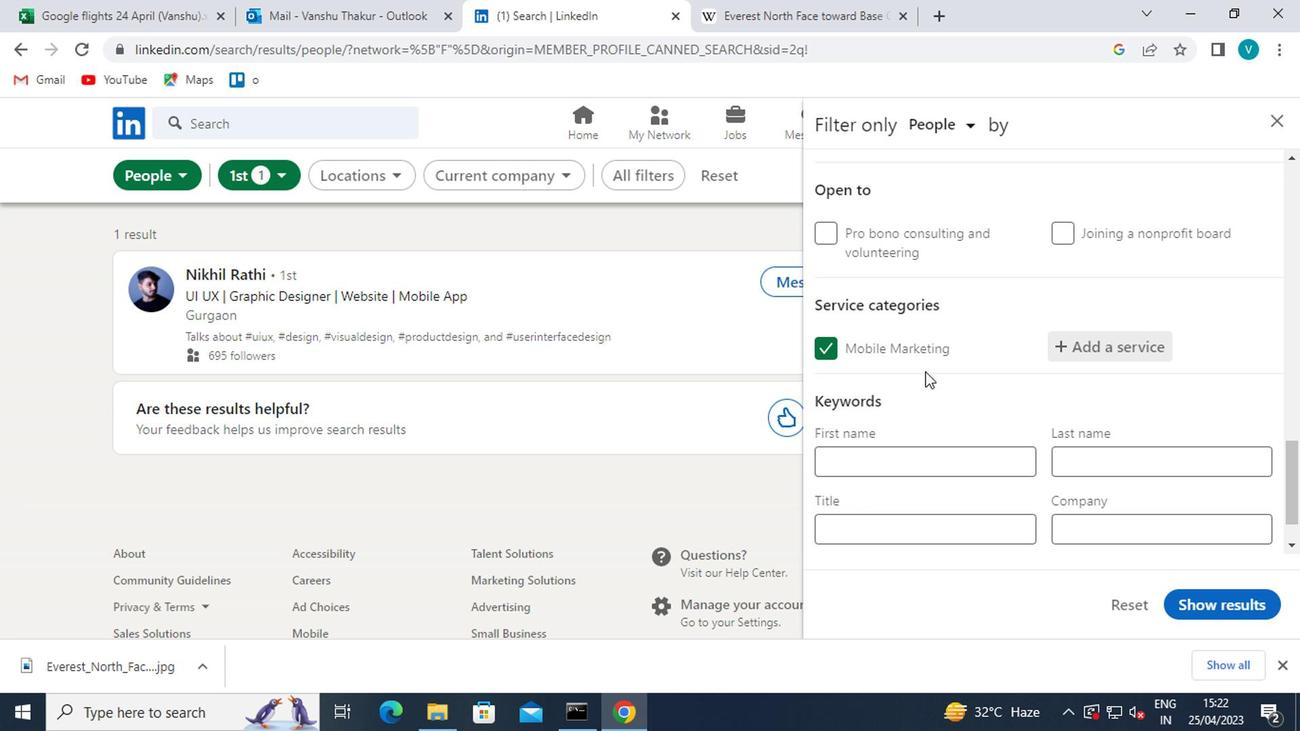 
Action: Mouse moved to (737, 404)
Screenshot: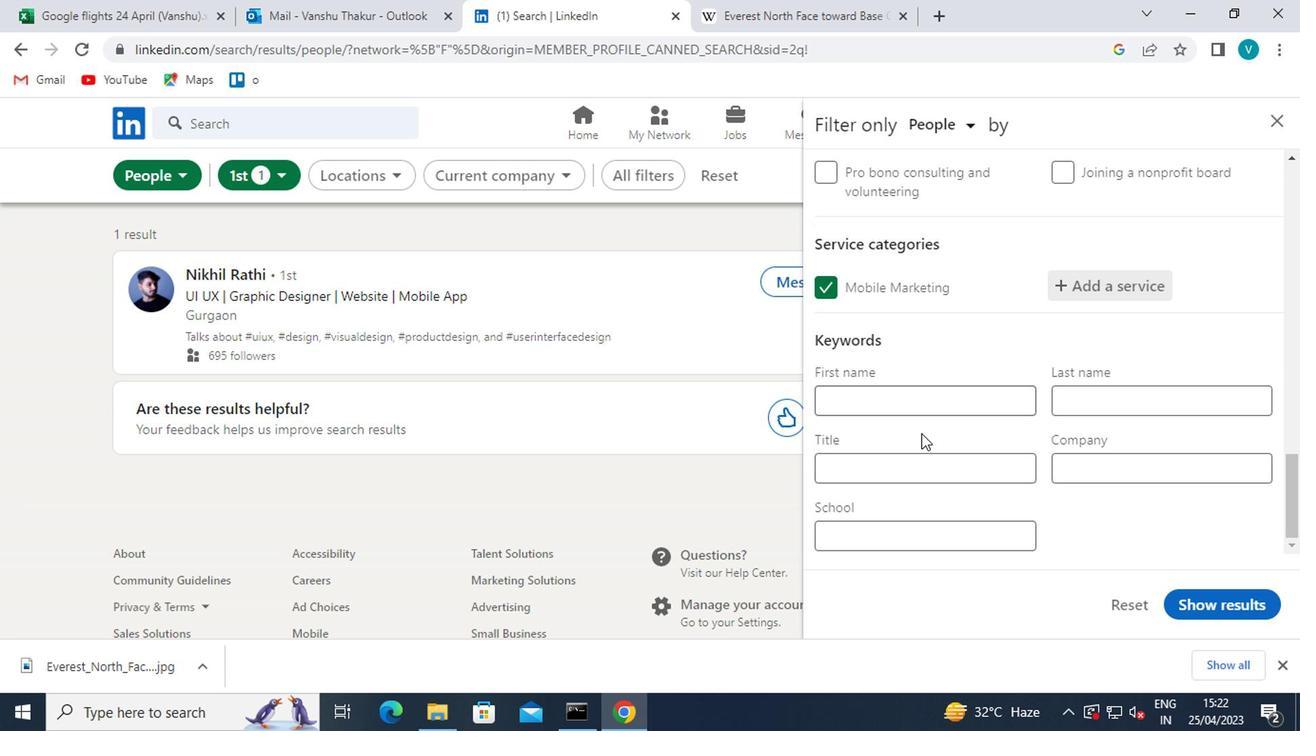 
Action: Mouse pressed left at (737, 404)
Screenshot: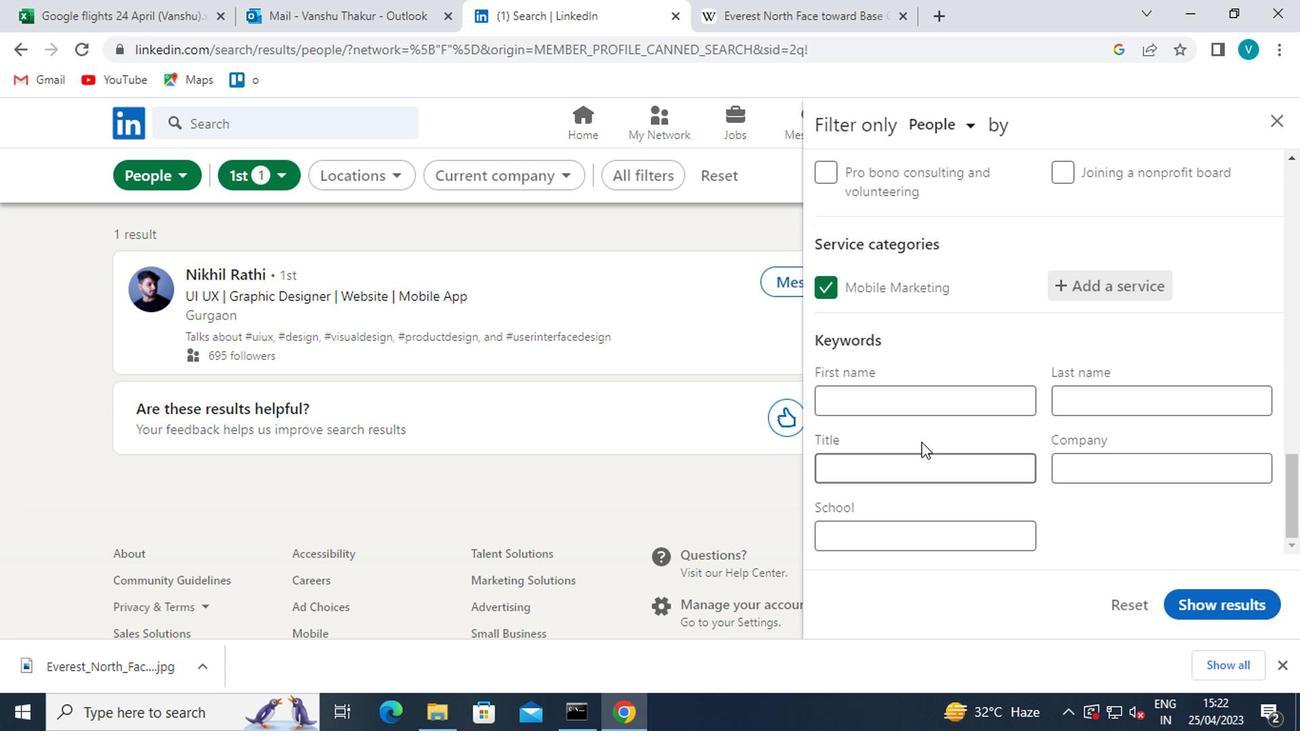 
Action: Mouse moved to (753, 397)
Screenshot: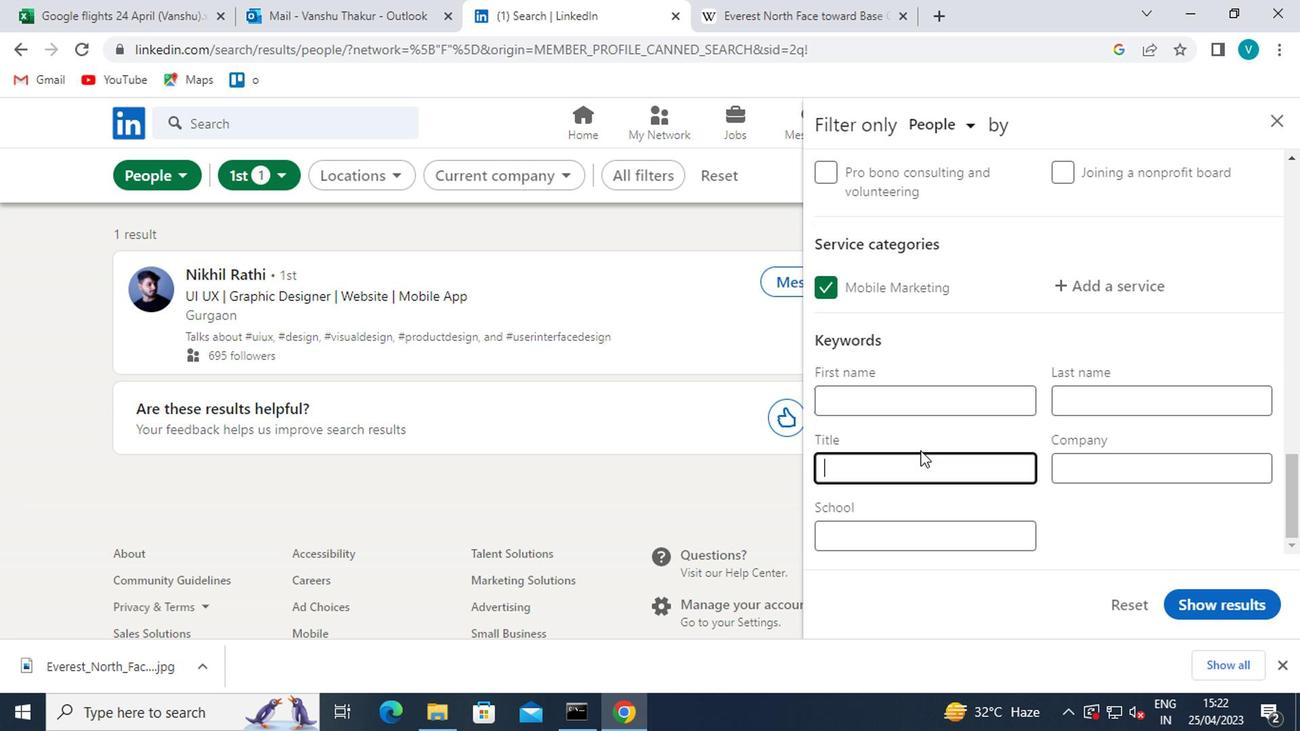 
Action: Key pressed <Key.shift>LIFE<Key.space><Key.shift>COACH<Key.space>
Screenshot: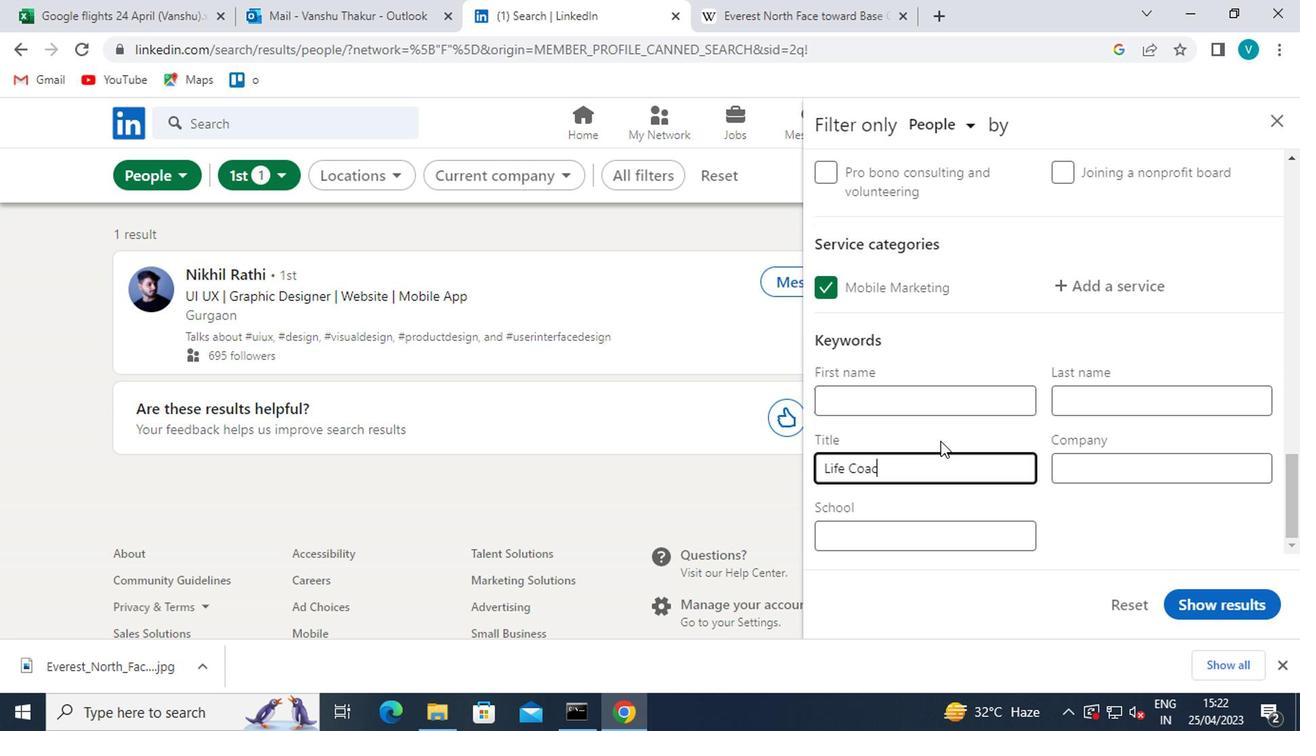 
Action: Mouse moved to (957, 502)
Screenshot: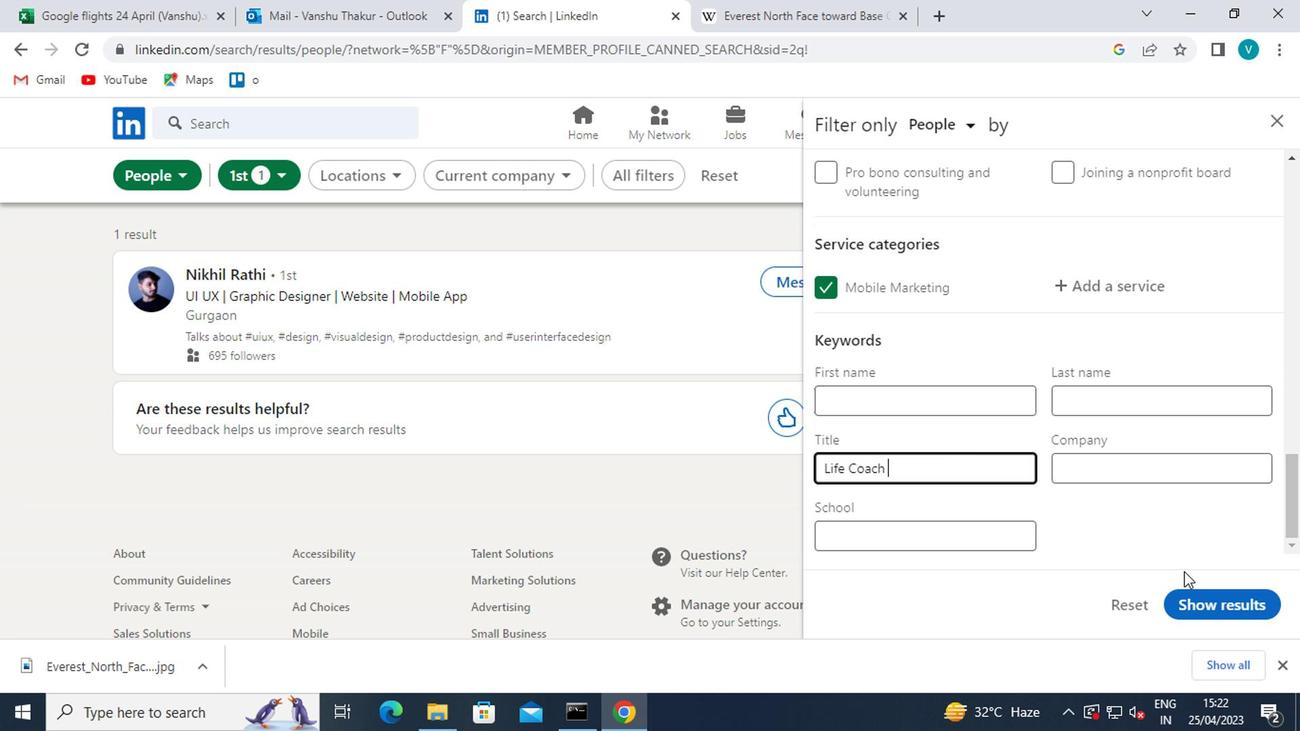 
Action: Mouse pressed left at (957, 502)
Screenshot: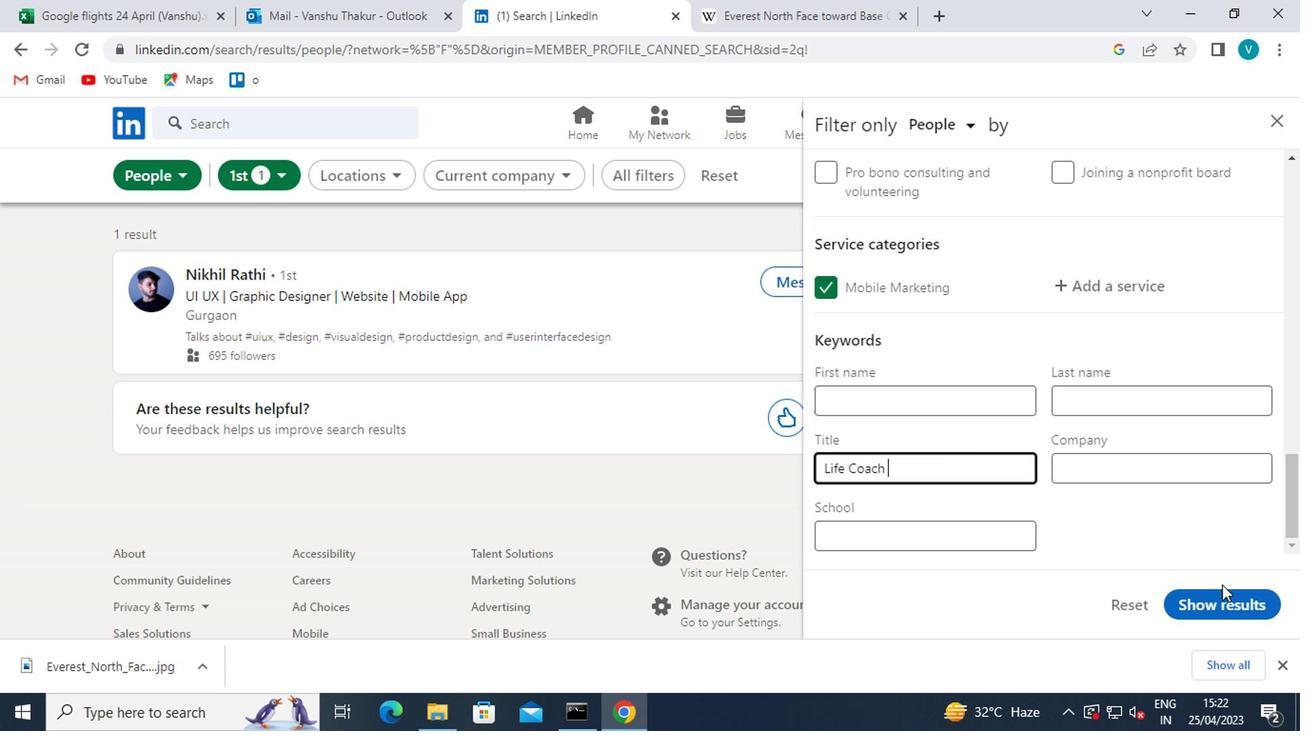
Action: Mouse moved to (957, 515)
Screenshot: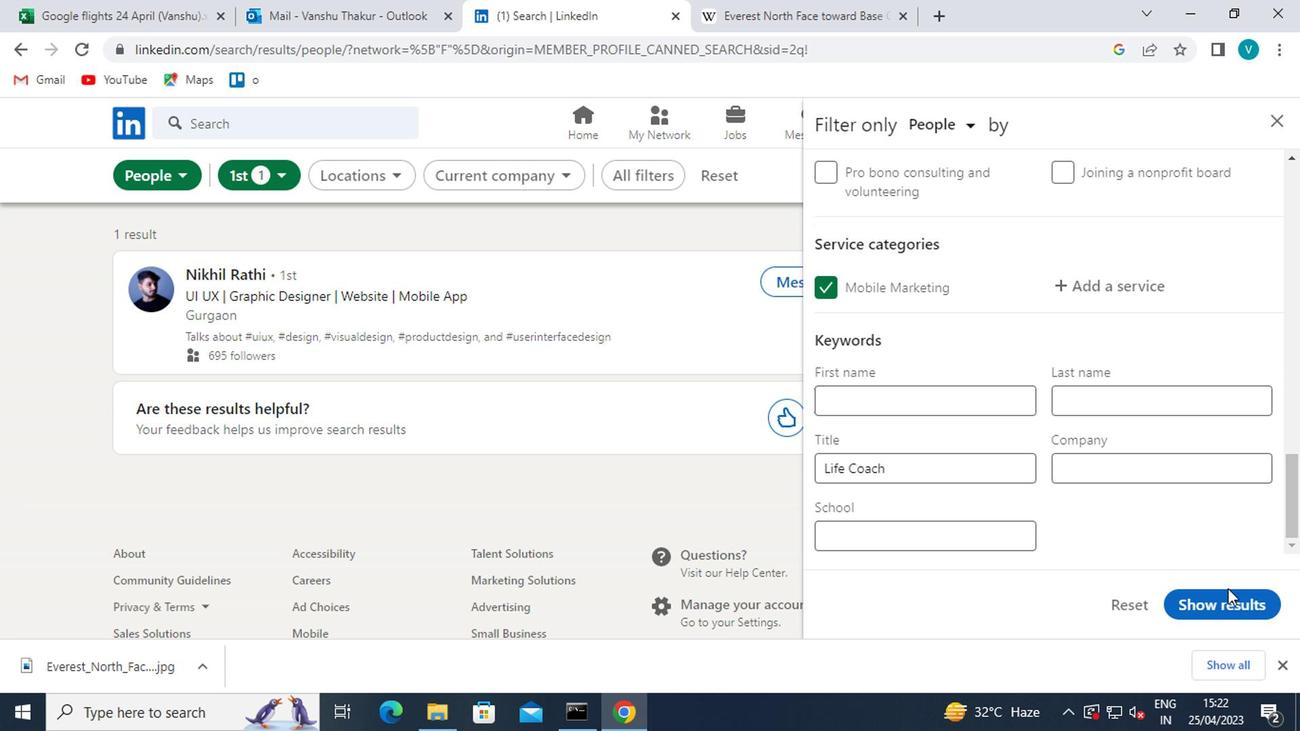 
Action: Mouse pressed left at (957, 515)
Screenshot: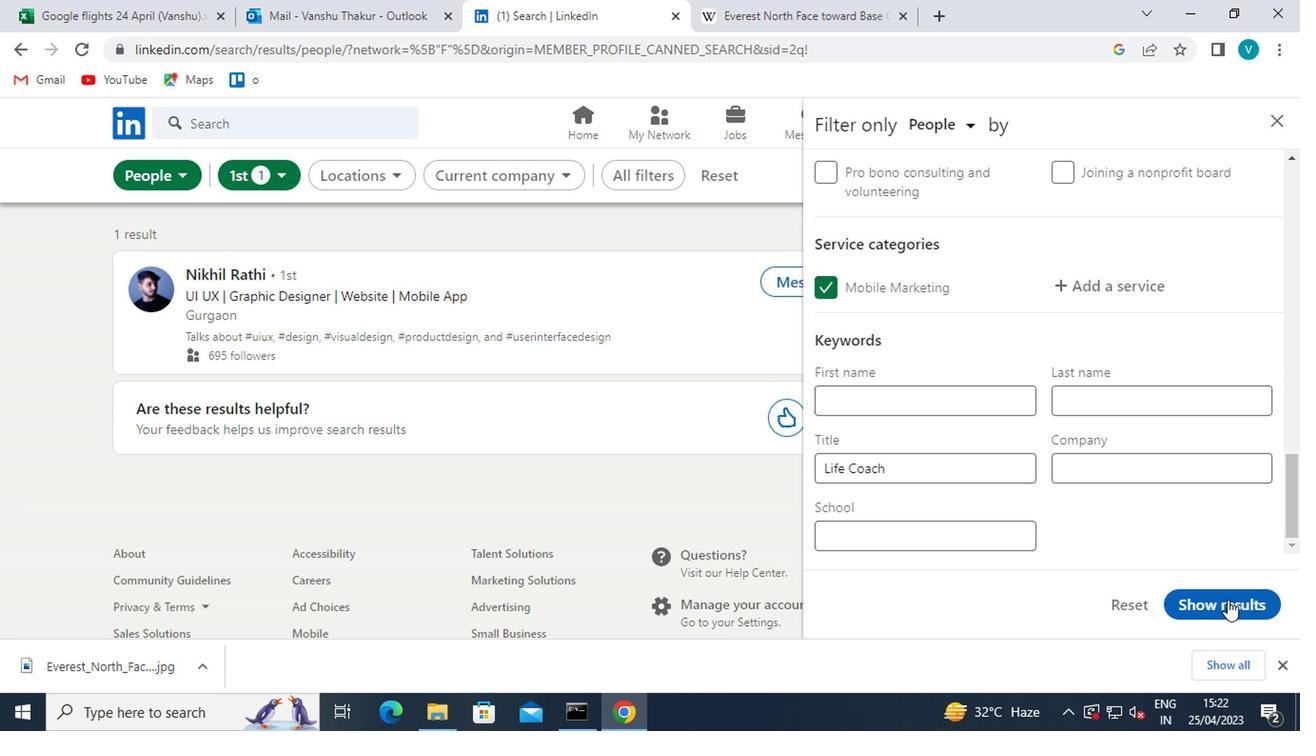 
